 Task: Make a 3D-printable bookmark with your name on it.
Action: Mouse moved to (250, 194)
Screenshot: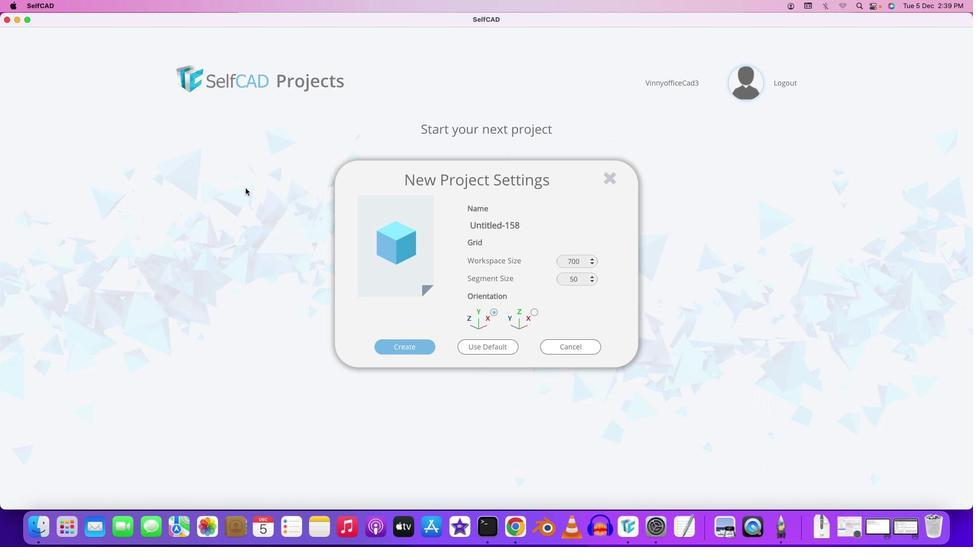 
Action: Mouse pressed left at (250, 194)
Screenshot: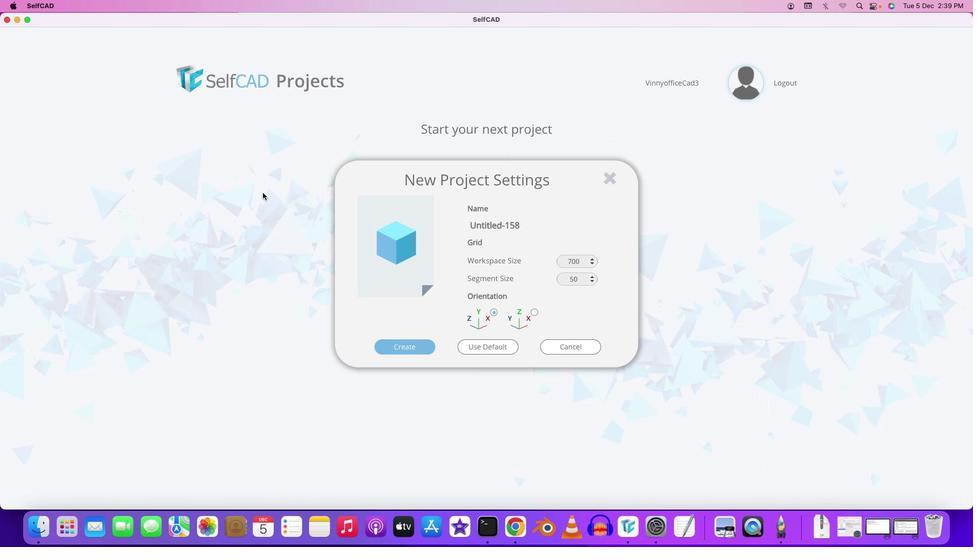 
Action: Mouse moved to (243, 188)
Screenshot: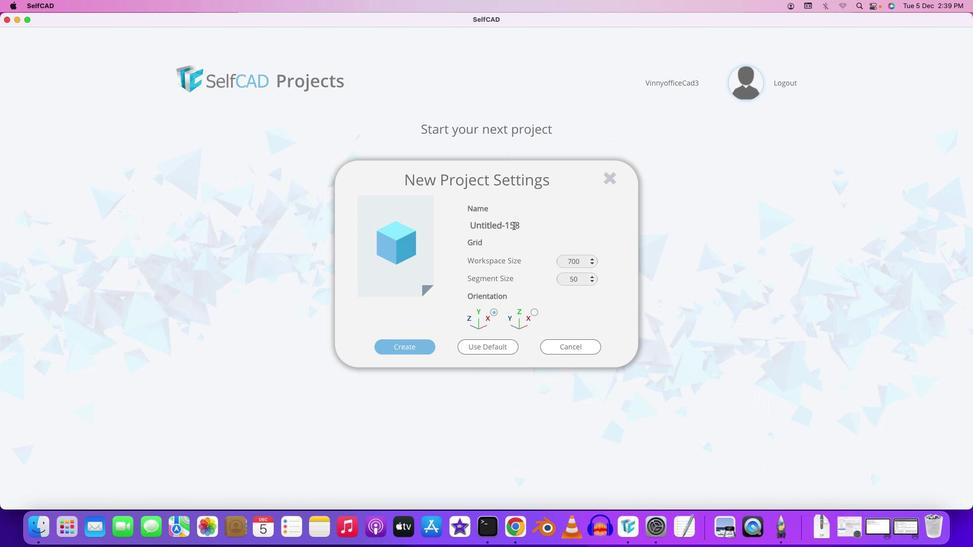 
Action: Mouse pressed left at (243, 188)
Screenshot: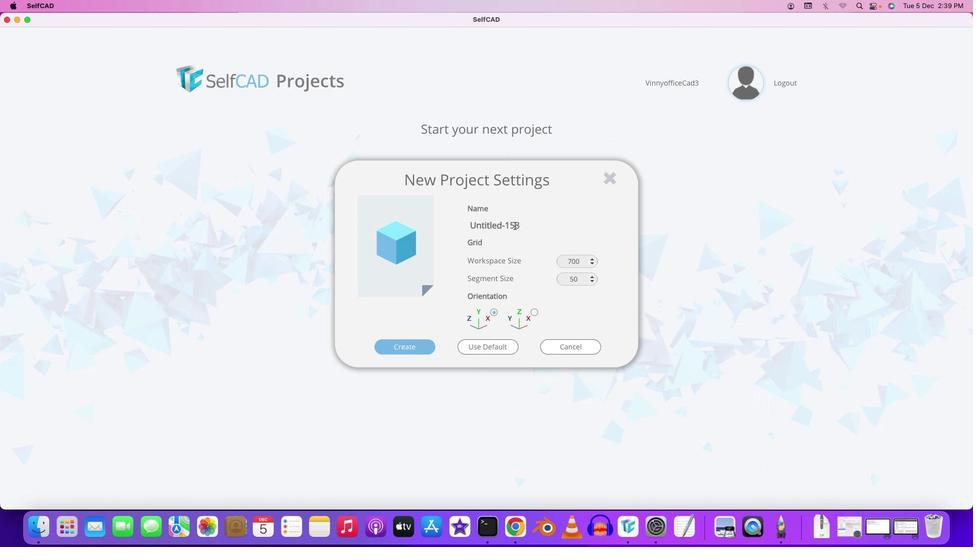 
Action: Mouse moved to (522, 225)
Screenshot: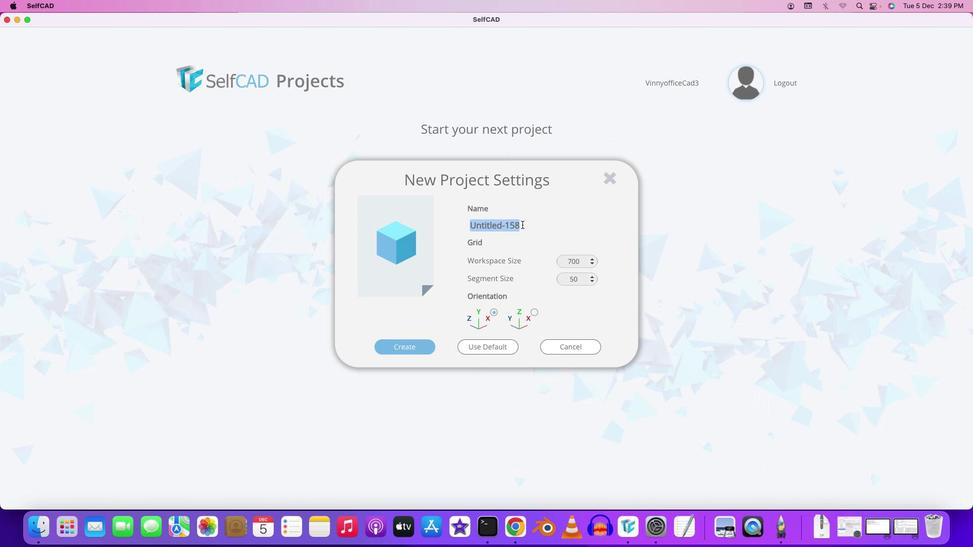 
Action: Mouse pressed left at (522, 225)
Screenshot: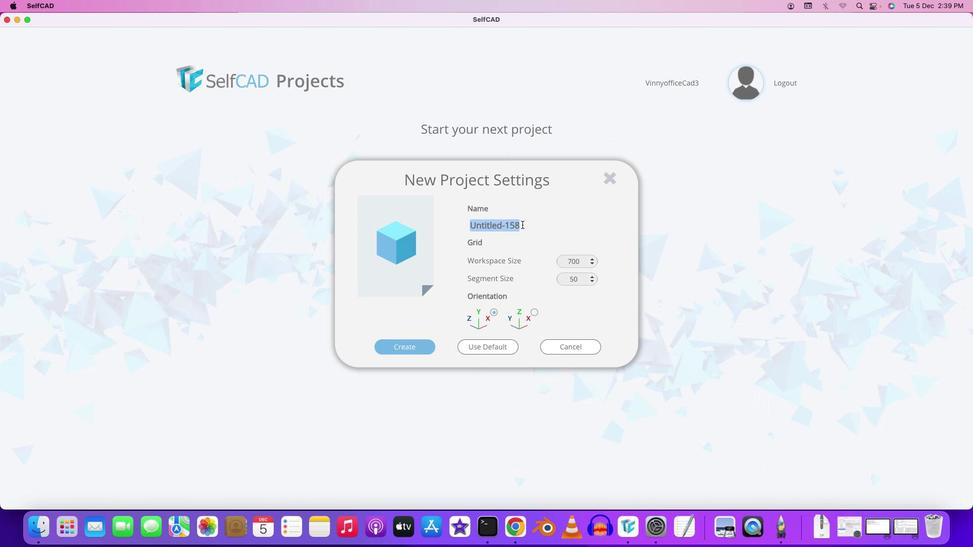 
Action: Key pressed Key.backspace'v'Key.backspaceKey.backspaceKey.shift'B''o''o''k''m''a''r''k'Key.spaceKey.leftKey.leftKey.leftKey.leftKey.leftKey.leftKey.leftKey.leftKey.leftKey.leftKey.leftKey.leftKey.leftKey.spaceKey.leftKey.left'3'Key.shift'D'
Screenshot: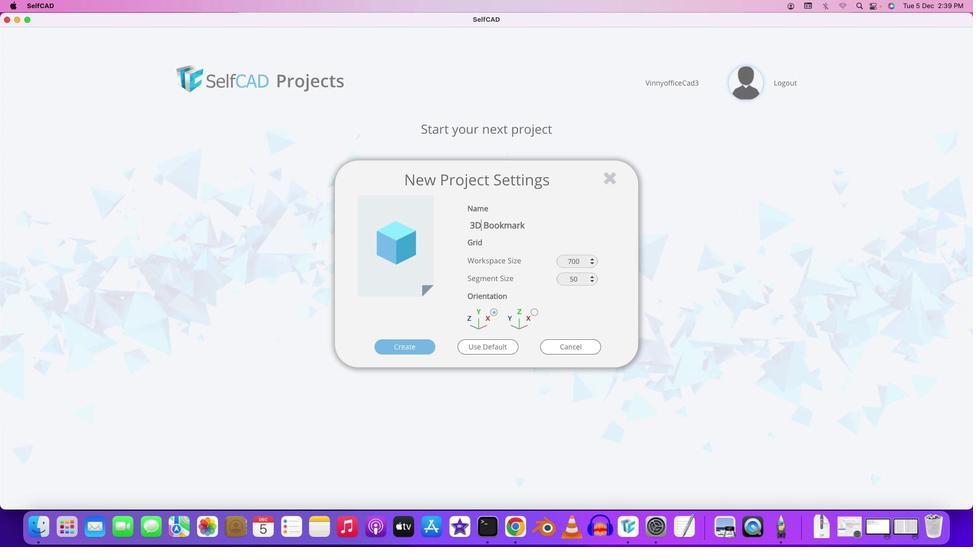 
Action: Mouse moved to (579, 262)
Screenshot: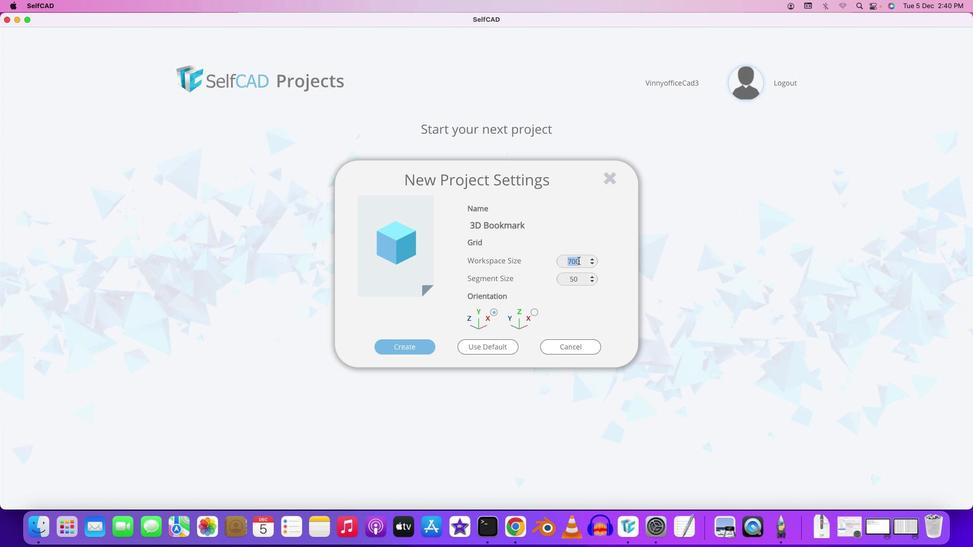 
Action: Mouse pressed left at (579, 262)
Screenshot: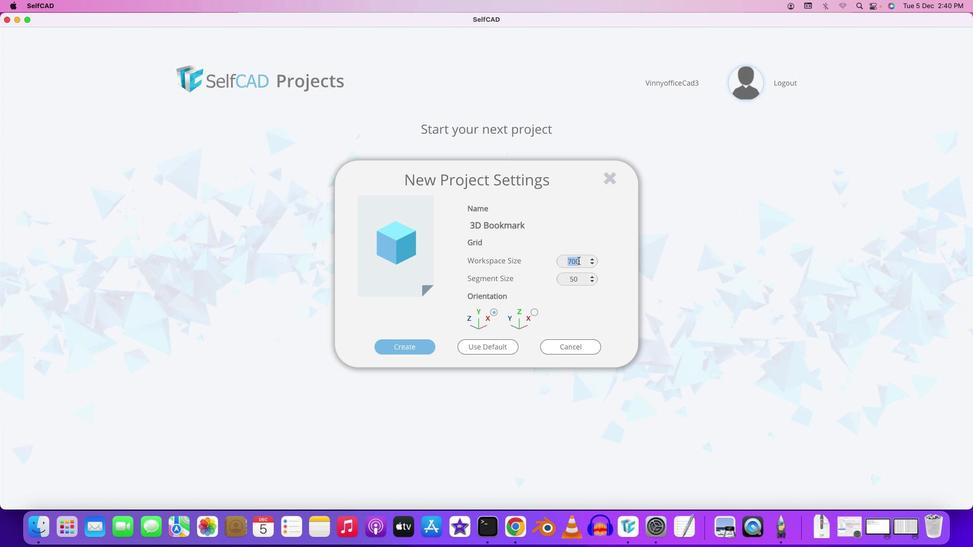 
Action: Mouse moved to (579, 260)
Screenshot: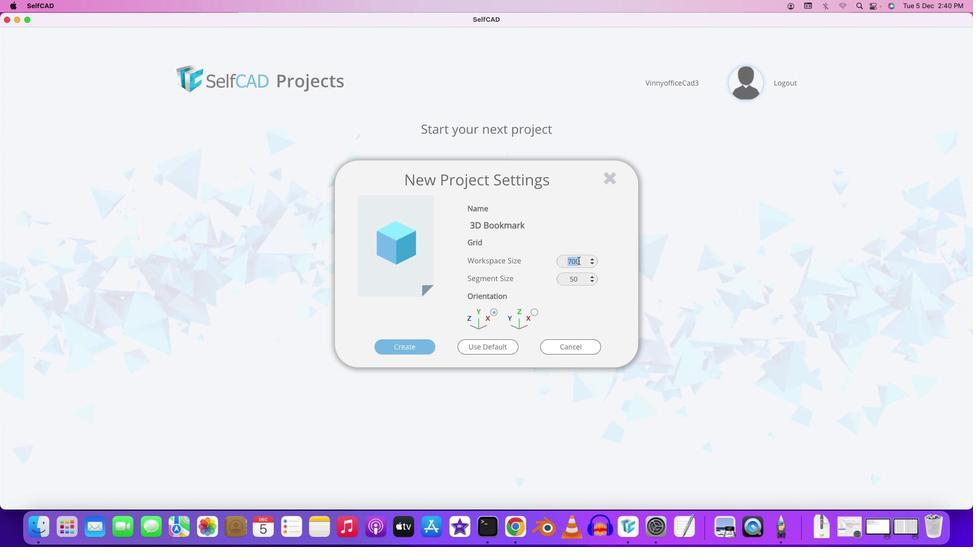 
Action: Key pressed '5''0''0'
Screenshot: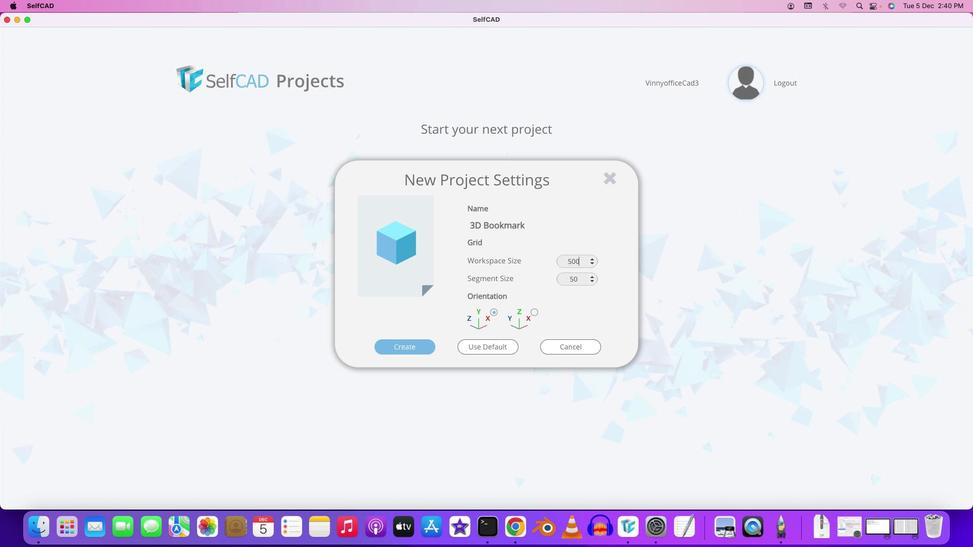
Action: Mouse moved to (577, 282)
Screenshot: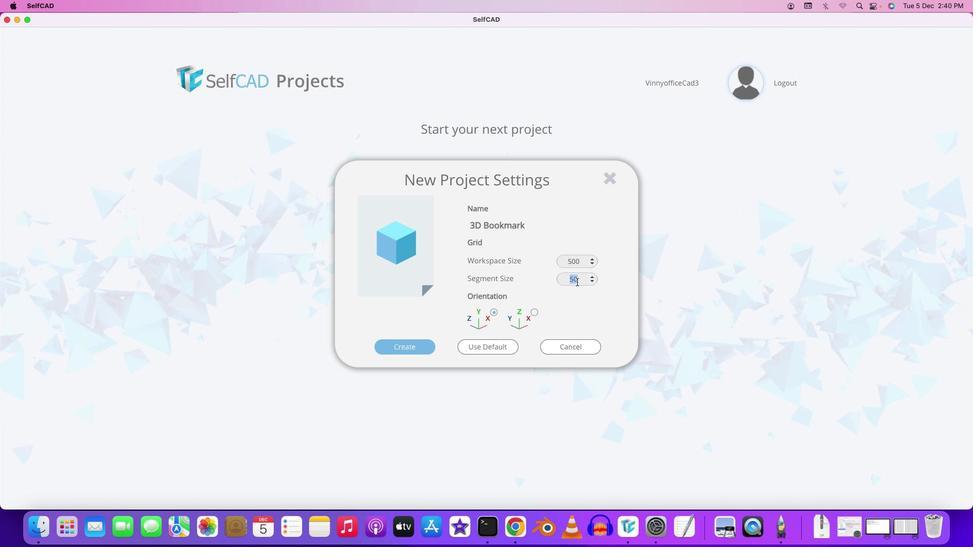 
Action: Mouse pressed left at (577, 282)
Screenshot: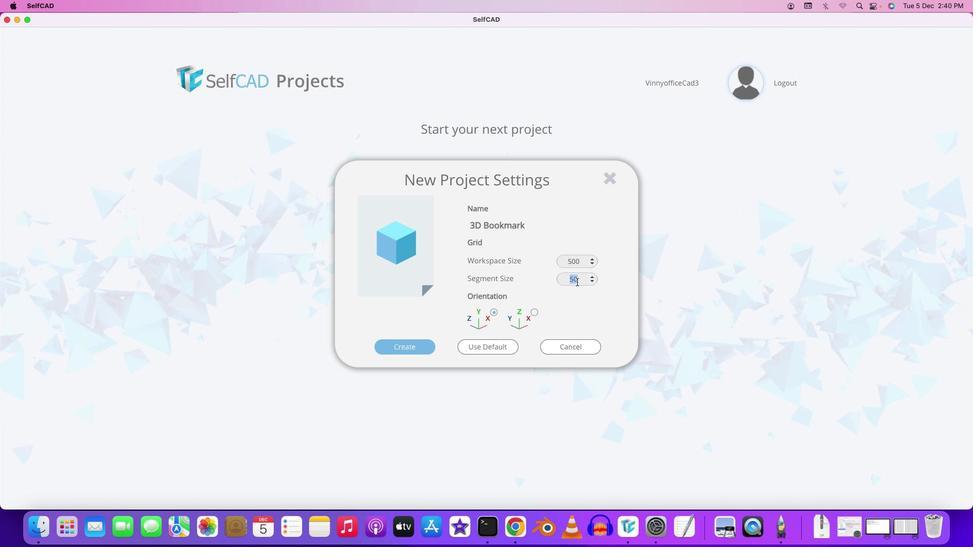 
Action: Key pressed '4'Key.backspace'5'
Screenshot: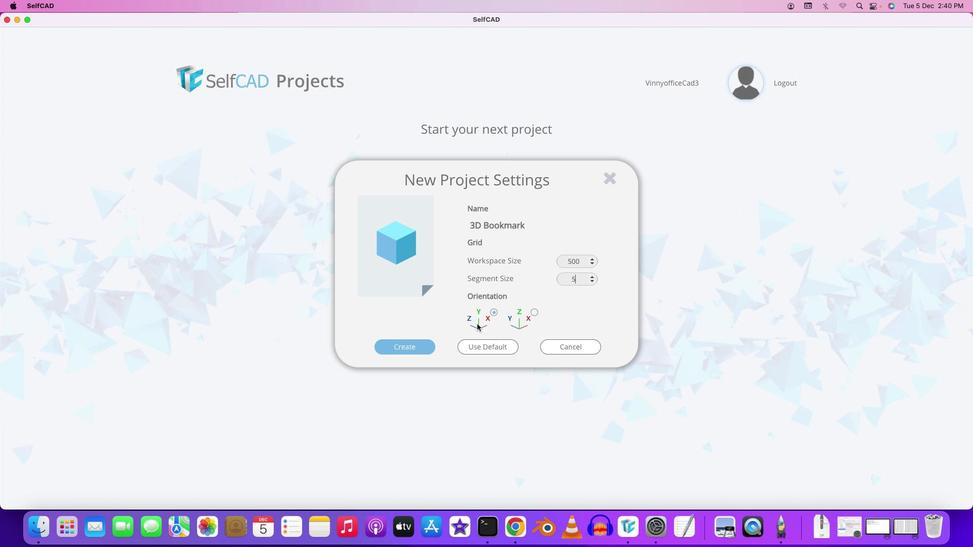 
Action: Mouse moved to (533, 311)
Screenshot: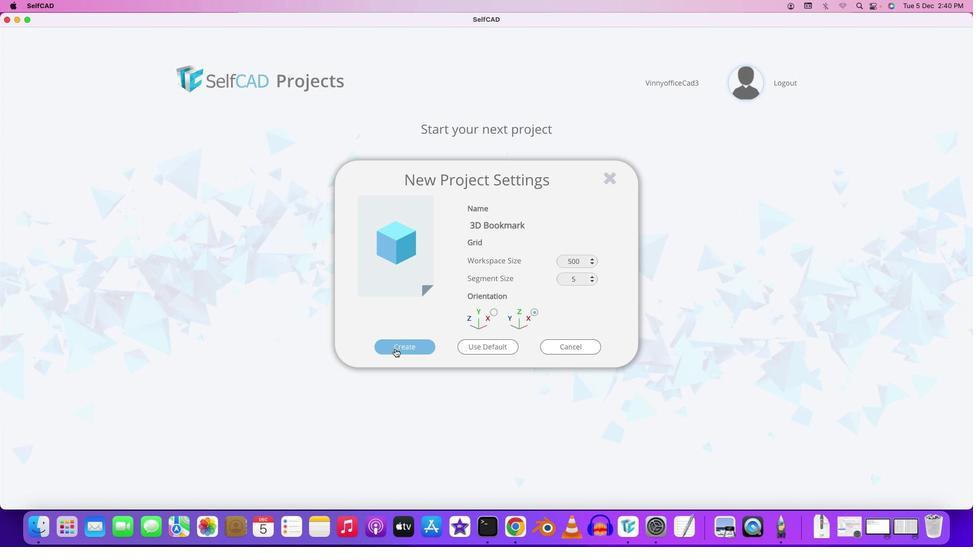 
Action: Mouse pressed left at (533, 311)
Screenshot: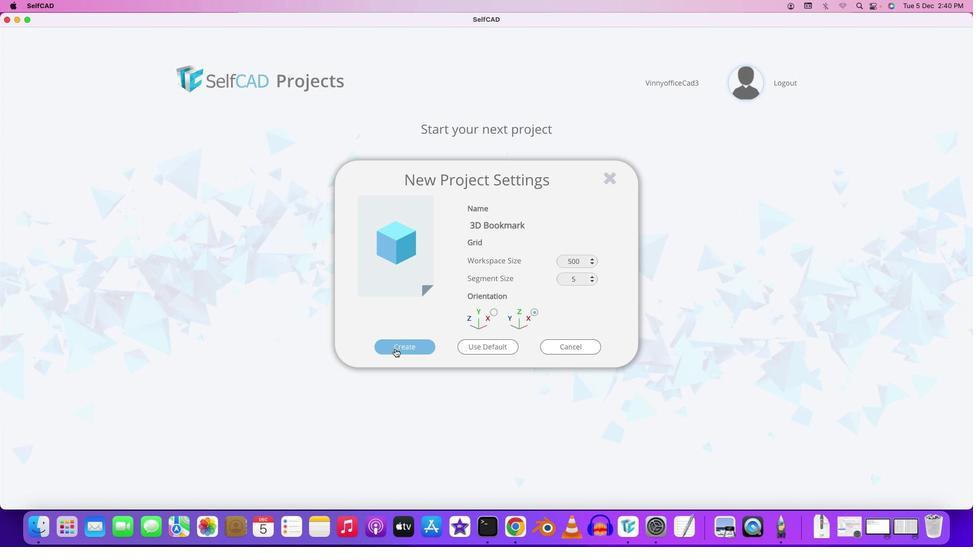 
Action: Mouse moved to (395, 348)
Screenshot: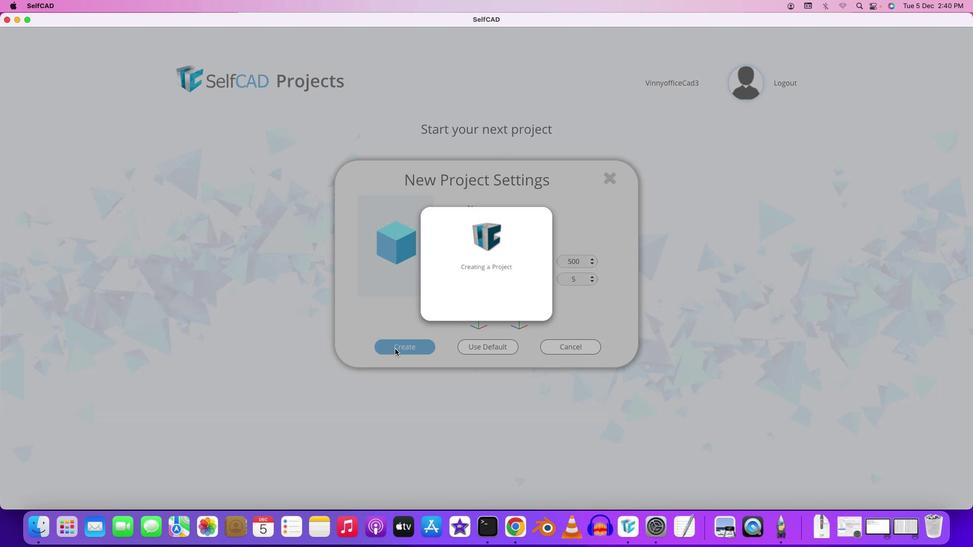 
Action: Mouse pressed left at (395, 348)
Screenshot: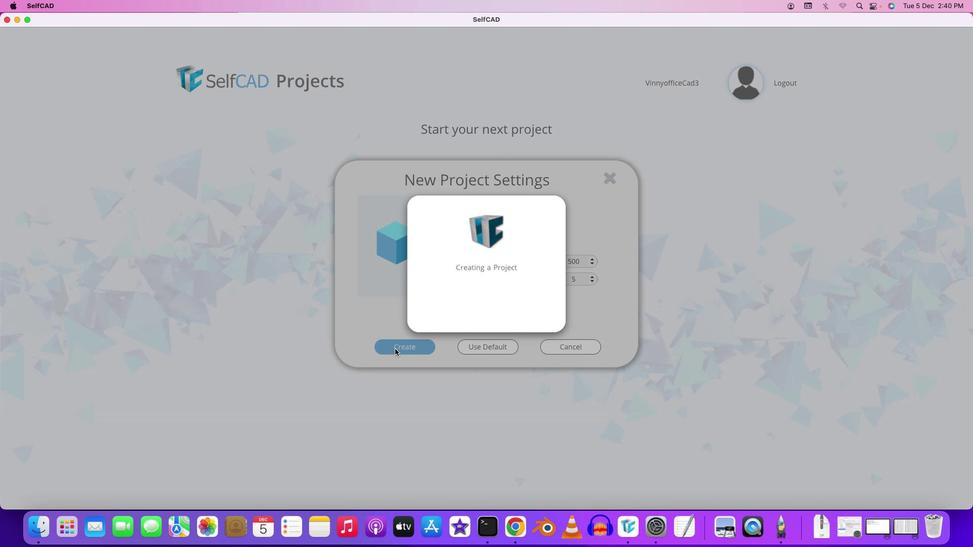 
Action: Mouse moved to (487, 311)
Screenshot: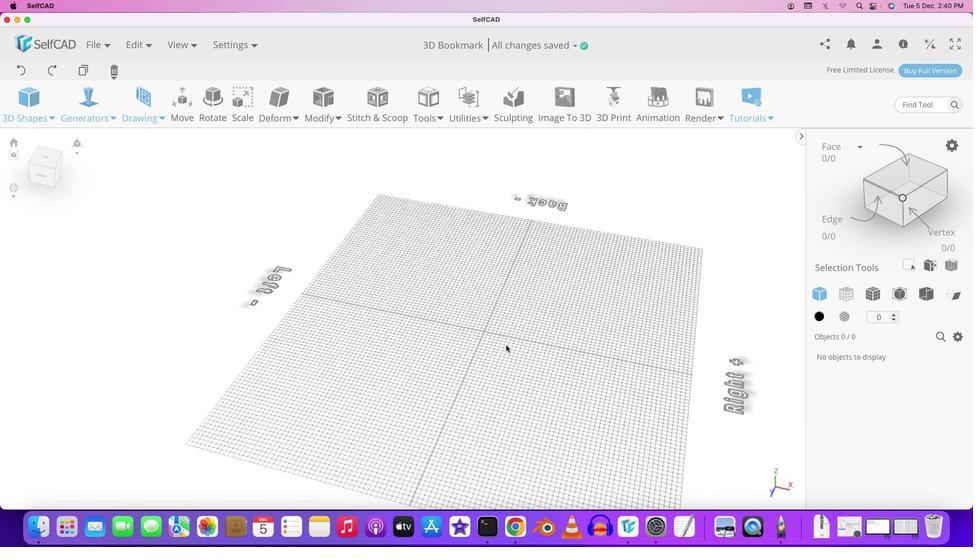 
Action: Mouse scrolled (487, 311) with delta (0, 0)
Screenshot: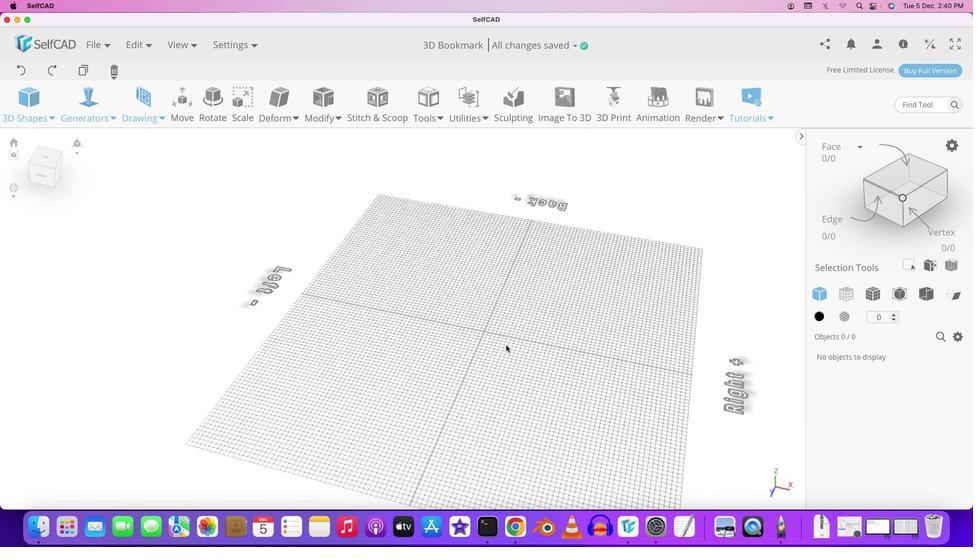 
Action: Mouse moved to (494, 321)
Screenshot: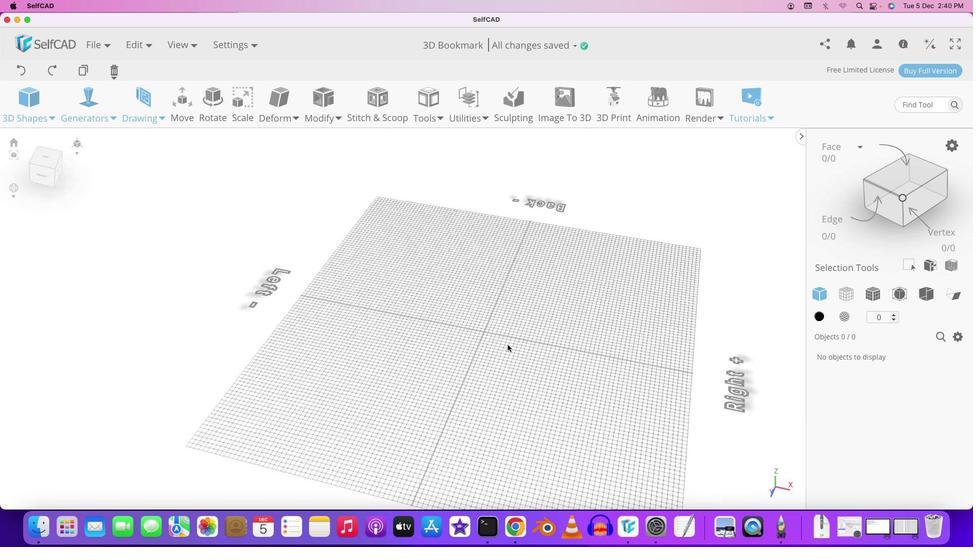 
Action: Mouse scrolled (494, 321) with delta (0, 0)
Screenshot: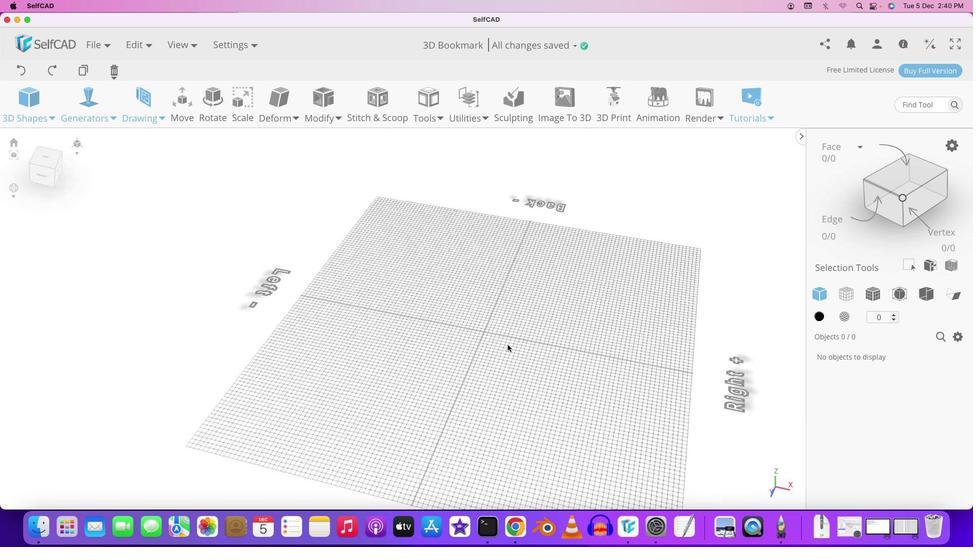
Action: Mouse moved to (494, 325)
Screenshot: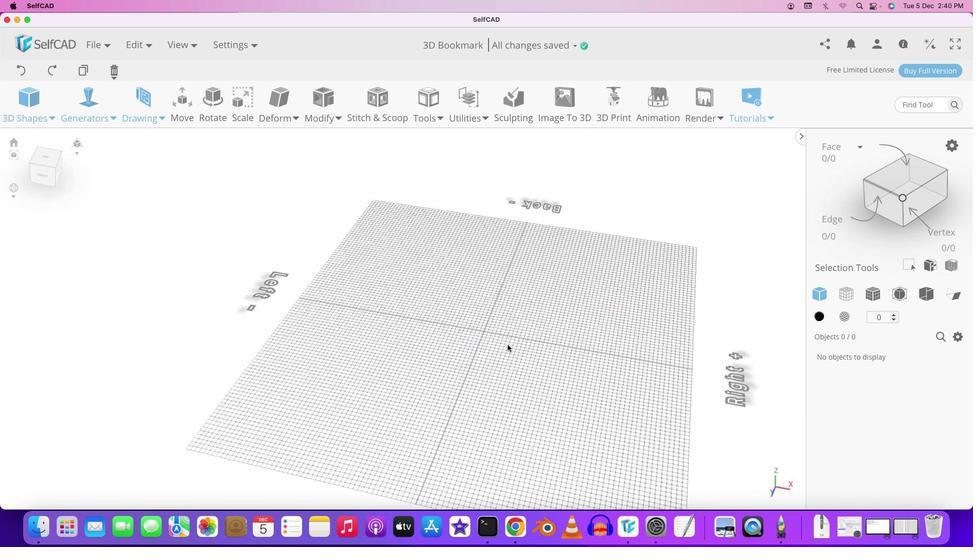 
Action: Mouse scrolled (494, 325) with delta (0, 1)
Screenshot: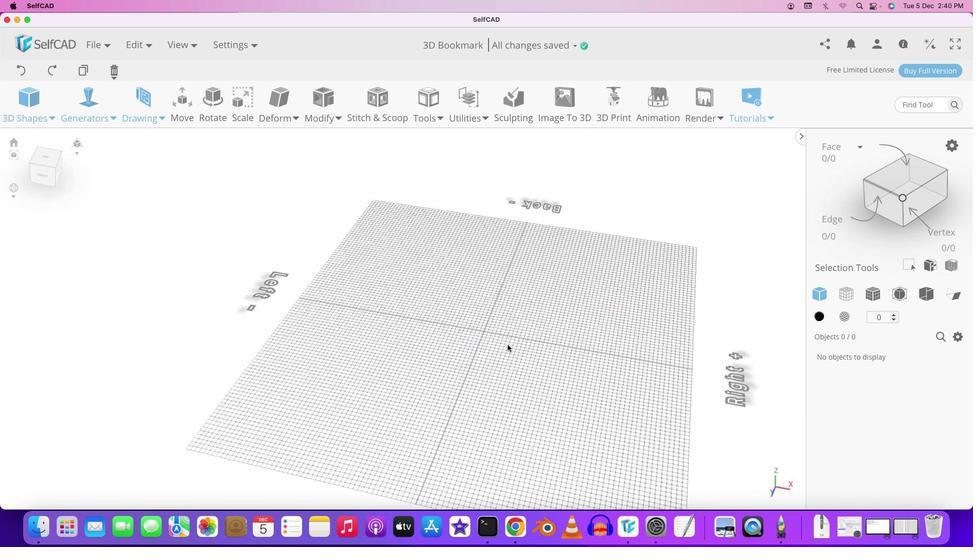 
Action: Mouse moved to (495, 325)
Screenshot: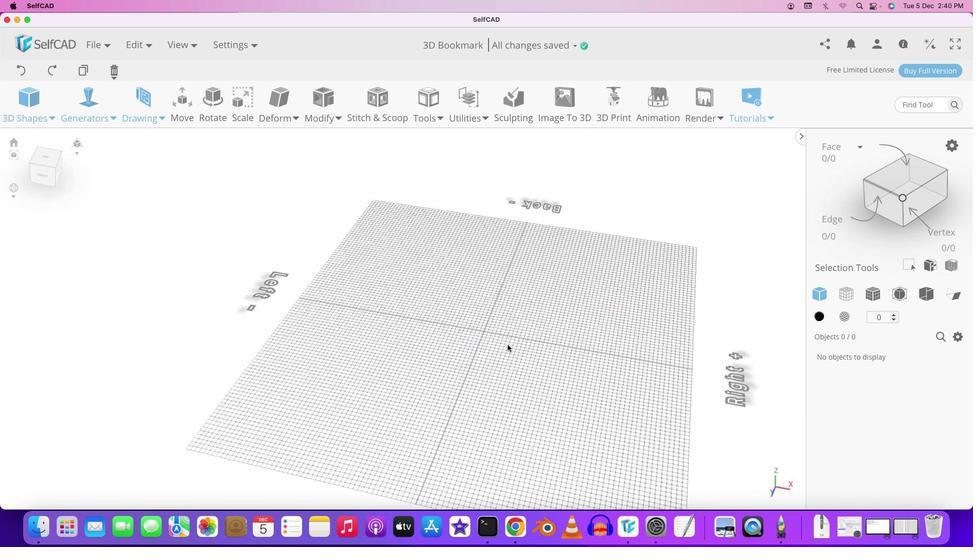 
Action: Mouse scrolled (495, 325) with delta (0, 2)
Screenshot: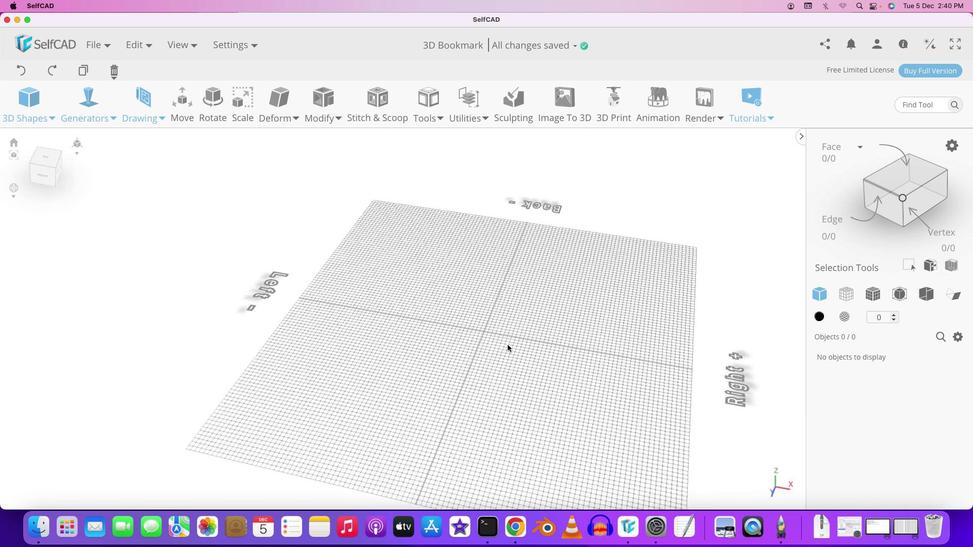 
Action: Mouse moved to (422, 336)
Screenshot: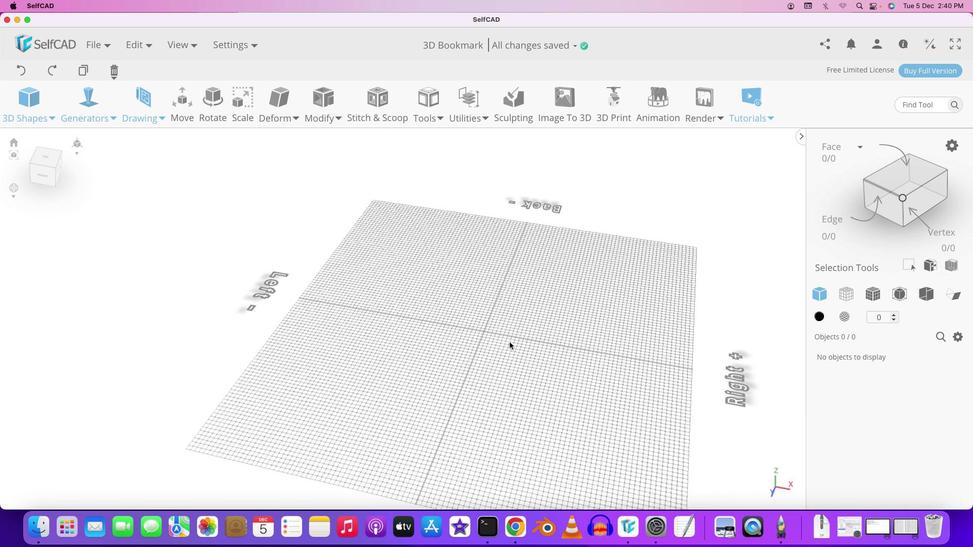 
Action: Mouse pressed left at (422, 336)
Screenshot: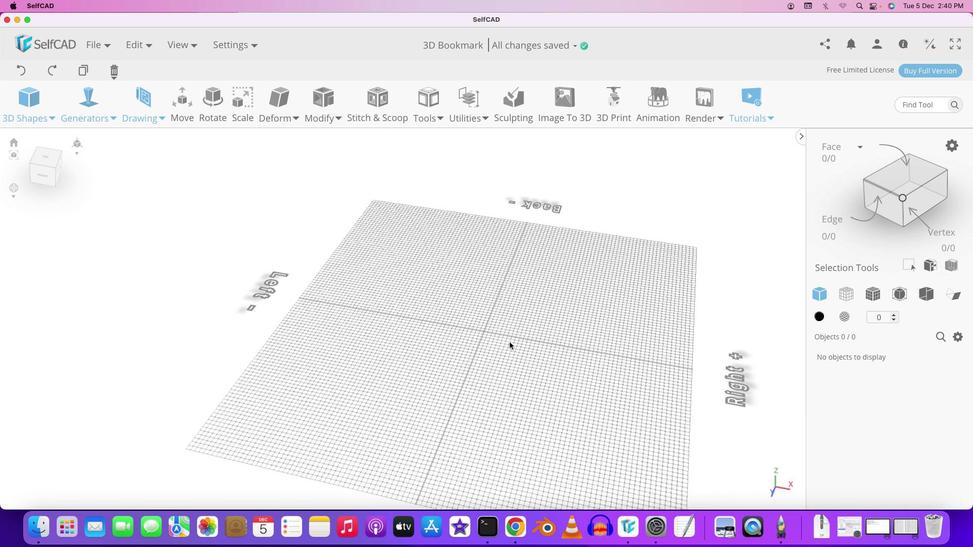 
Action: Mouse moved to (509, 343)
Screenshot: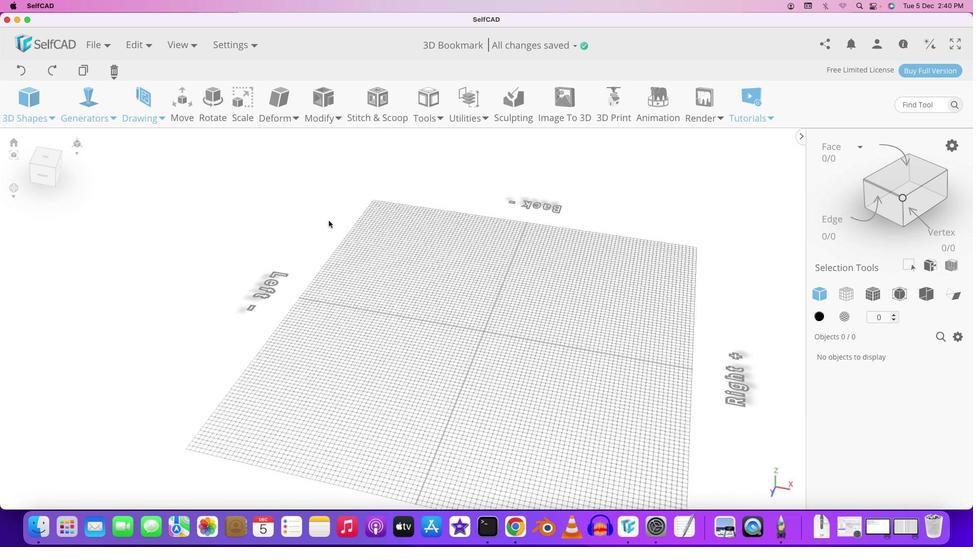 
Action: Mouse pressed left at (509, 343)
Screenshot: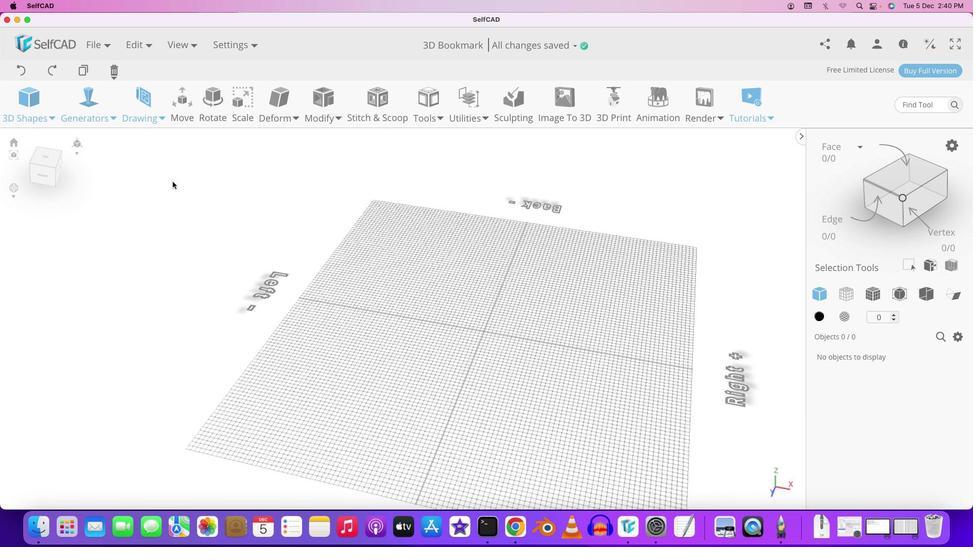 
Action: Mouse moved to (71, 303)
Screenshot: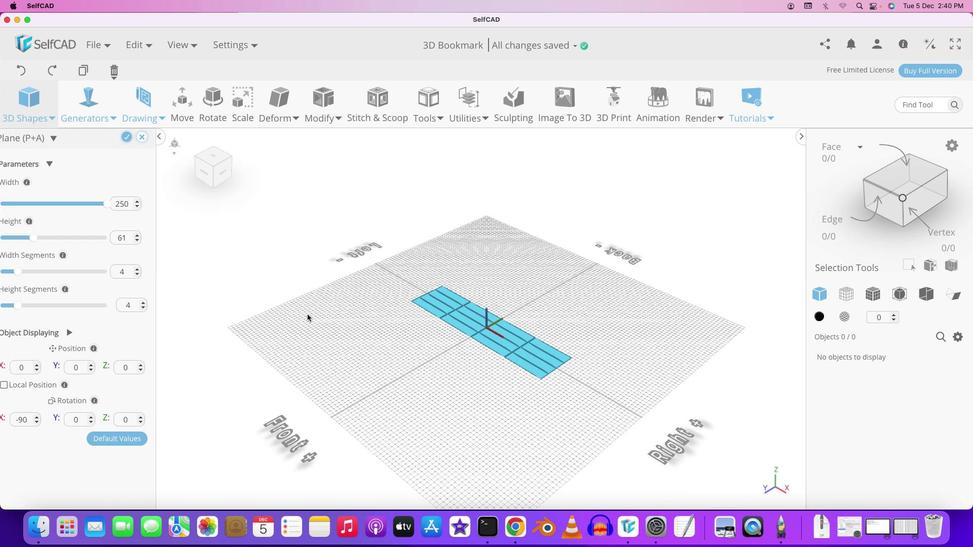 
Action: Mouse pressed left at (71, 303)
Screenshot: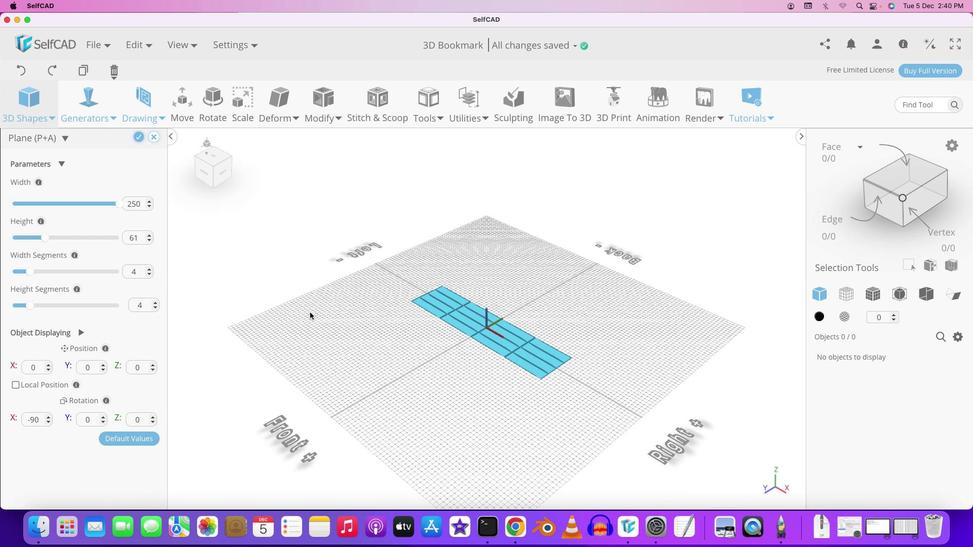 
Action: Mouse moved to (124, 438)
Screenshot: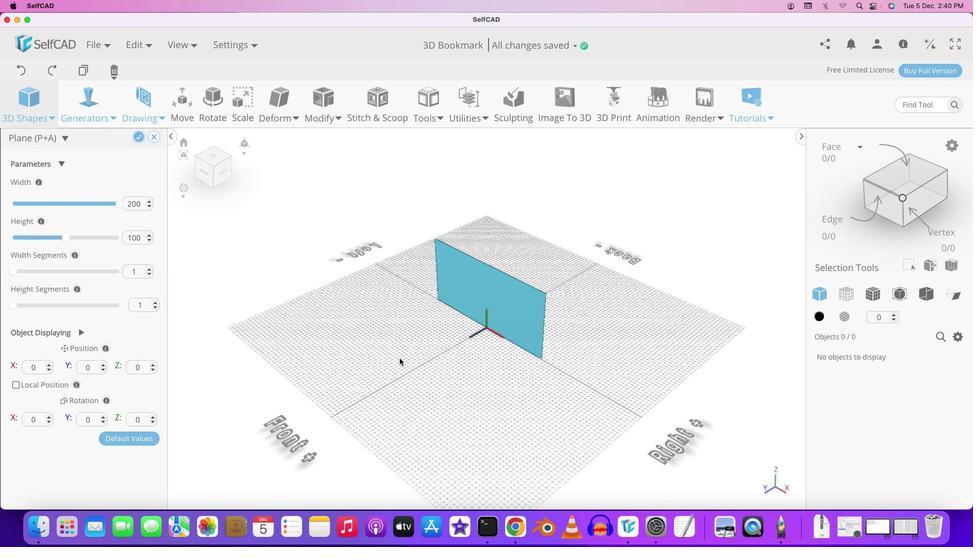 
Action: Mouse pressed left at (124, 438)
Screenshot: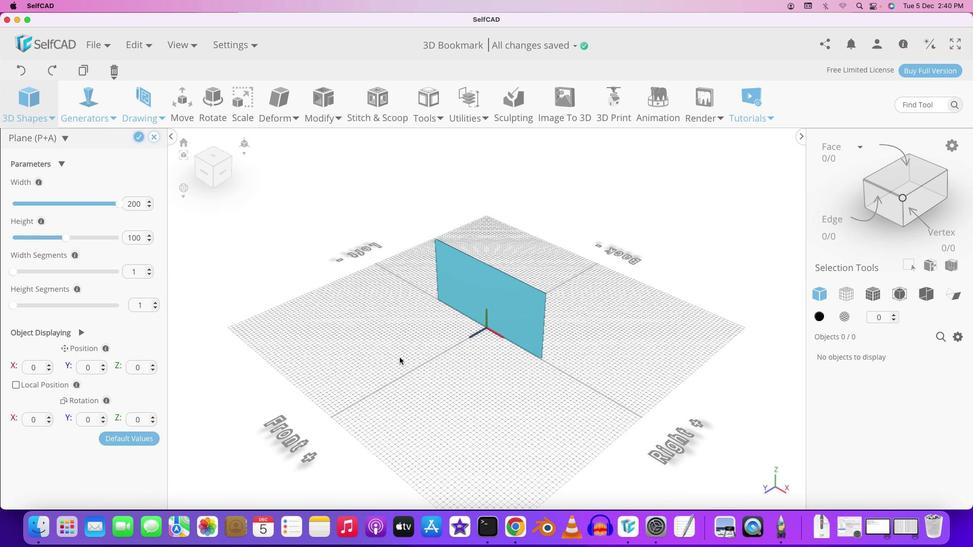 
Action: Mouse moved to (42, 414)
Screenshot: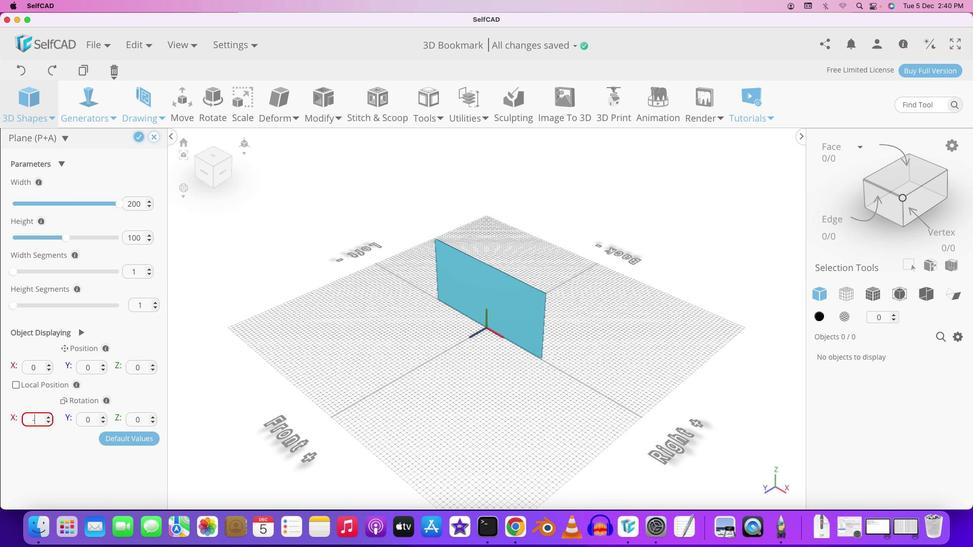 
Action: Mouse pressed left at (42, 414)
Screenshot: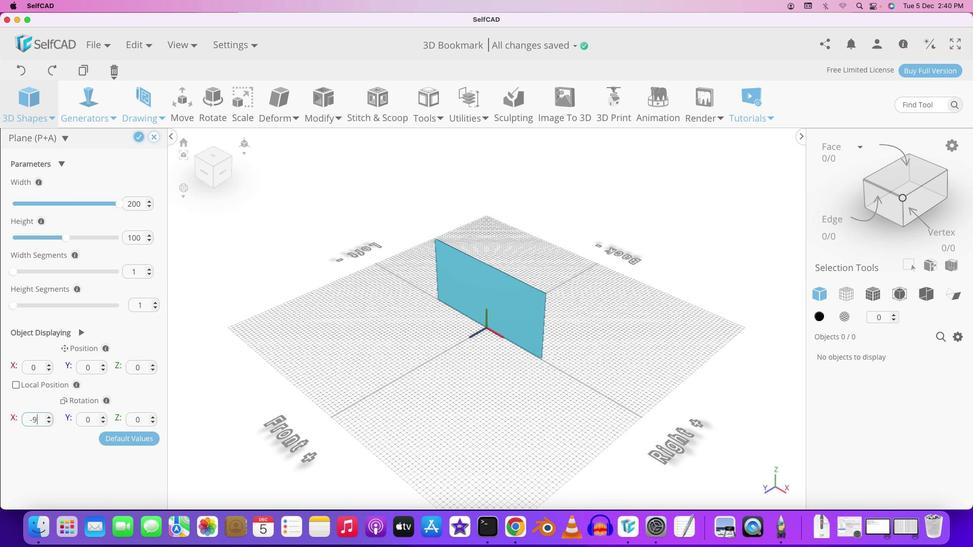 
Action: Mouse moved to (43, 415)
Screenshot: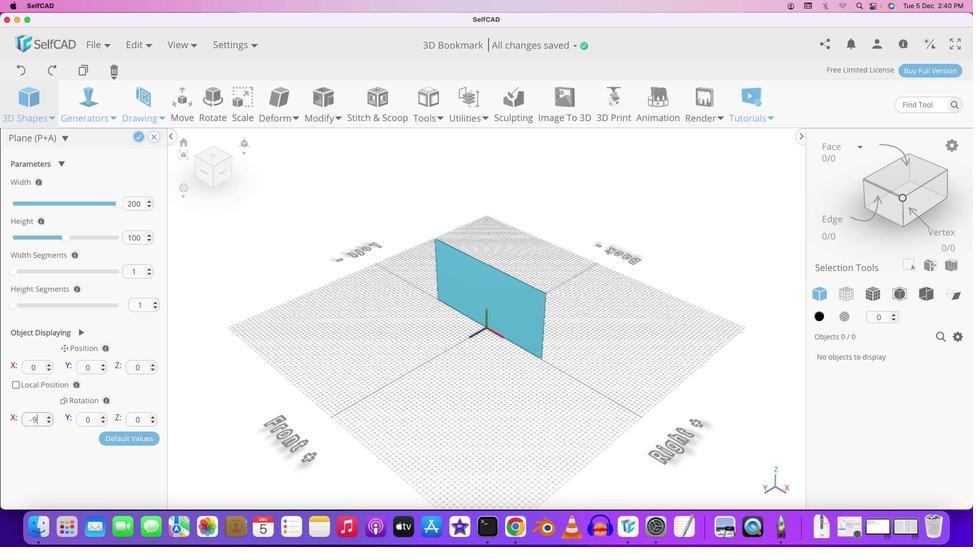 
Action: Key pressed '-''9''0'Key.enter
Screenshot: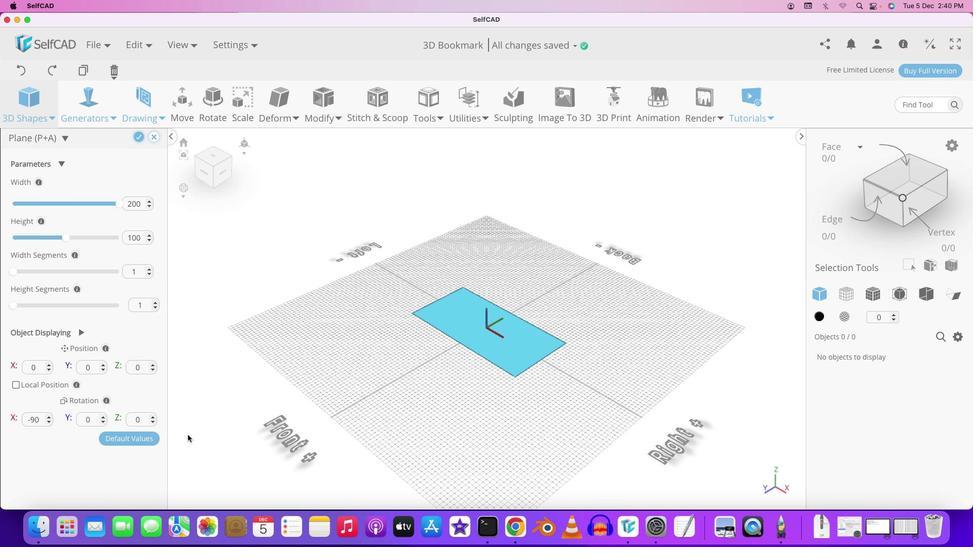 
Action: Mouse moved to (579, 347)
Screenshot: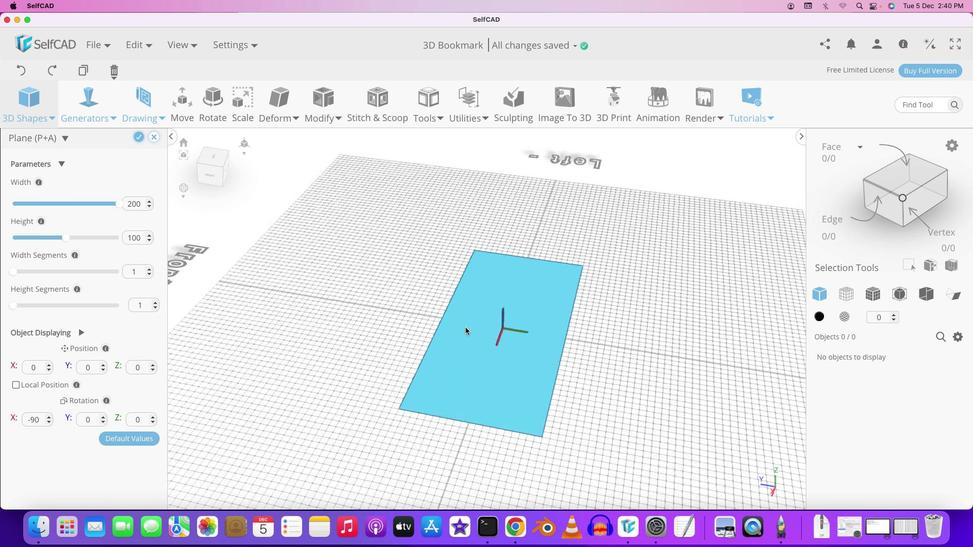
Action: Mouse pressed left at (579, 347)
Screenshot: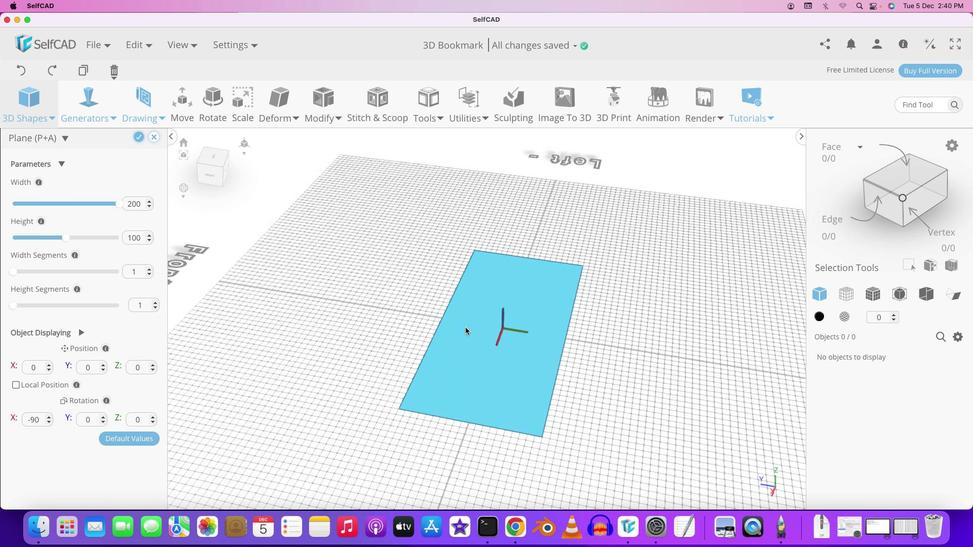 
Action: Mouse moved to (464, 327)
Screenshot: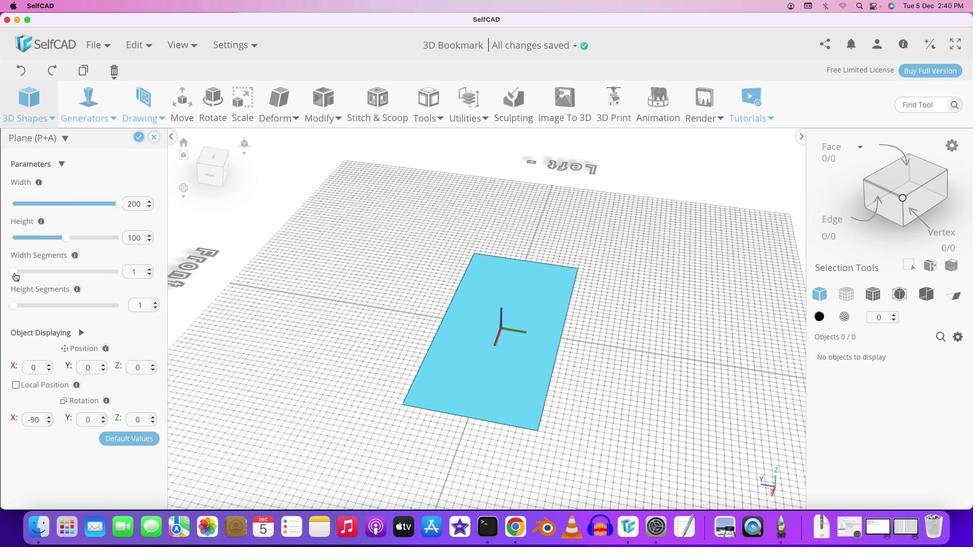 
Action: Mouse scrolled (464, 327) with delta (0, 0)
Screenshot: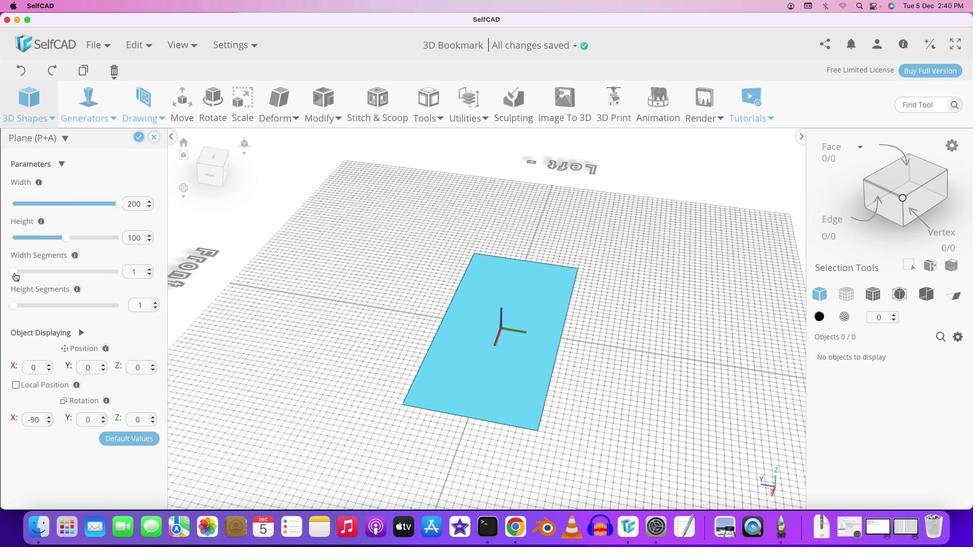 
Action: Mouse scrolled (464, 327) with delta (0, 0)
Screenshot: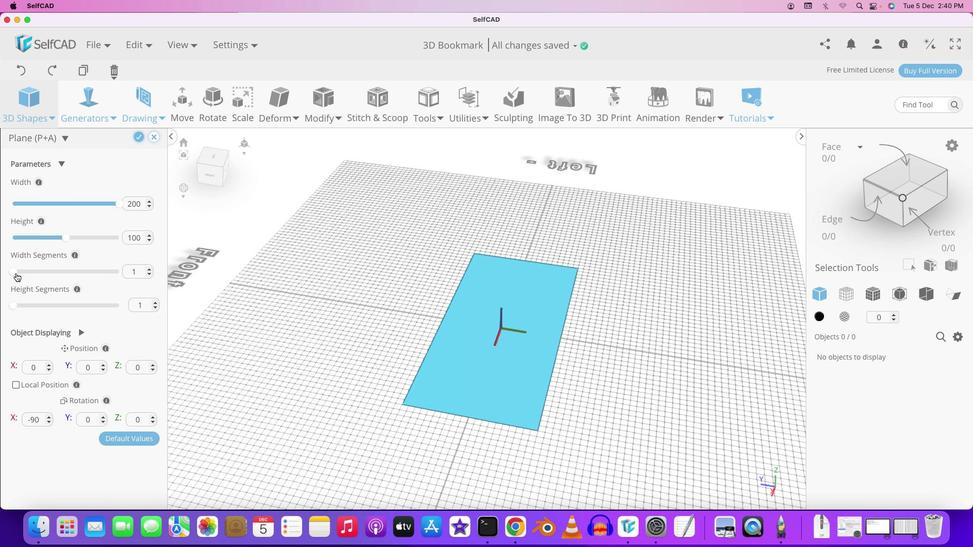 
Action: Mouse moved to (464, 327)
Screenshot: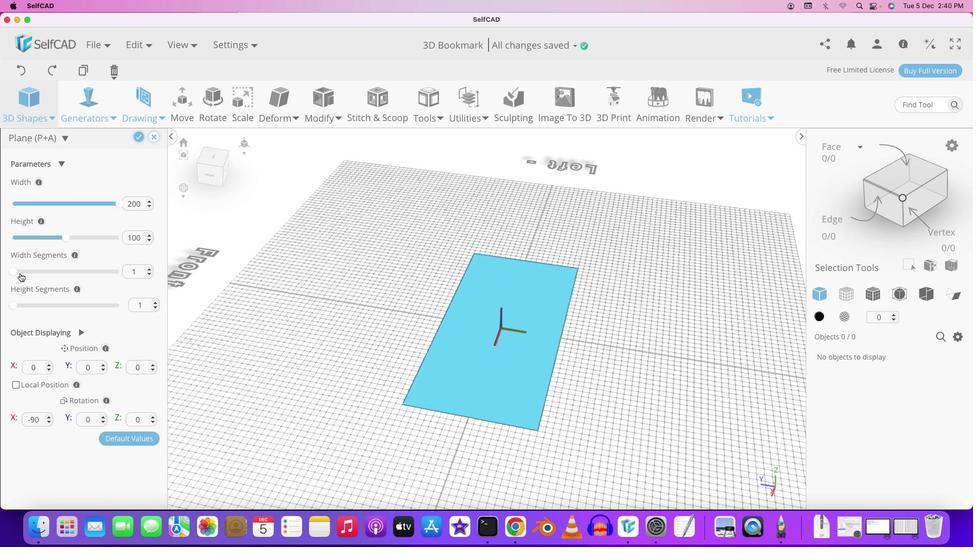 
Action: Mouse scrolled (464, 327) with delta (0, 1)
Screenshot: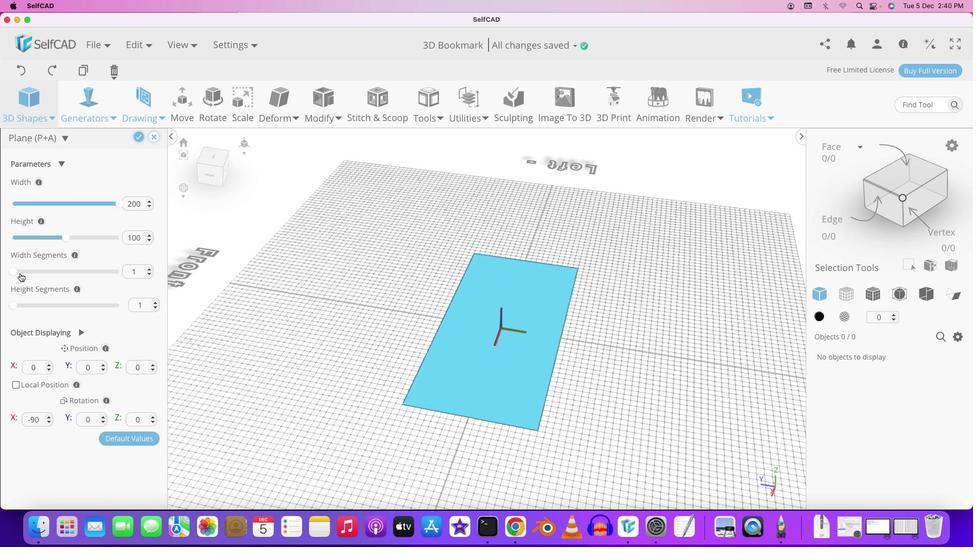 
Action: Mouse moved to (465, 327)
Screenshot: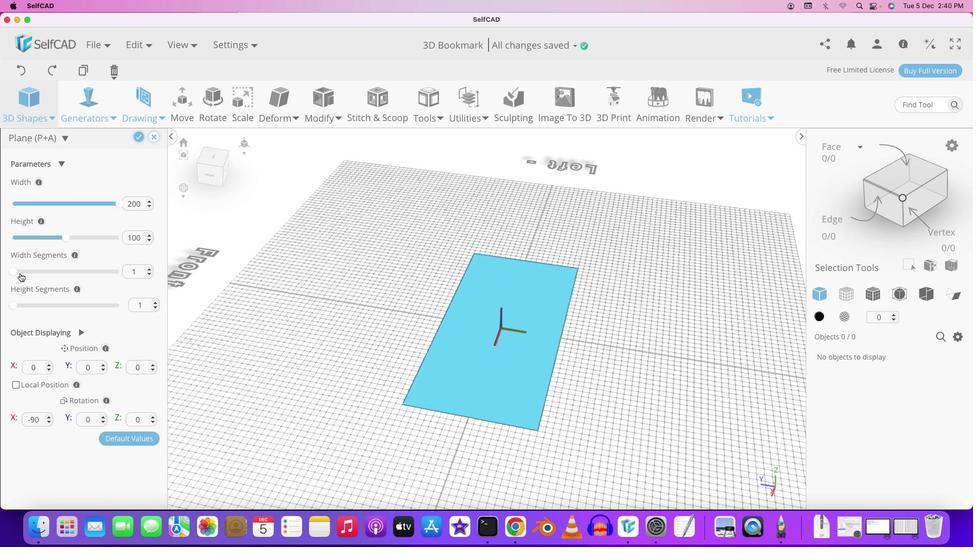
Action: Mouse scrolled (465, 327) with delta (0, 2)
Screenshot: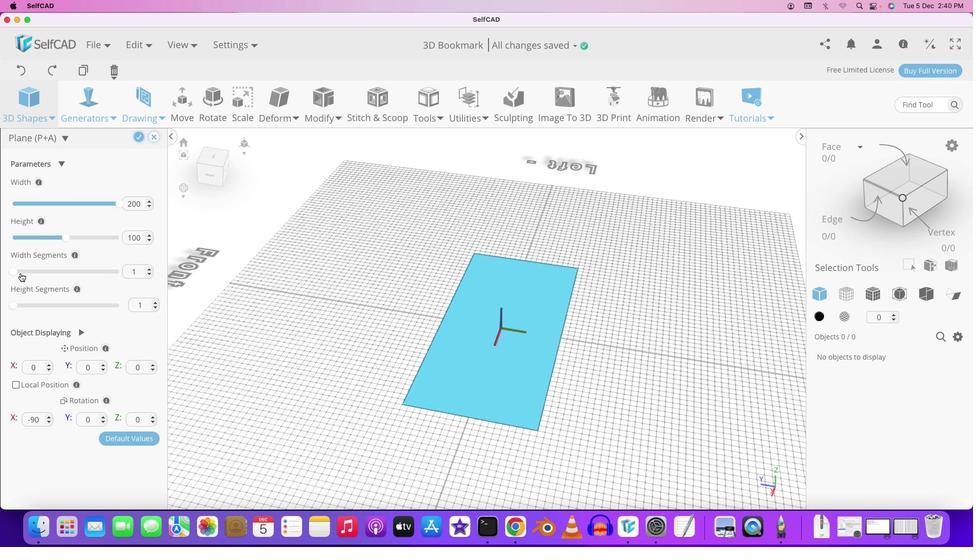 
Action: Mouse moved to (466, 327)
Screenshot: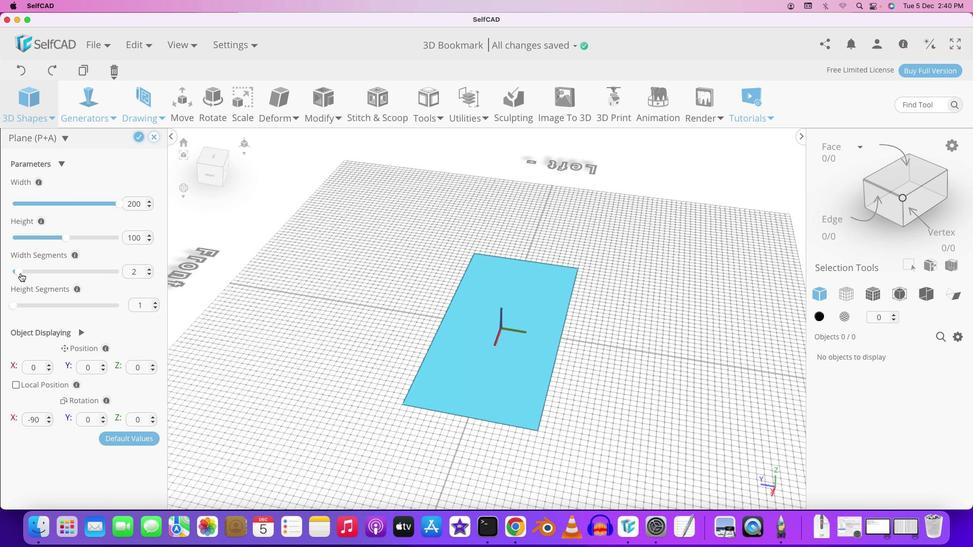 
Action: Mouse scrolled (466, 327) with delta (0, 0)
Screenshot: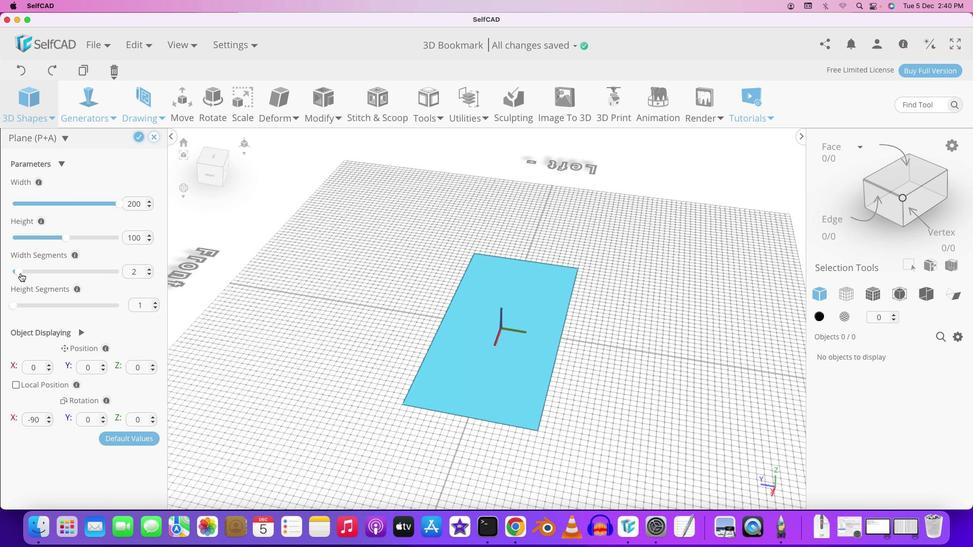 
Action: Mouse moved to (14, 273)
Screenshot: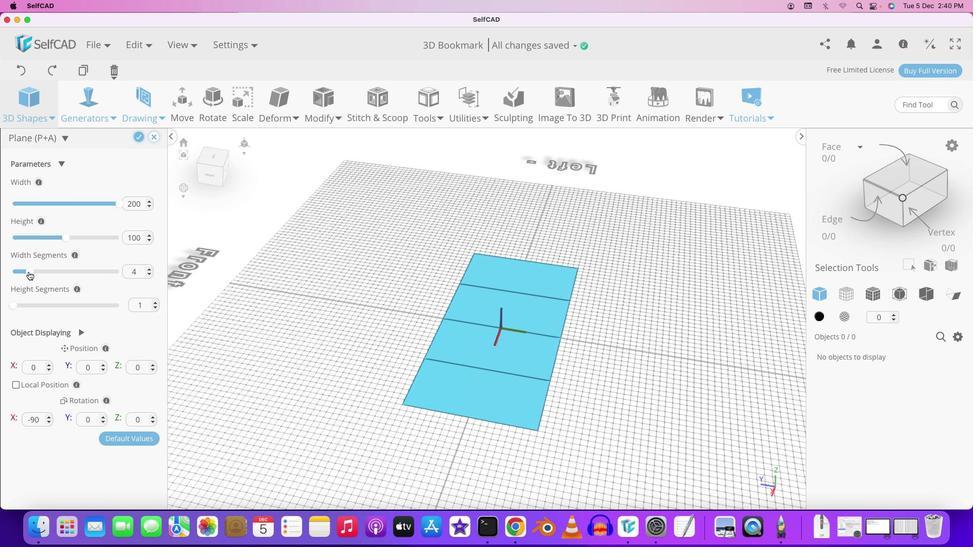 
Action: Mouse pressed left at (14, 273)
Screenshot: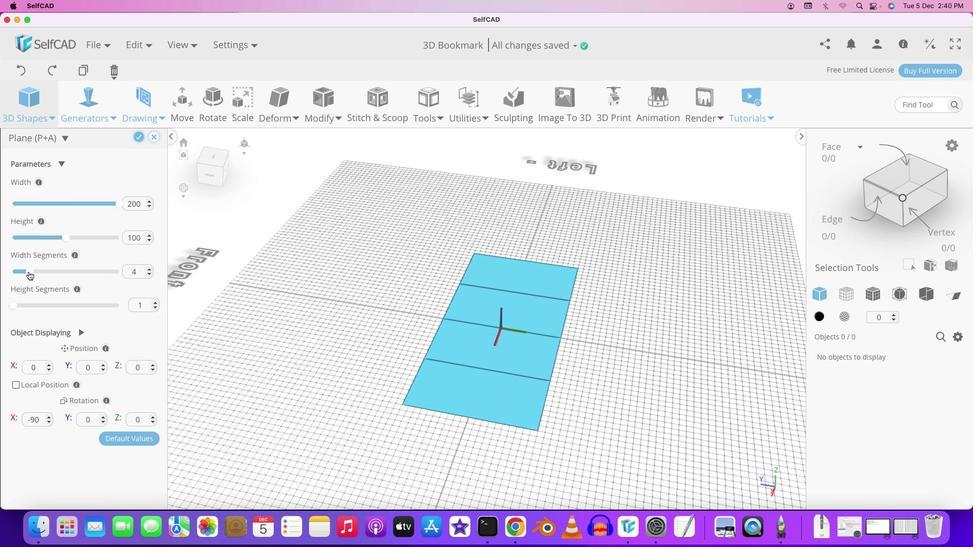
Action: Mouse moved to (14, 301)
Screenshot: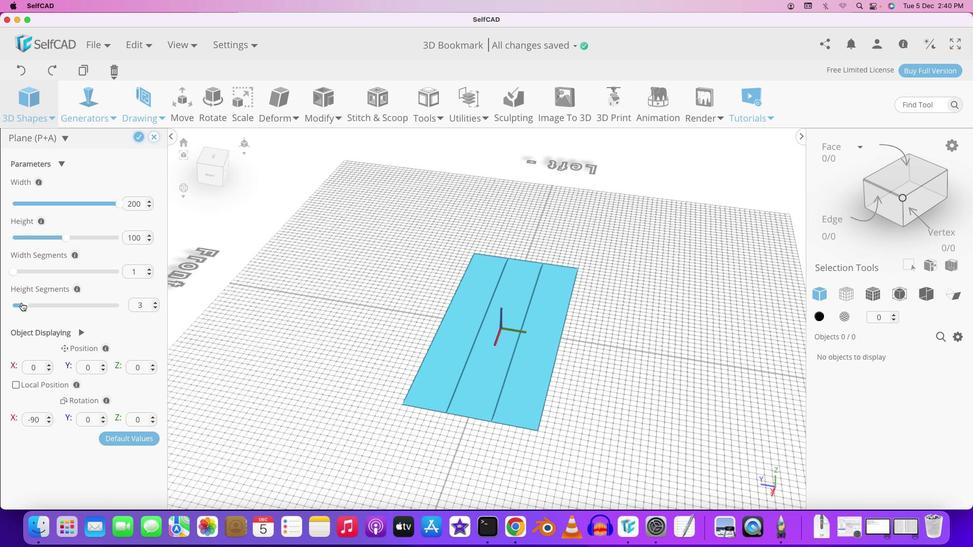 
Action: Mouse pressed left at (14, 301)
Screenshot: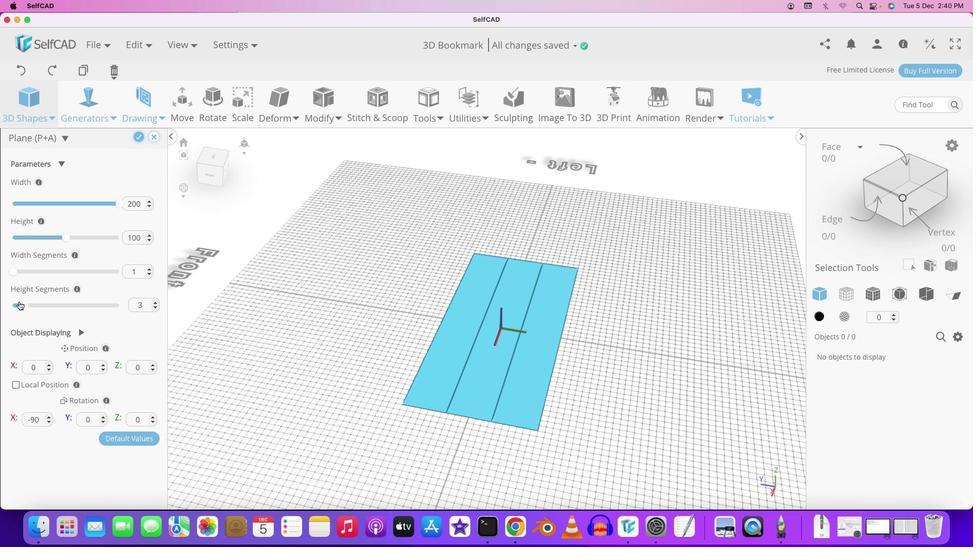 
Action: Mouse moved to (651, 345)
Screenshot: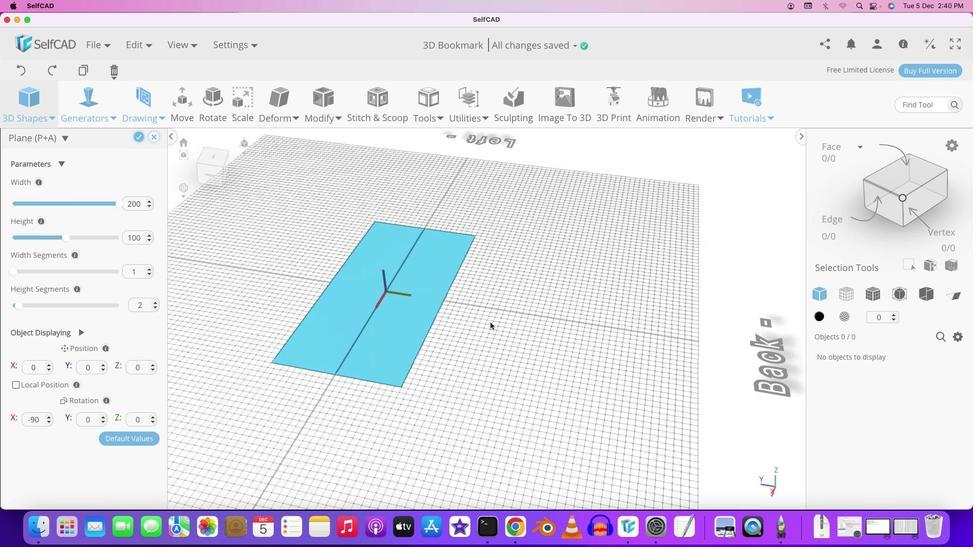 
Action: Key pressed Key.shift
Screenshot: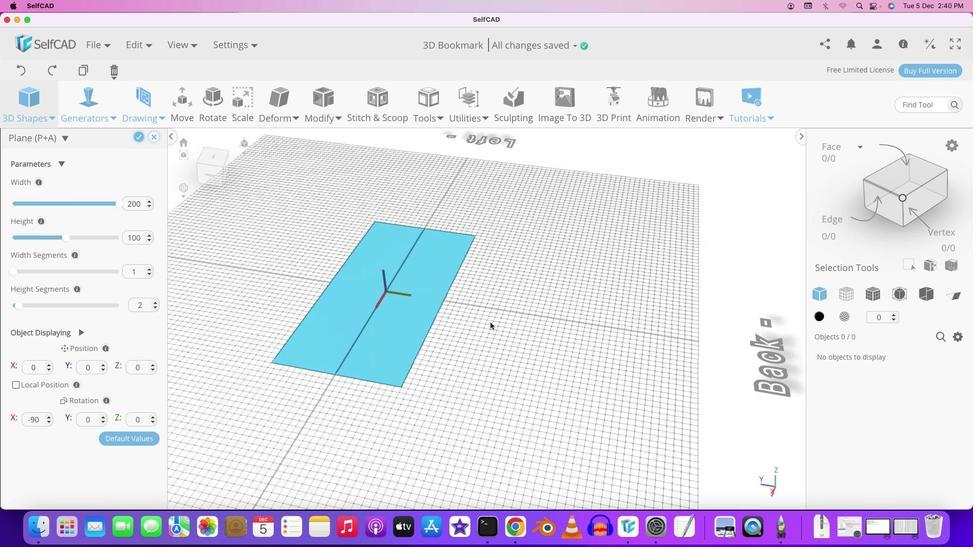 
Action: Mouse moved to (650, 344)
Screenshot: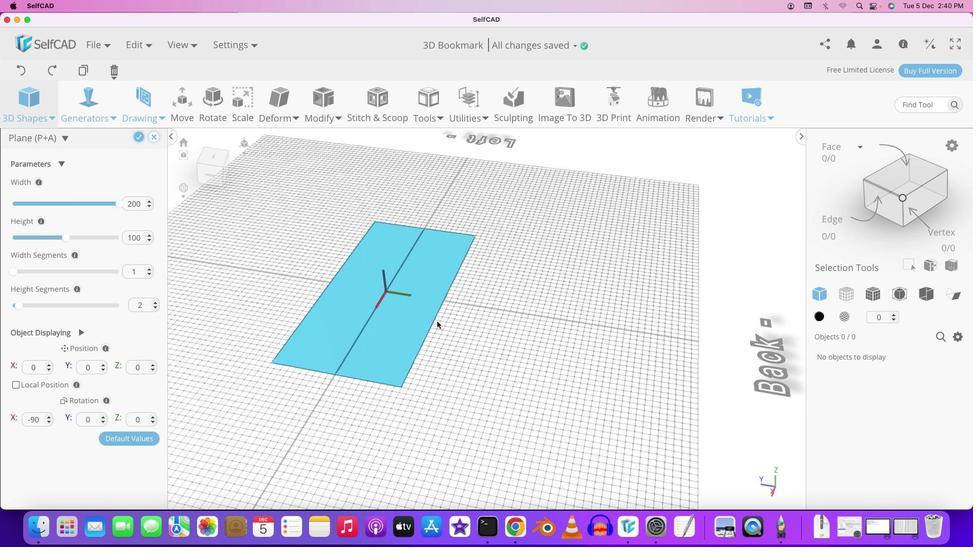 
Action: Mouse pressed left at (650, 344)
Screenshot: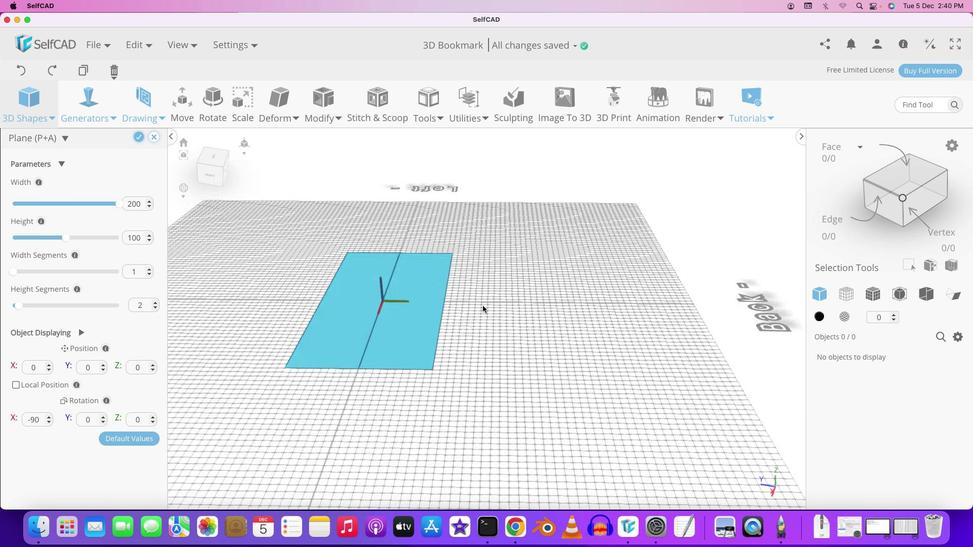 
Action: Mouse moved to (437, 322)
Screenshot: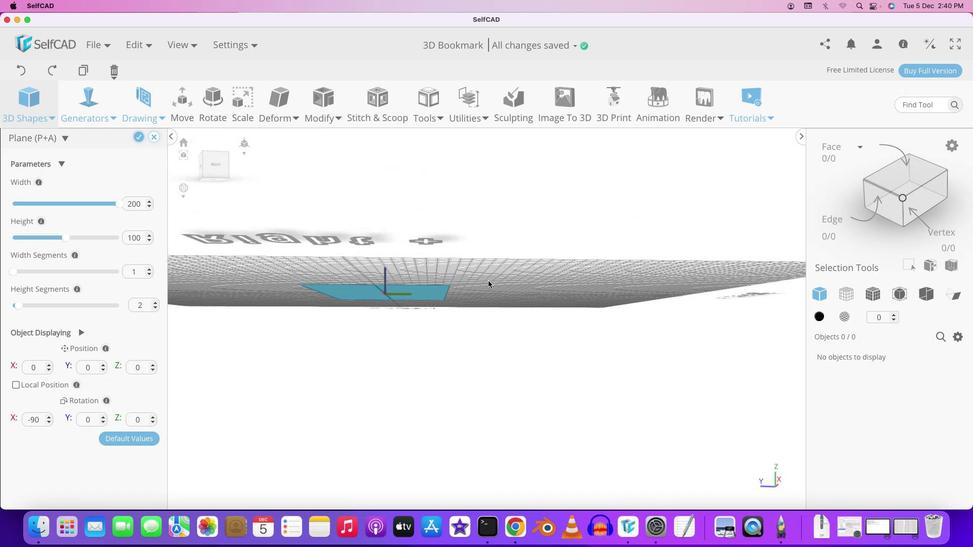 
Action: Mouse pressed left at (437, 322)
Screenshot: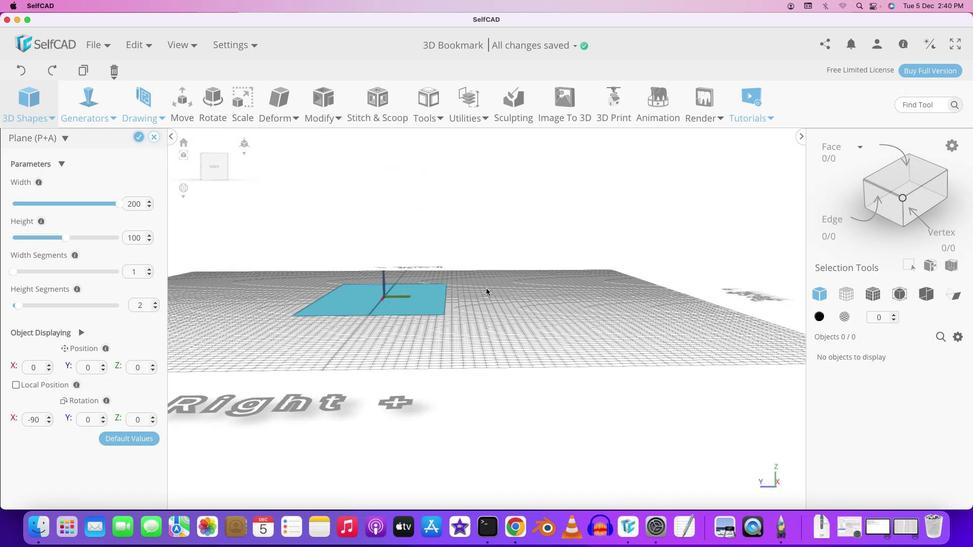 
Action: Mouse moved to (322, 275)
Screenshot: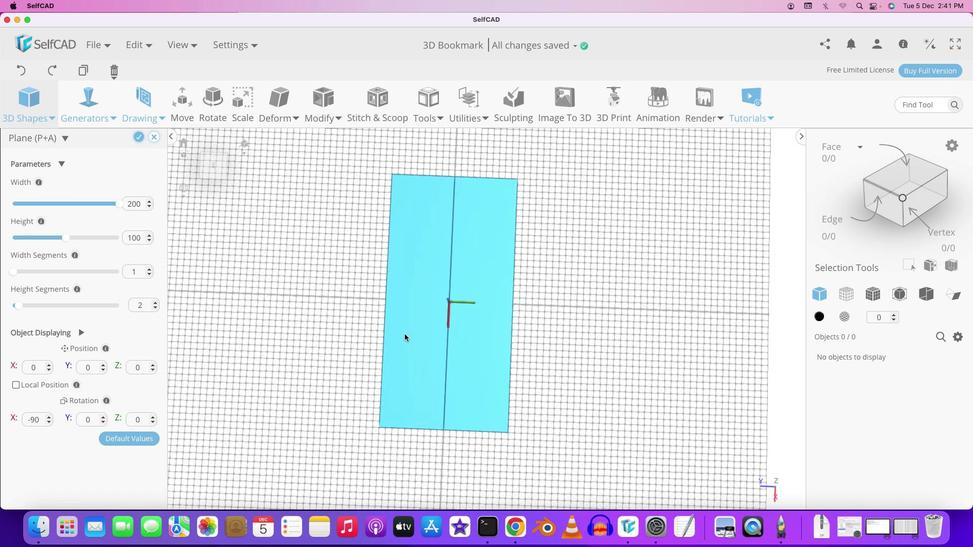 
Action: Mouse pressed left at (322, 275)
Screenshot: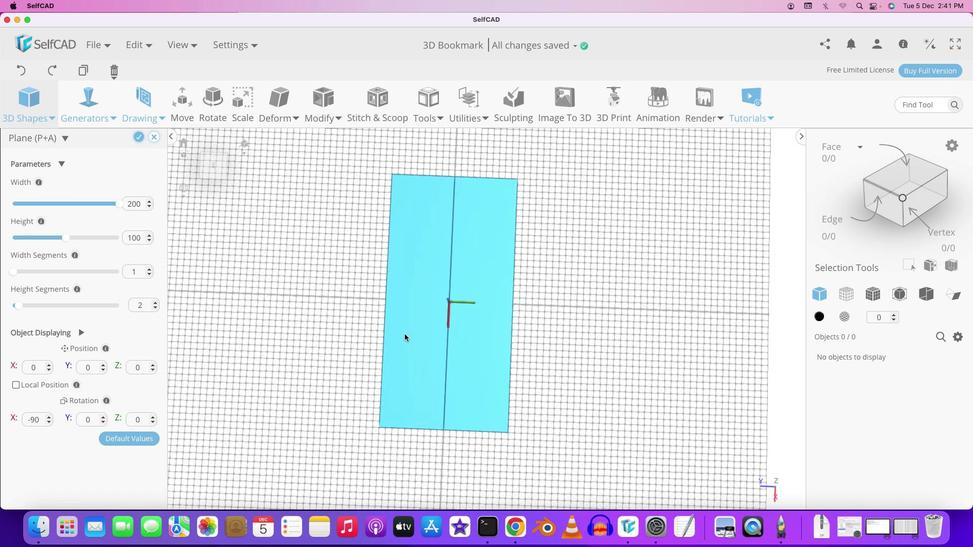 
Action: Mouse moved to (313, 345)
Screenshot: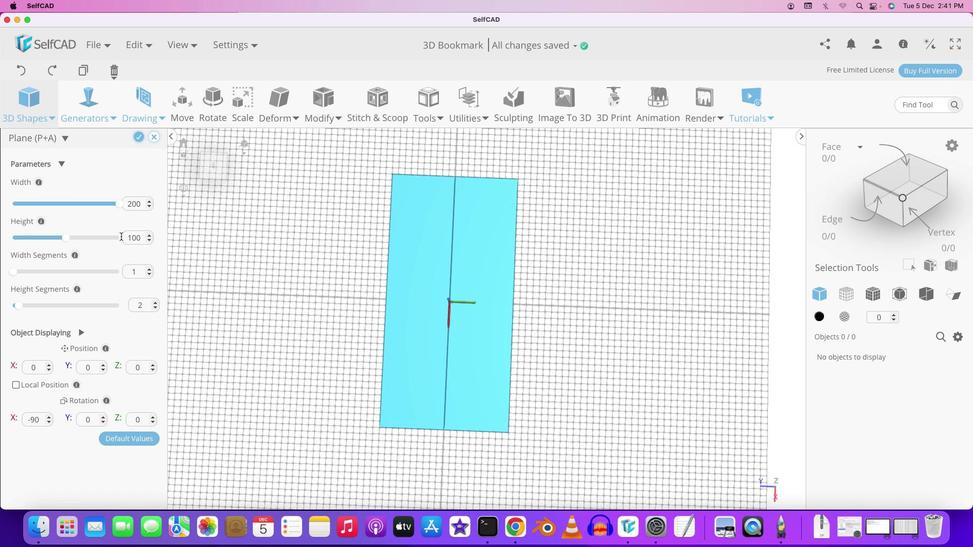 
Action: Key pressed Key.shift
Screenshot: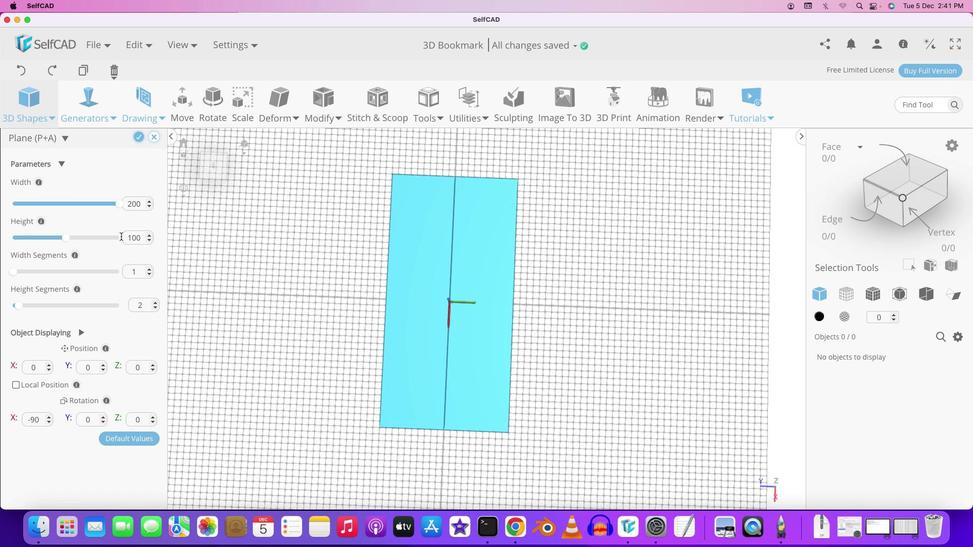 
Action: Mouse moved to (316, 341)
Screenshot: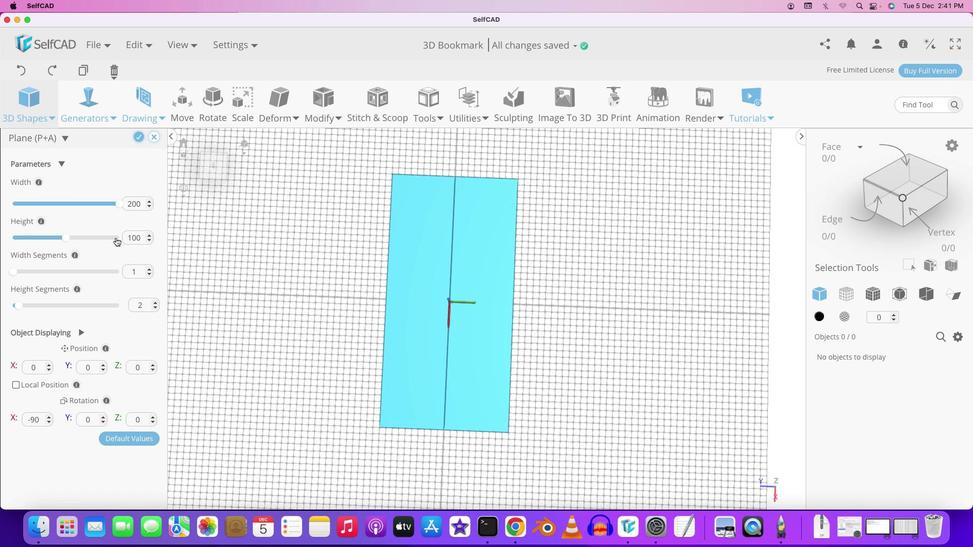 
Action: Mouse pressed left at (316, 341)
Screenshot: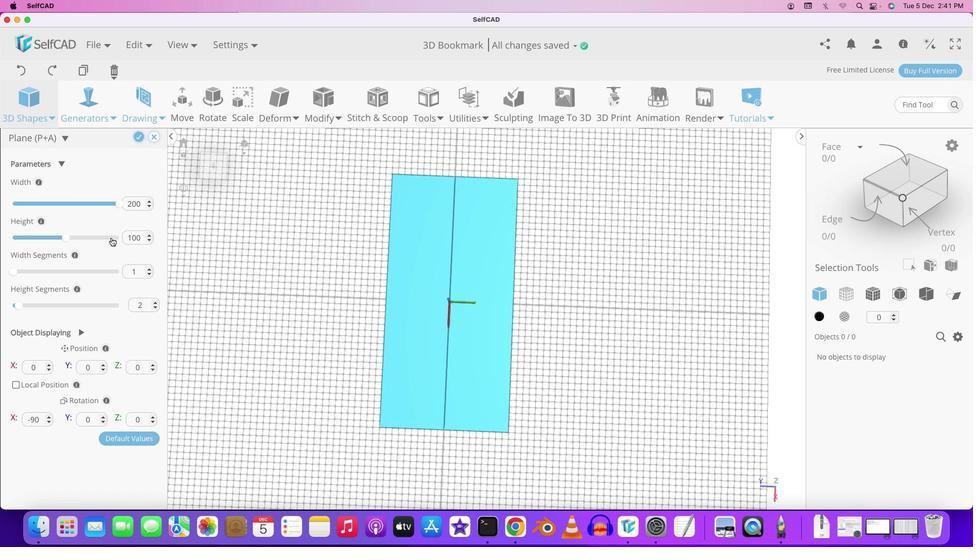 
Action: Mouse moved to (66, 235)
Screenshot: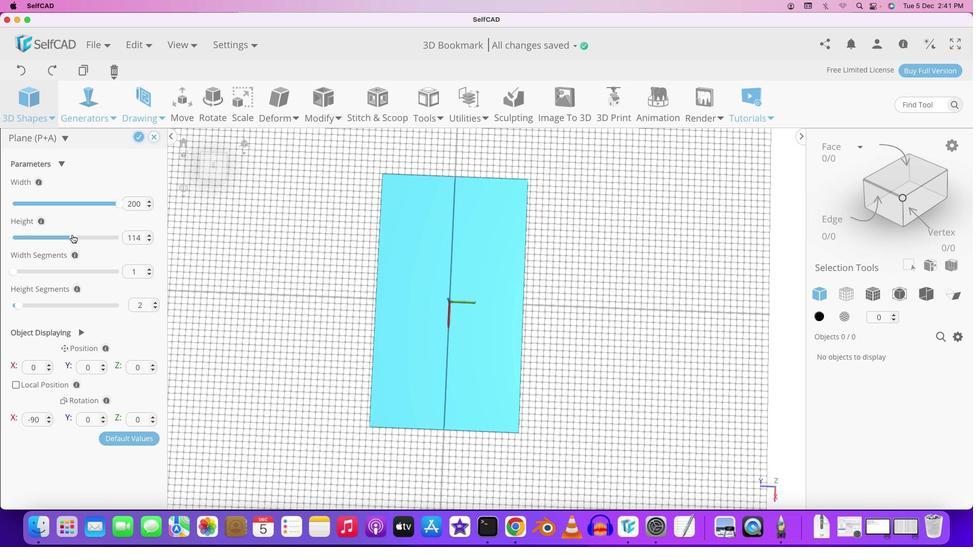 
Action: Mouse pressed left at (66, 235)
Screenshot: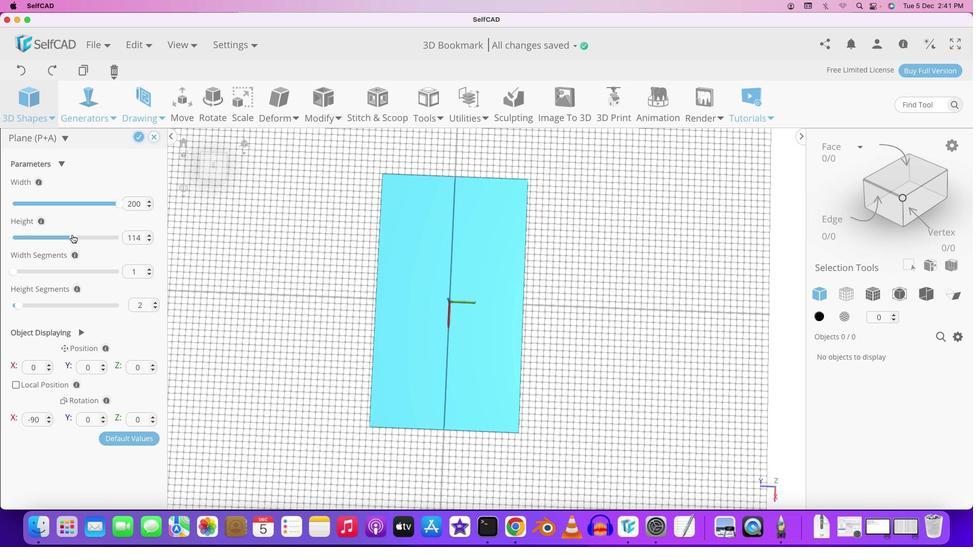 
Action: Mouse moved to (64, 234)
Screenshot: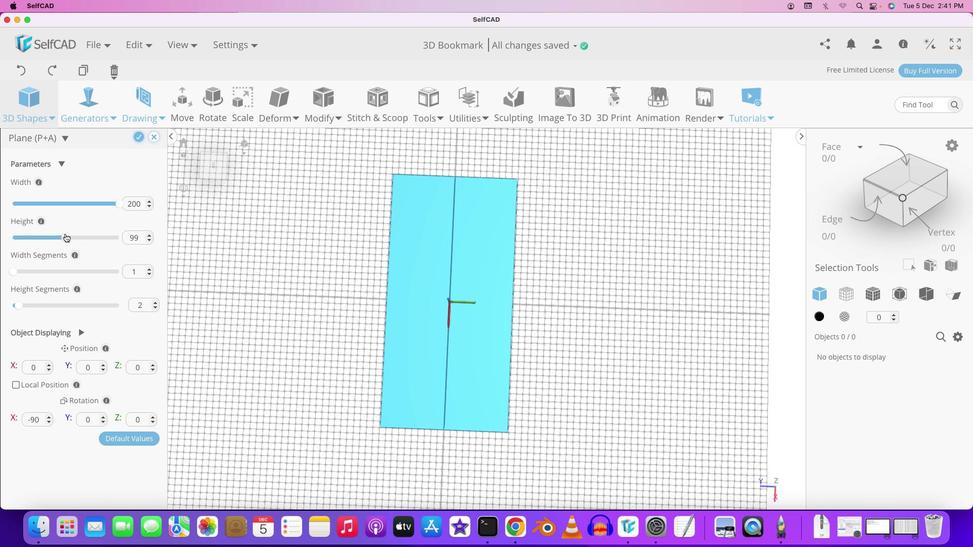 
Action: Mouse pressed left at (64, 234)
Screenshot: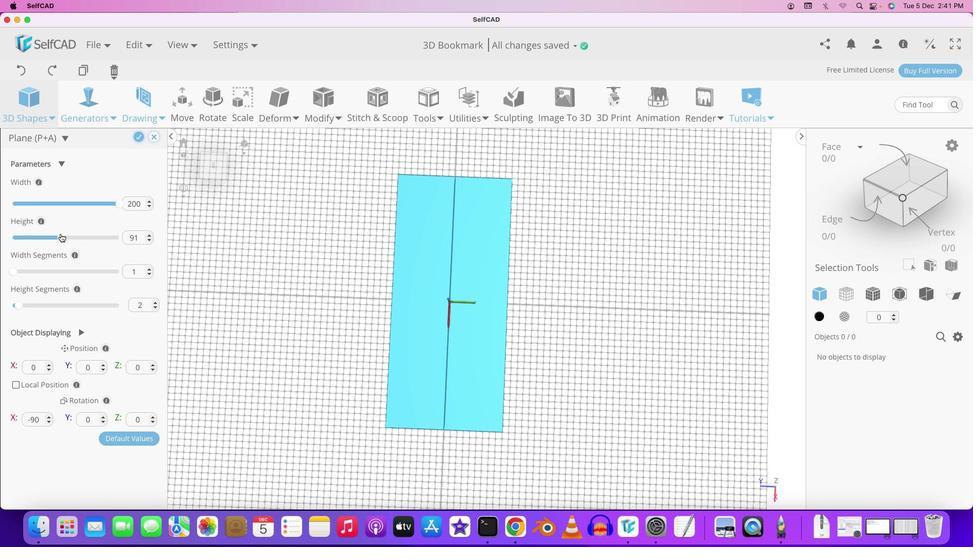 
Action: Mouse moved to (336, 335)
Screenshot: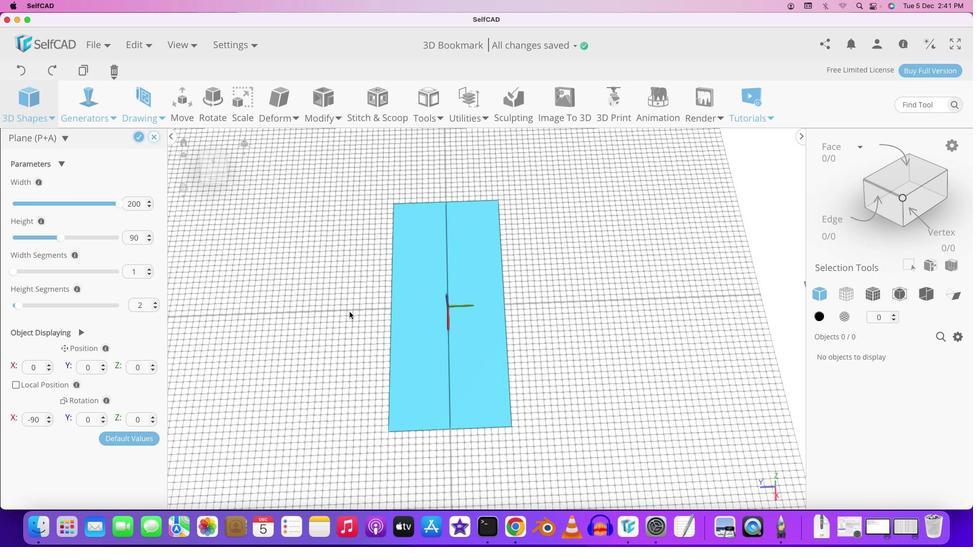 
Action: Mouse pressed left at (336, 335)
Screenshot: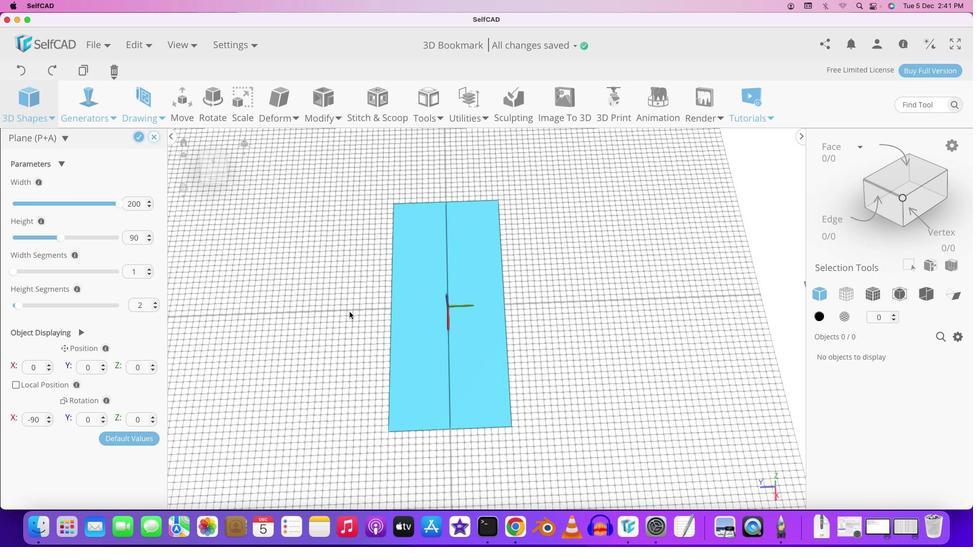 
Action: Mouse moved to (60, 238)
Screenshot: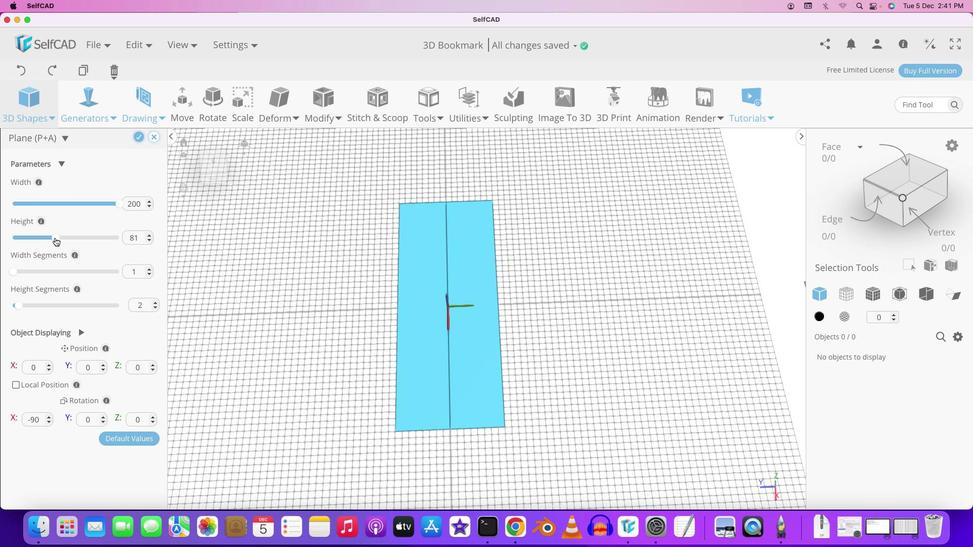 
Action: Mouse pressed left at (60, 238)
Screenshot: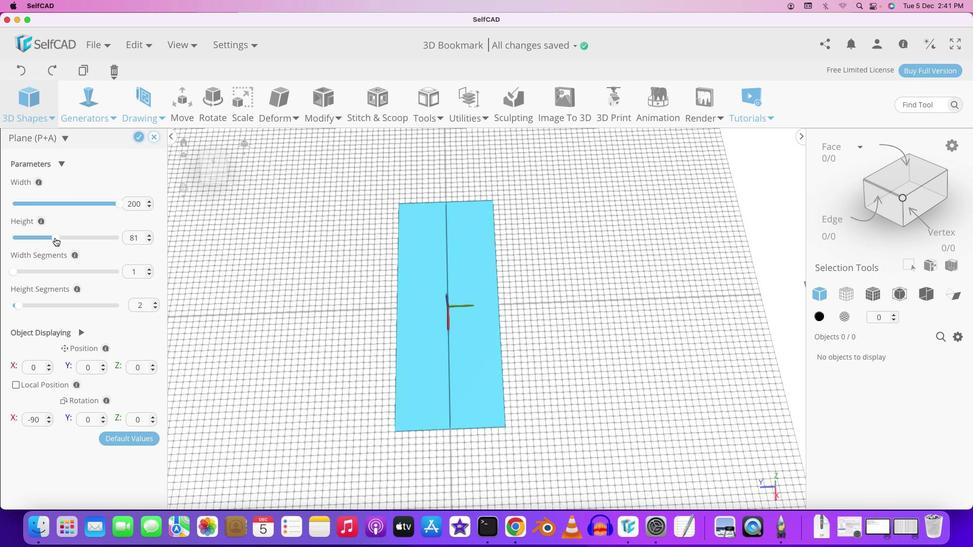 
Action: Mouse moved to (460, 286)
Screenshot: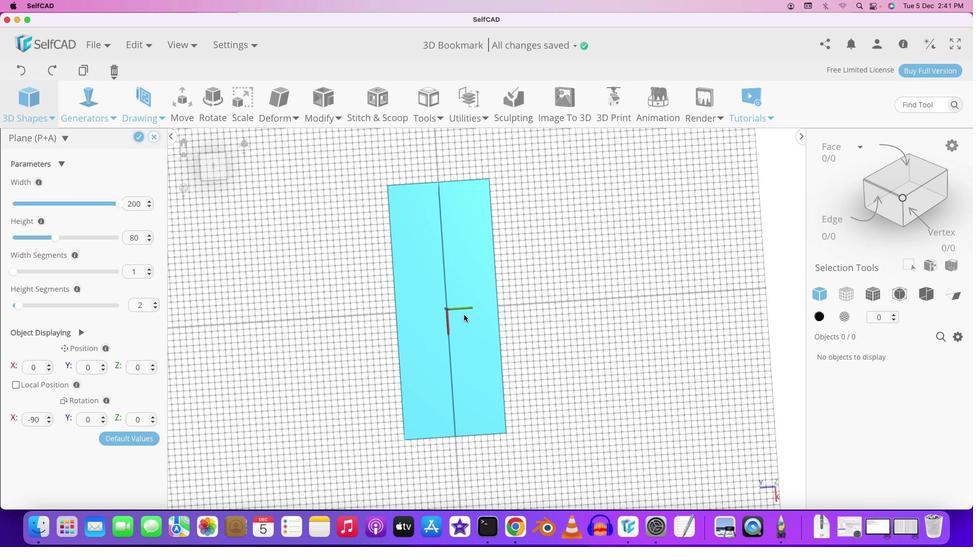 
Action: Mouse pressed left at (460, 286)
Screenshot: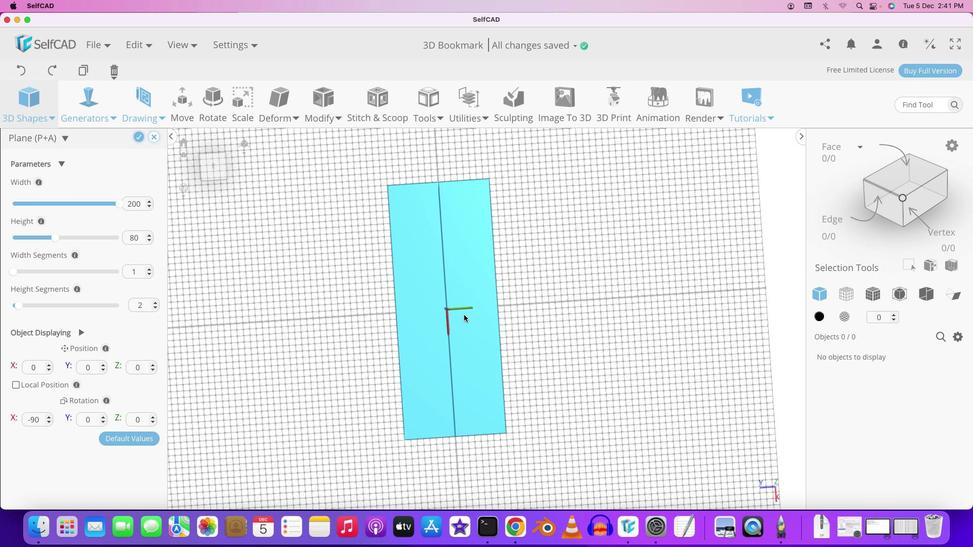 
Action: Mouse moved to (464, 314)
Screenshot: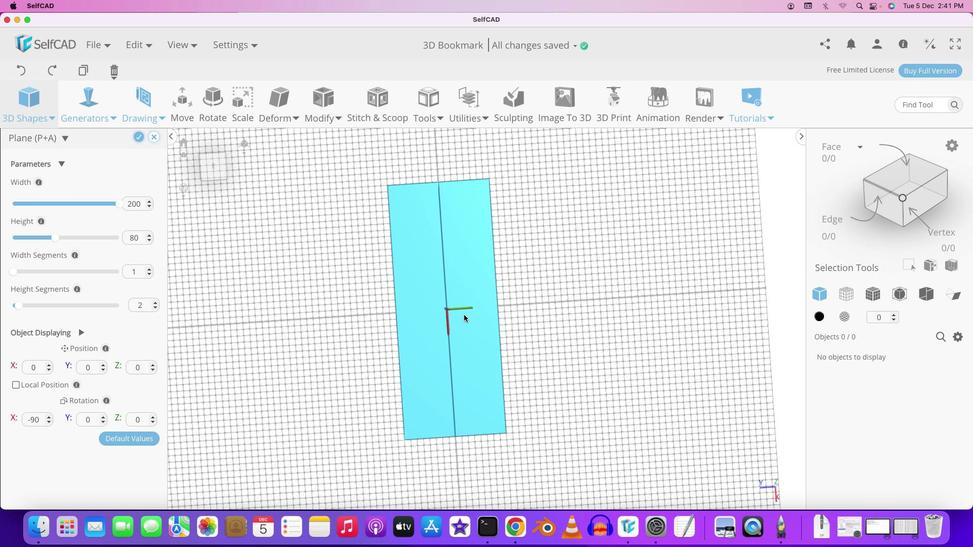 
Action: Mouse pressed left at (464, 314)
Screenshot: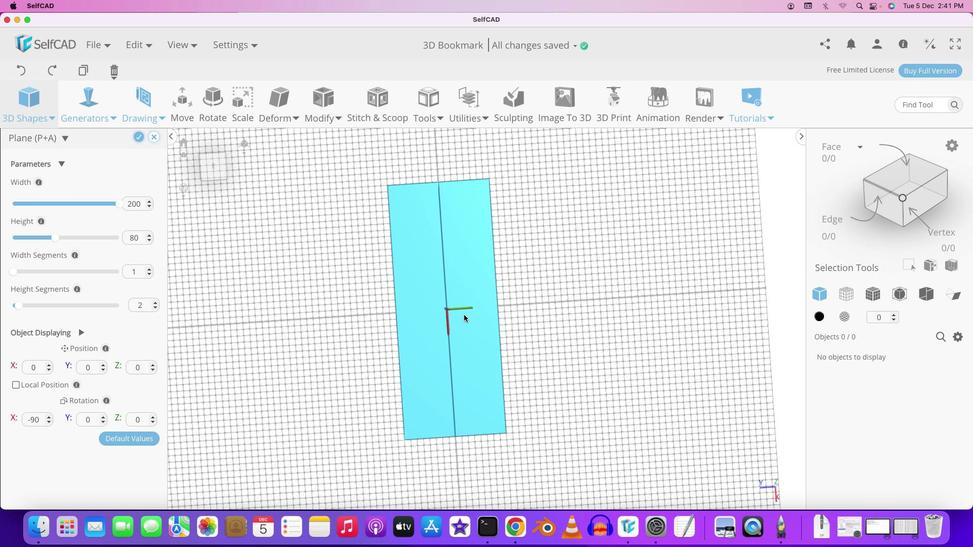 
Action: Mouse moved to (562, 303)
Screenshot: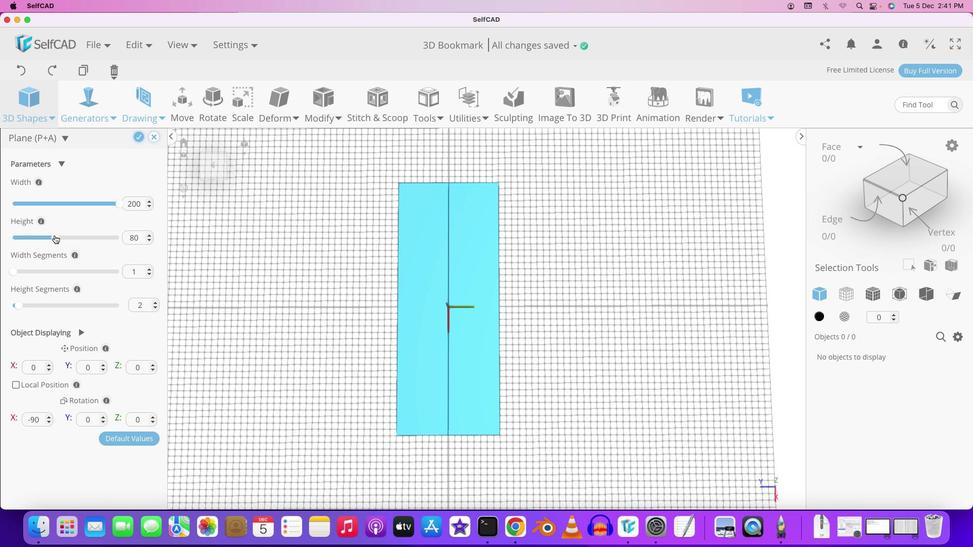 
Action: Mouse pressed left at (562, 303)
Screenshot: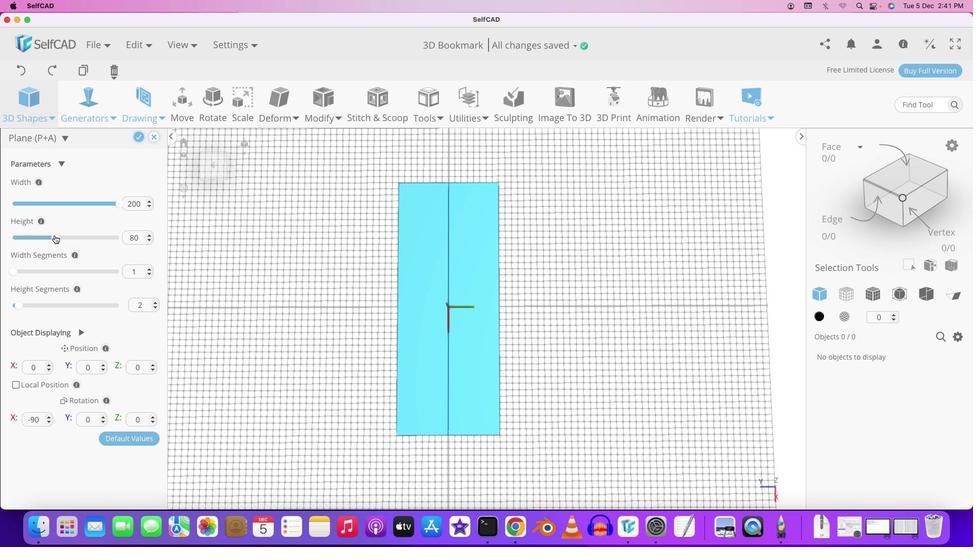 
Action: Mouse moved to (55, 236)
Screenshot: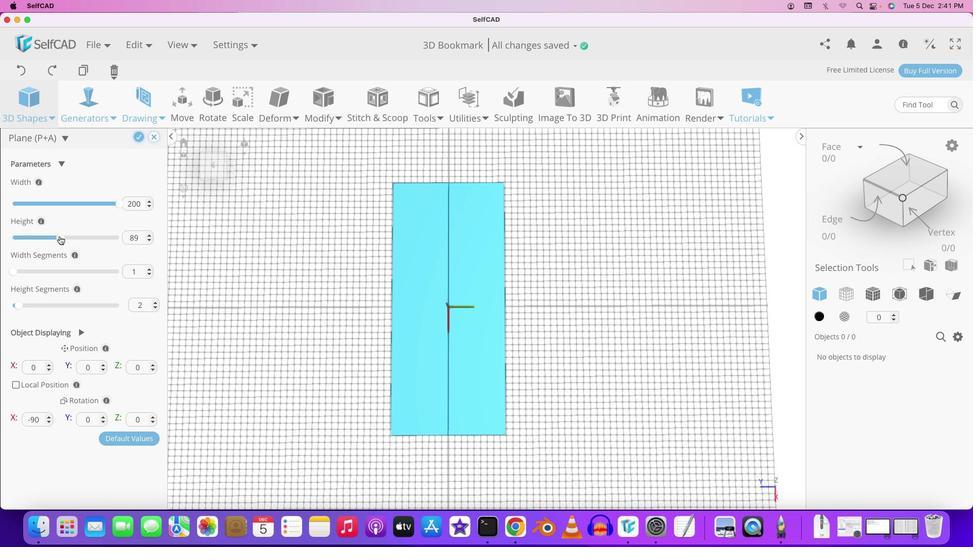 
Action: Mouse pressed left at (55, 236)
Screenshot: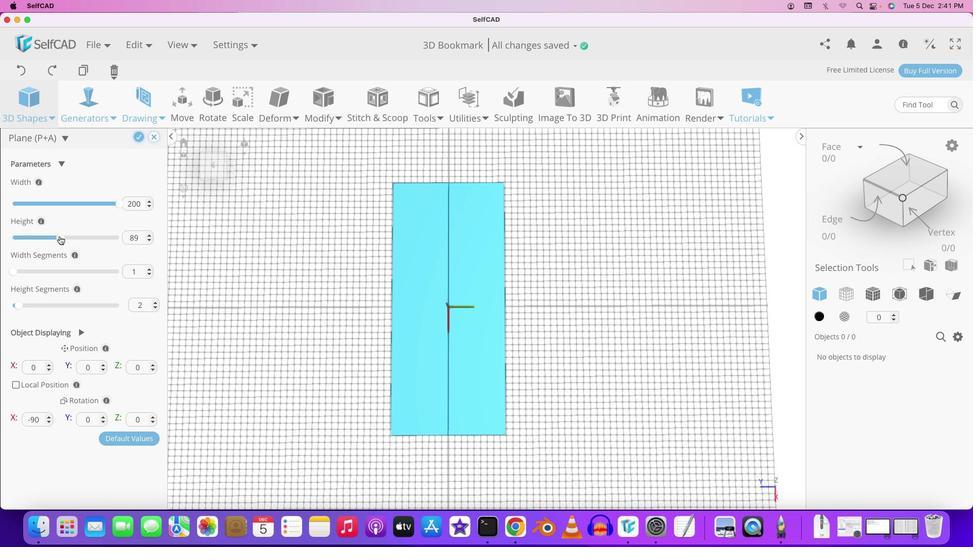 
Action: Mouse moved to (535, 305)
Screenshot: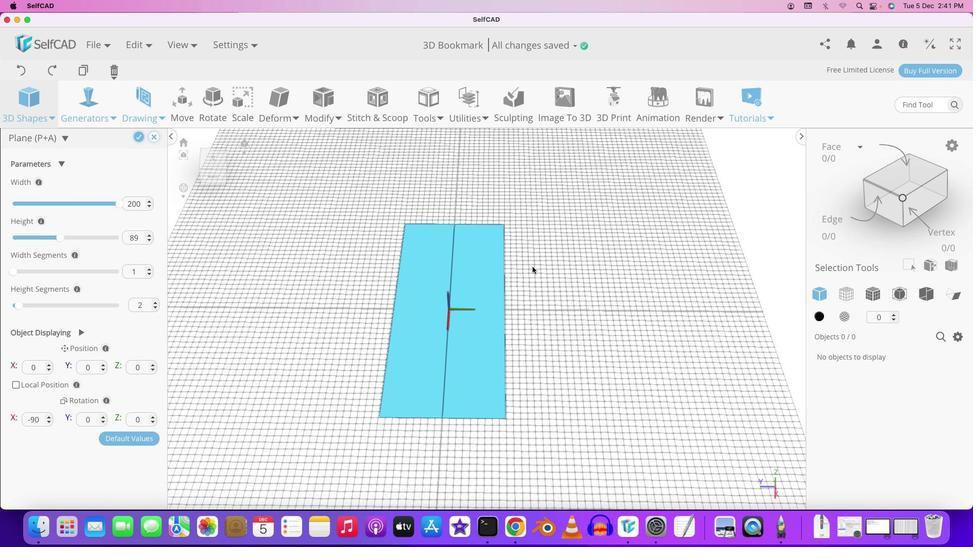 
Action: Mouse pressed left at (535, 305)
Screenshot: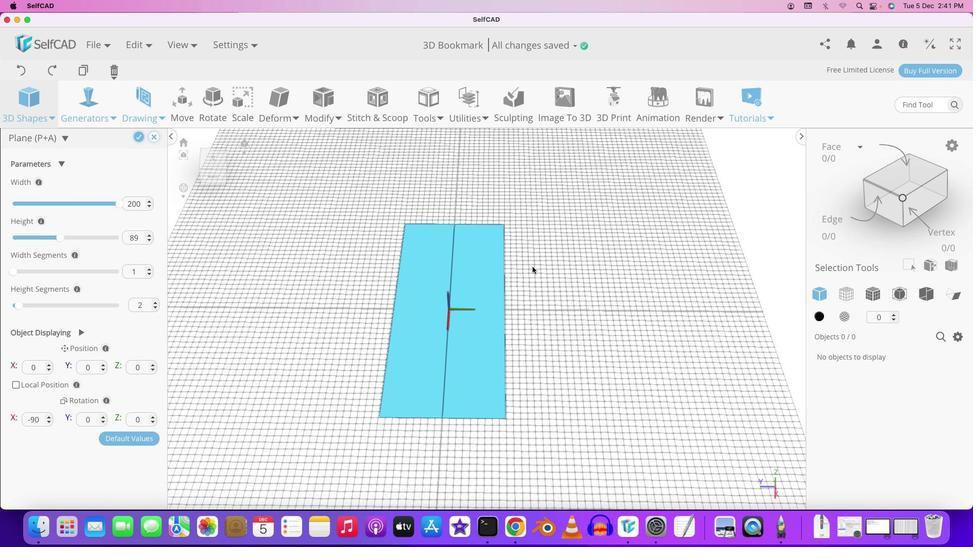 
Action: Mouse moved to (139, 140)
Screenshot: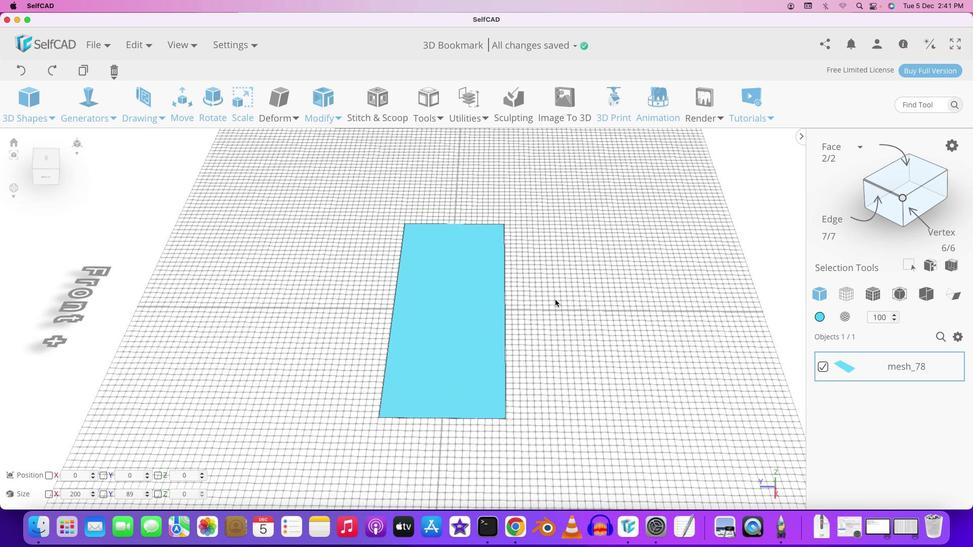 
Action: Mouse pressed left at (139, 140)
Screenshot: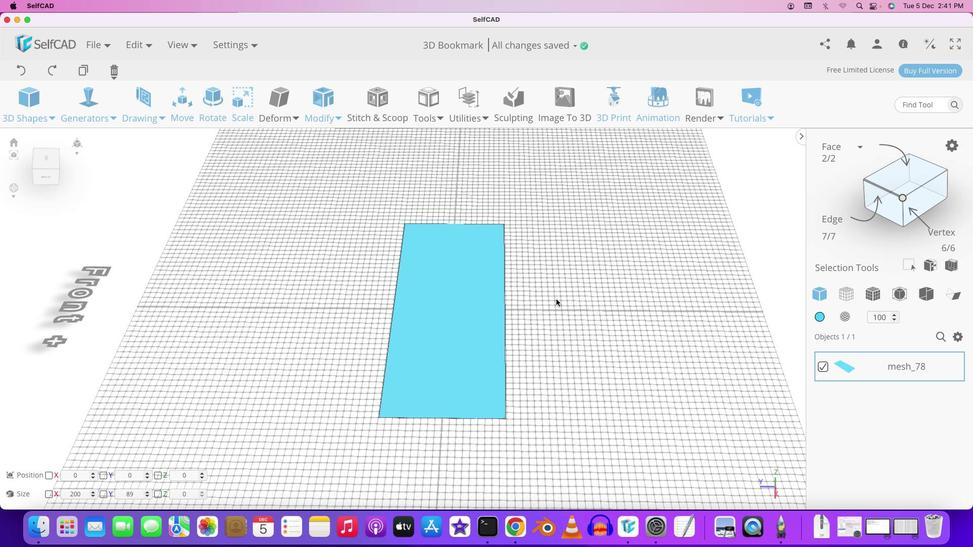 
Action: Mouse moved to (556, 299)
Screenshot: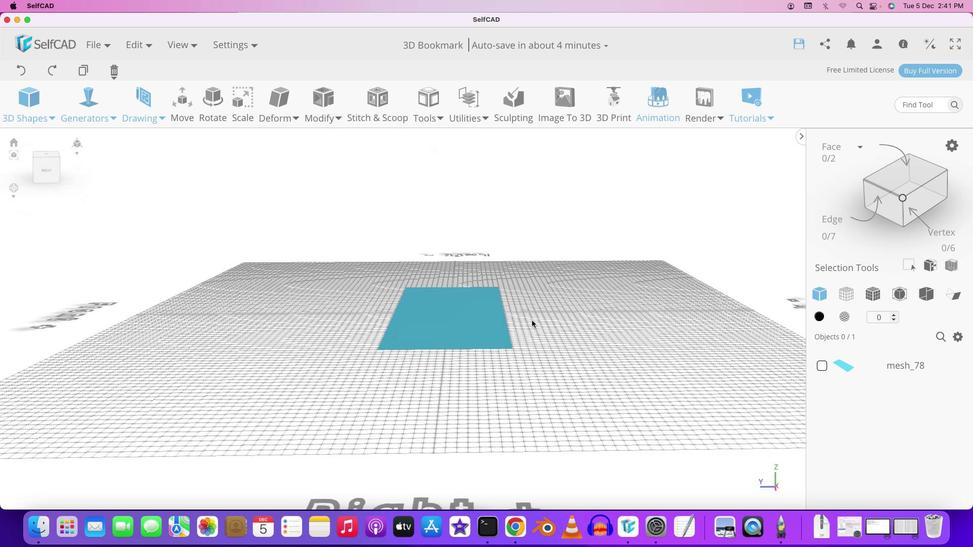 
Action: Mouse pressed left at (556, 299)
Screenshot: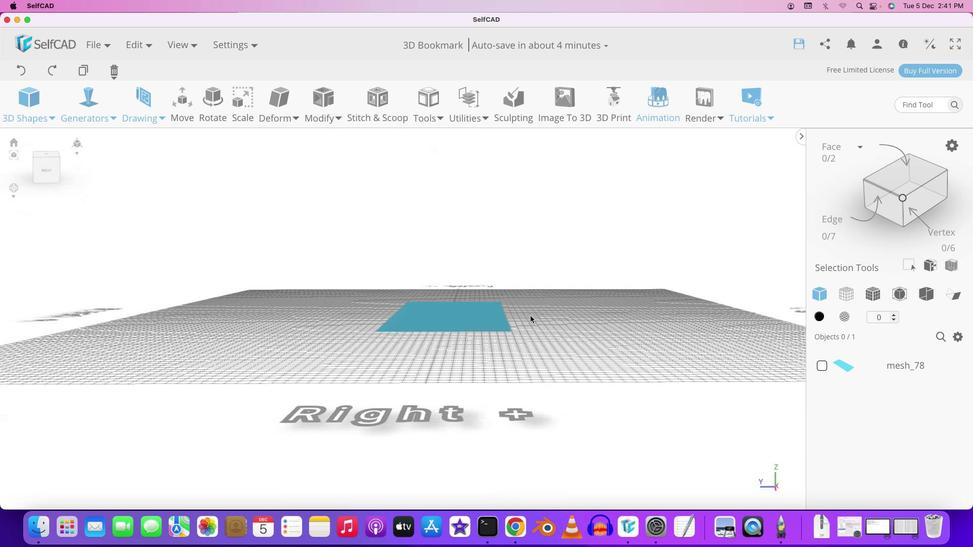 
Action: Mouse moved to (527, 369)
Screenshot: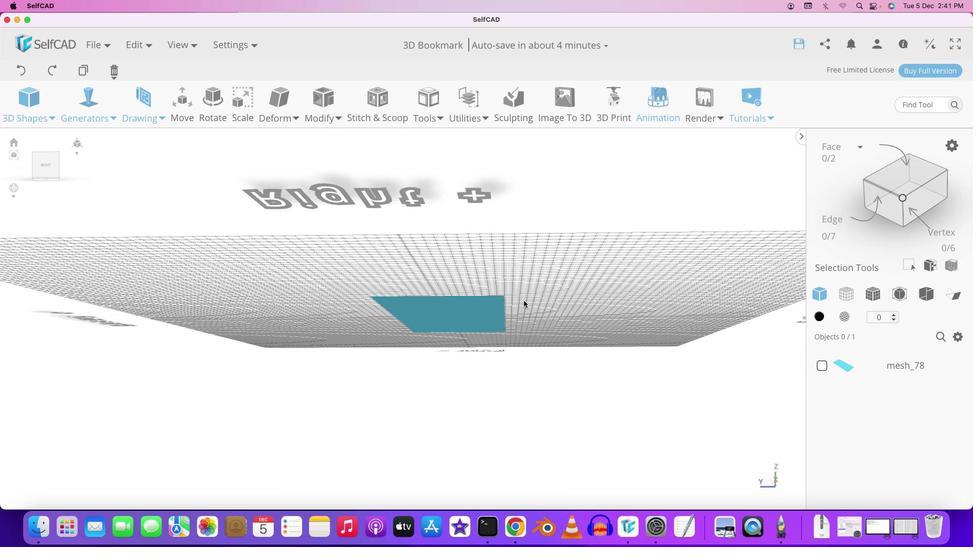 
Action: Mouse pressed left at (527, 369)
Screenshot: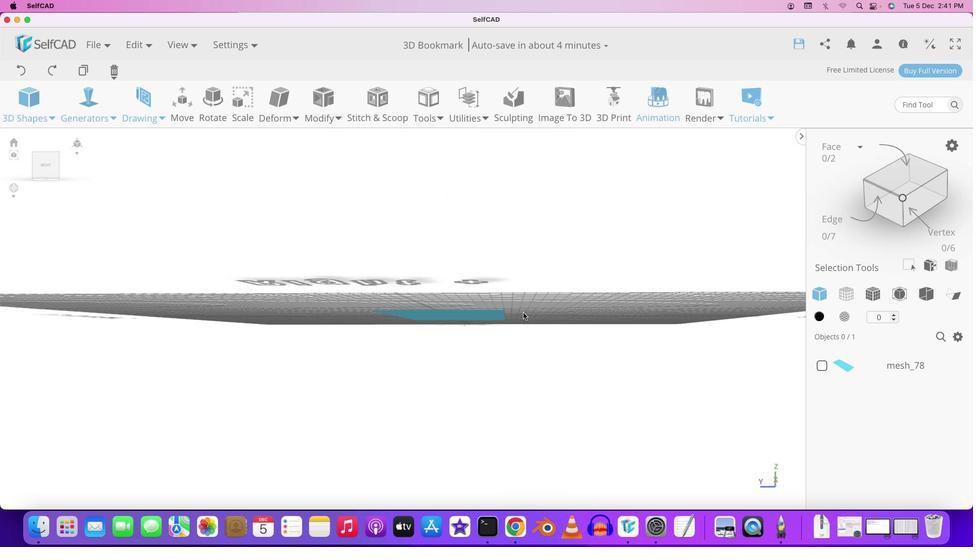 
Action: Mouse moved to (471, 337)
Screenshot: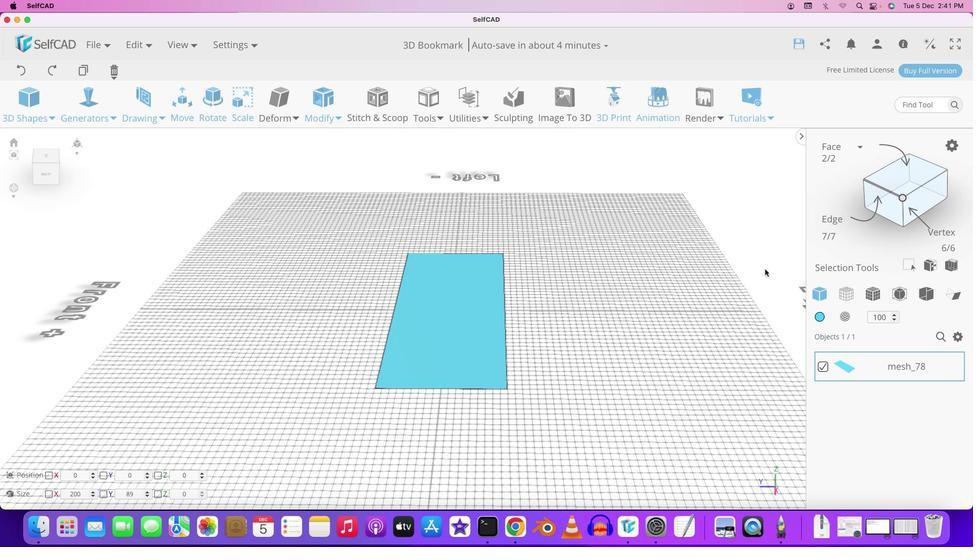 
Action: Mouse pressed left at (471, 337)
Screenshot: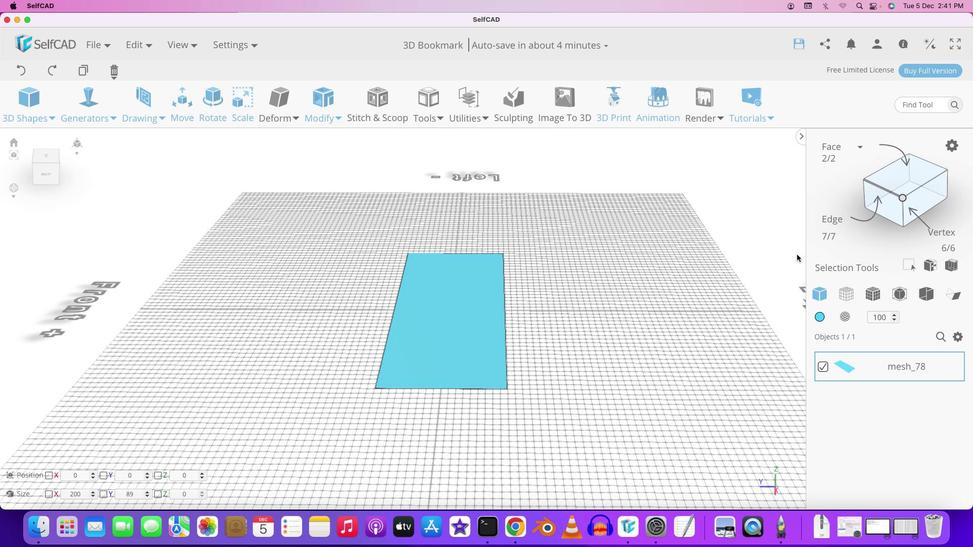
Action: Mouse moved to (947, 233)
Screenshot: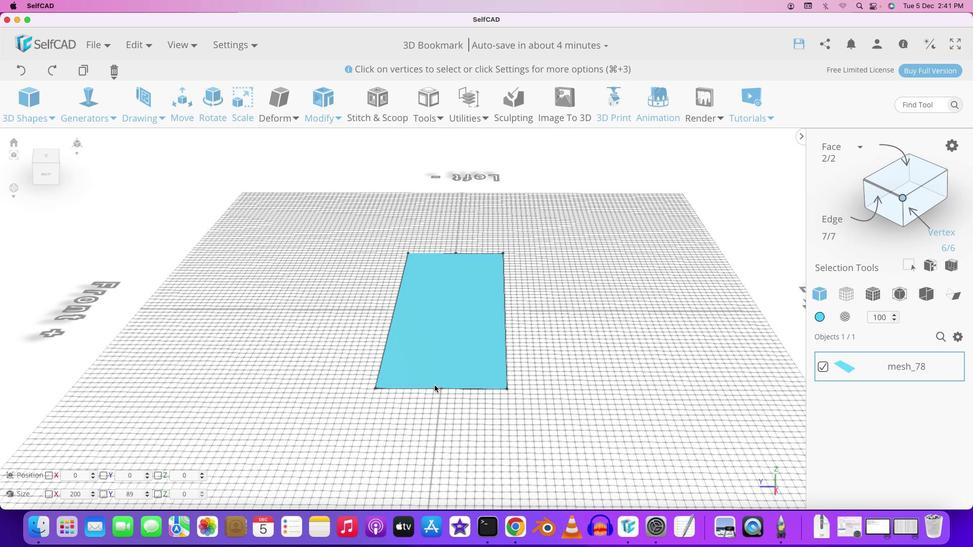 
Action: Mouse pressed left at (947, 233)
Screenshot: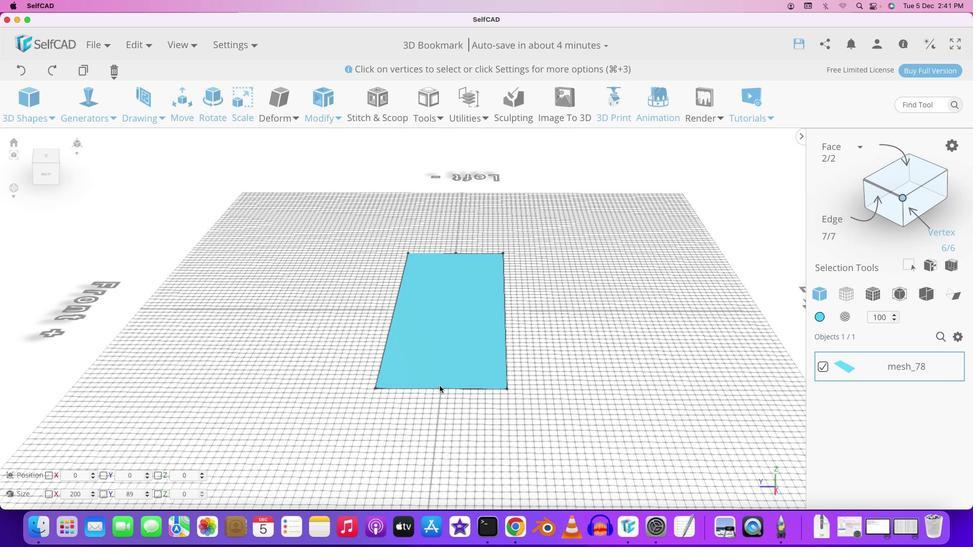 
Action: Mouse moved to (440, 385)
Screenshot: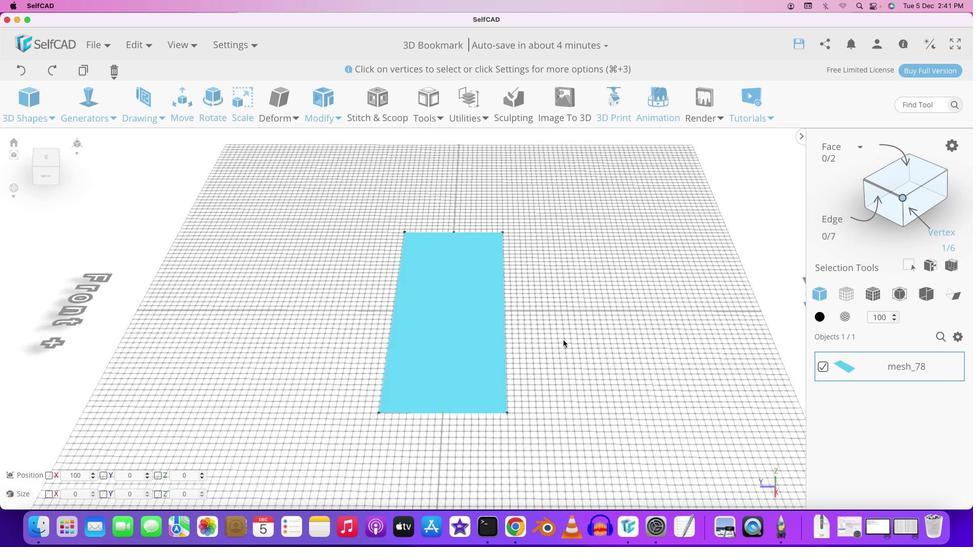 
Action: Mouse pressed left at (440, 385)
Screenshot: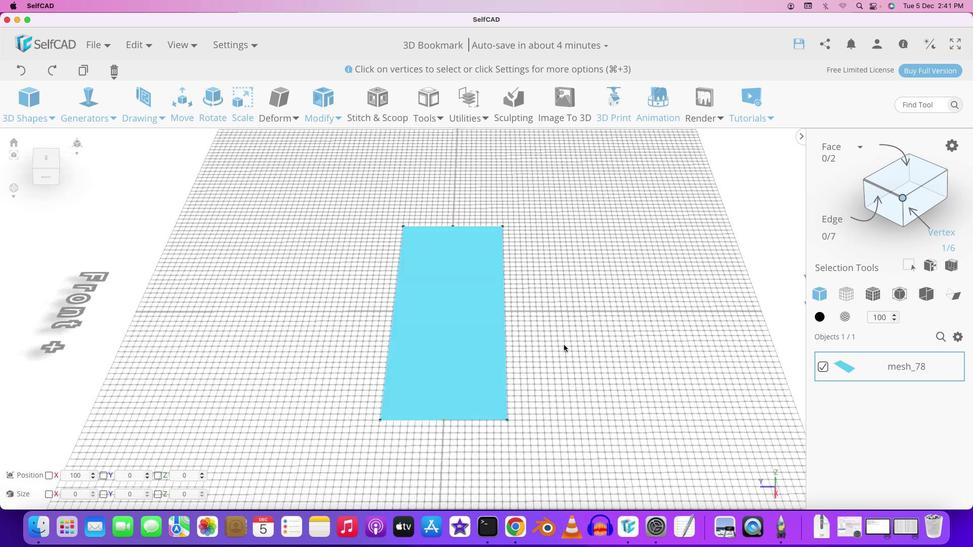 
Action: Mouse moved to (562, 324)
Screenshot: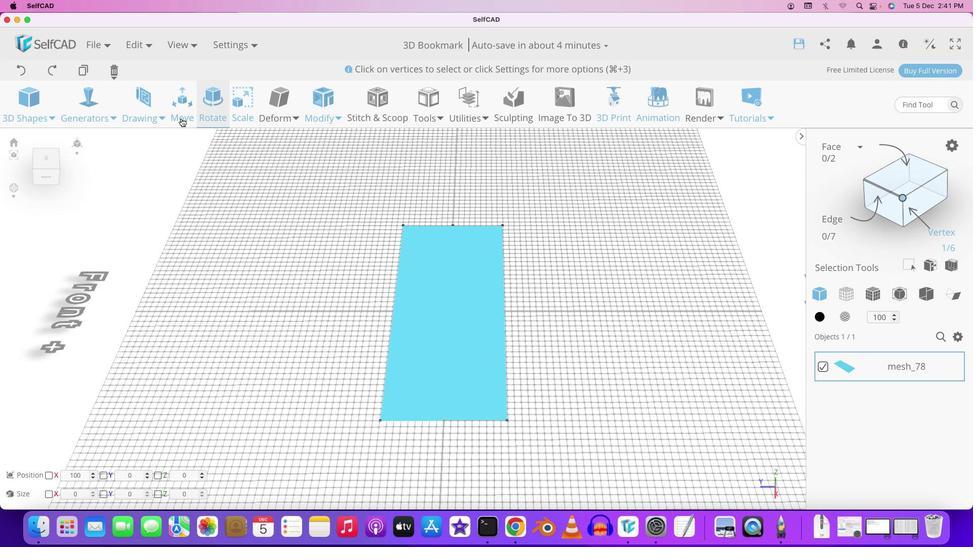 
Action: Mouse pressed left at (562, 324)
Screenshot: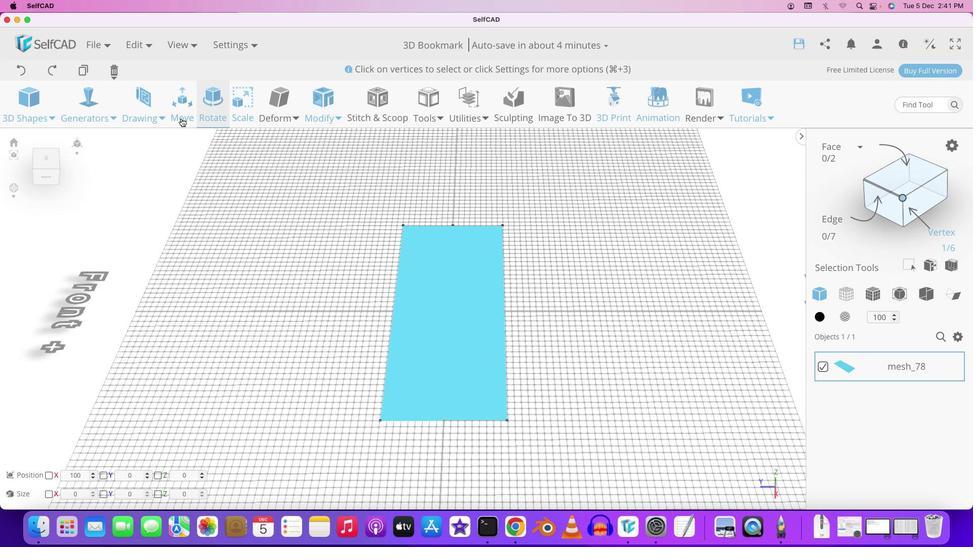 
Action: Mouse moved to (181, 117)
Screenshot: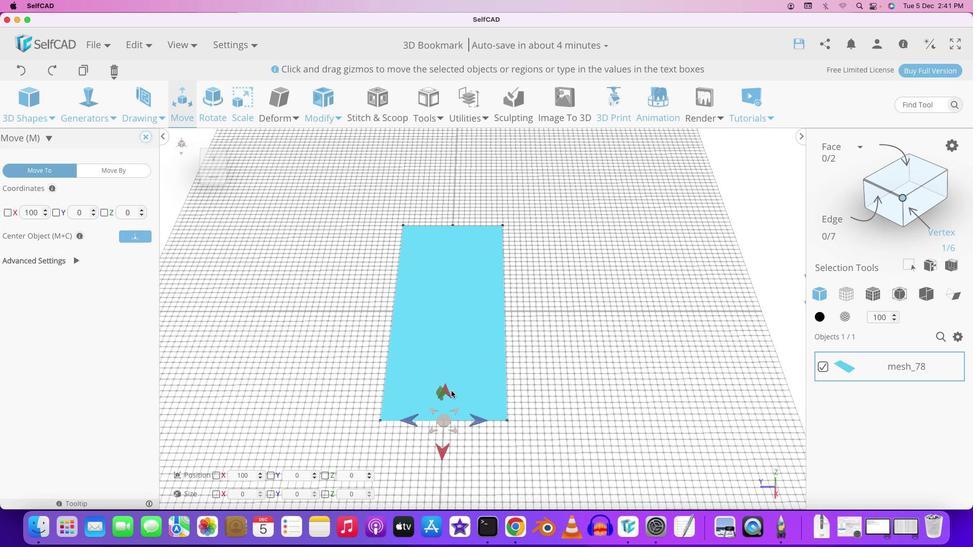 
Action: Mouse pressed left at (181, 117)
Screenshot: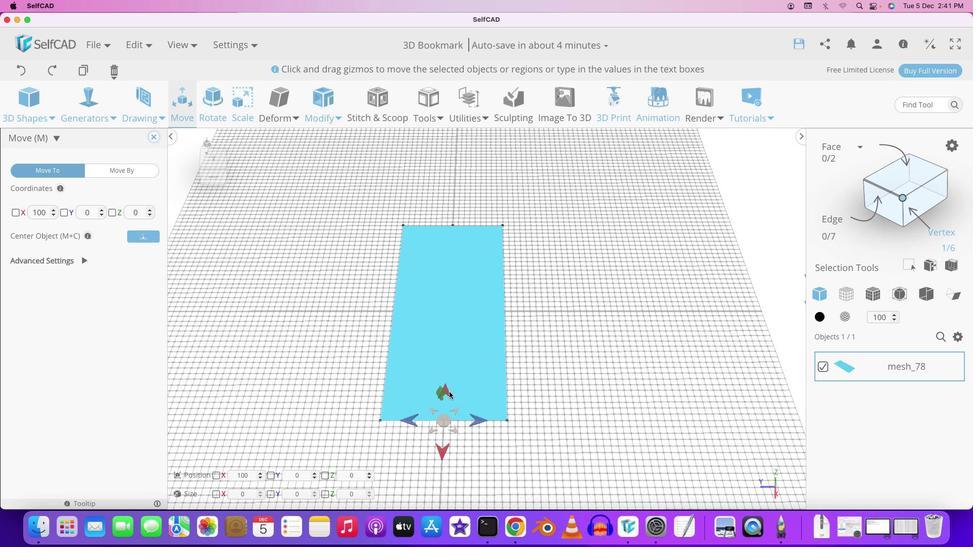 
Action: Mouse moved to (448, 391)
Screenshot: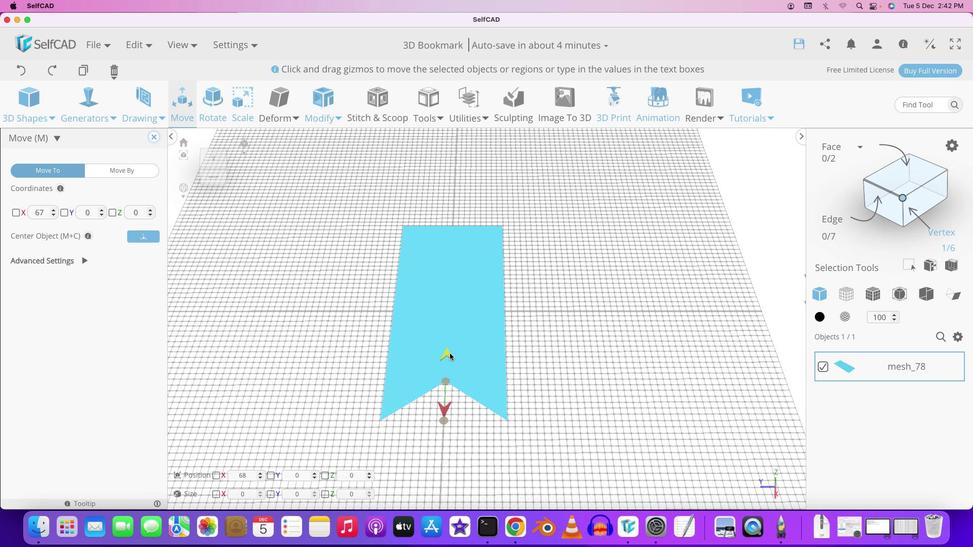 
Action: Mouse pressed left at (448, 391)
Screenshot: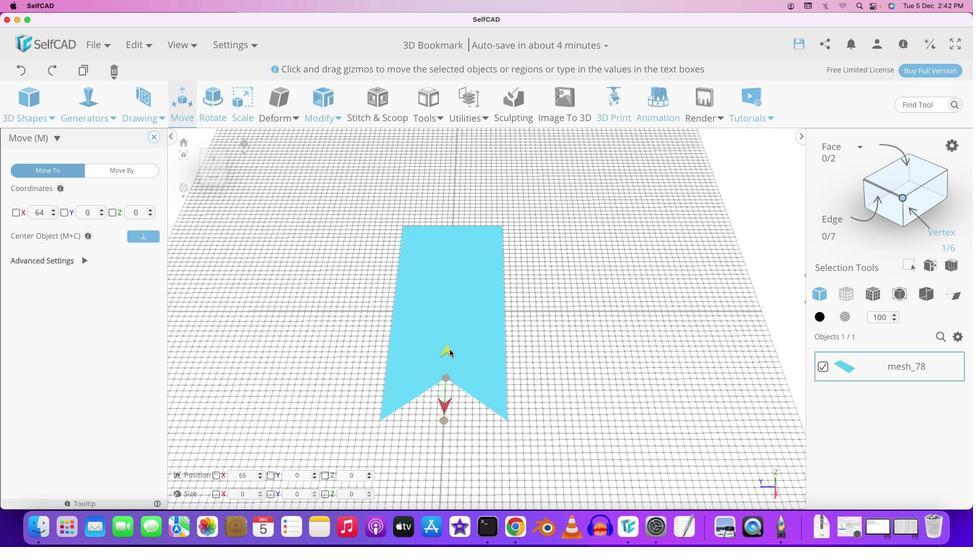 
Action: Mouse moved to (532, 374)
Screenshot: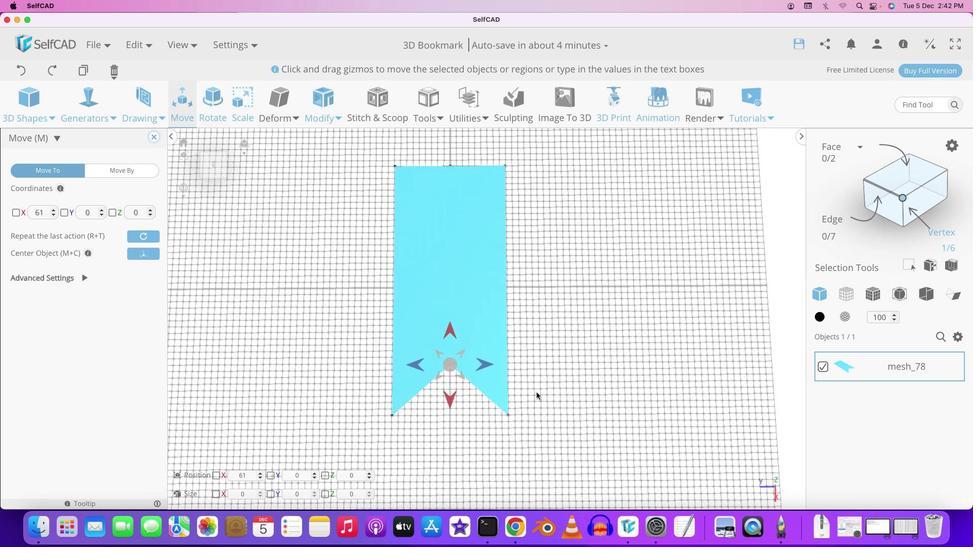 
Action: Mouse pressed left at (532, 374)
Screenshot: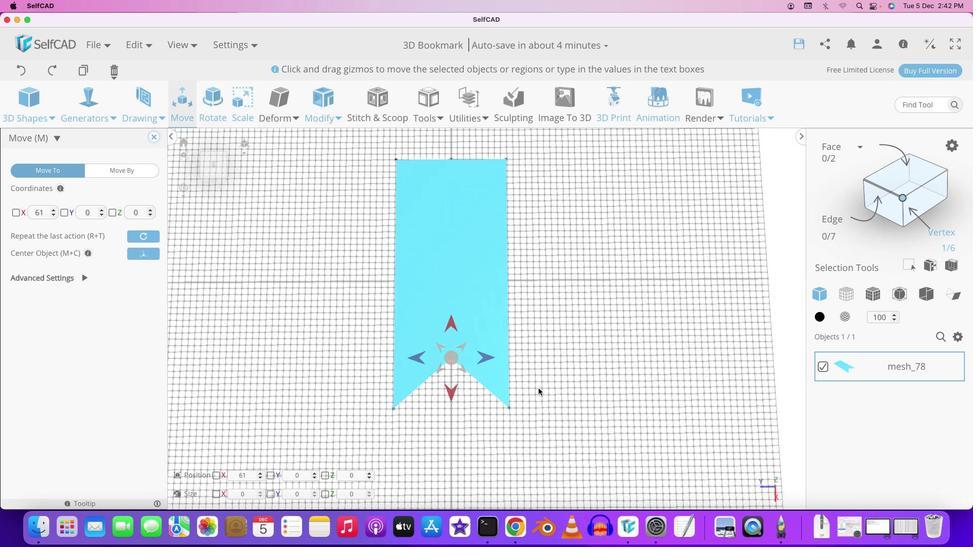 
Action: Mouse moved to (533, 410)
Screenshot: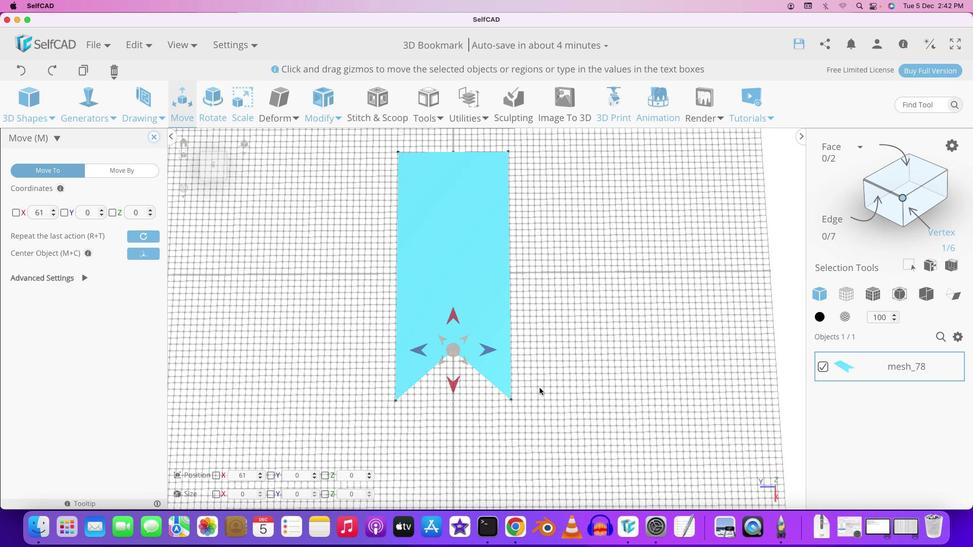 
Action: Key pressed Key.shift
Screenshot: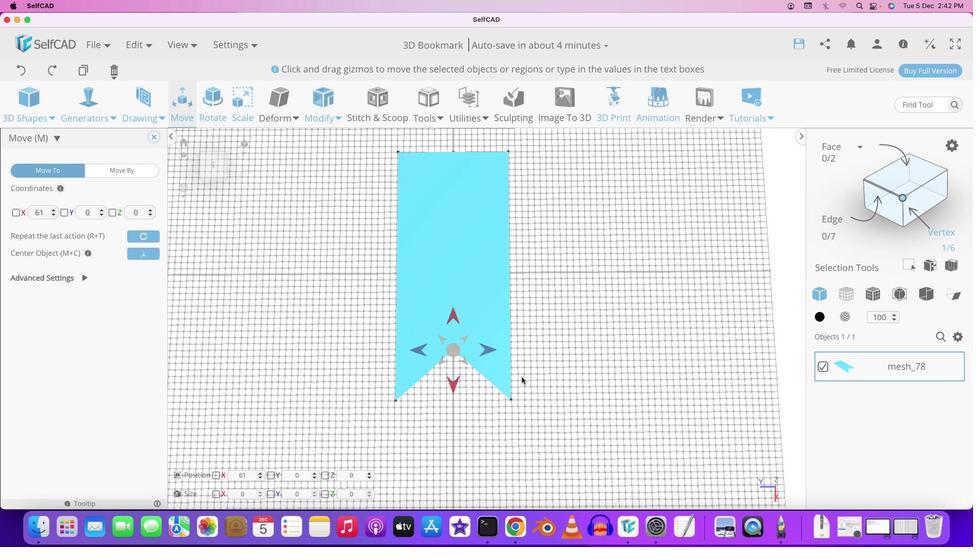 
Action: Mouse moved to (533, 409)
Screenshot: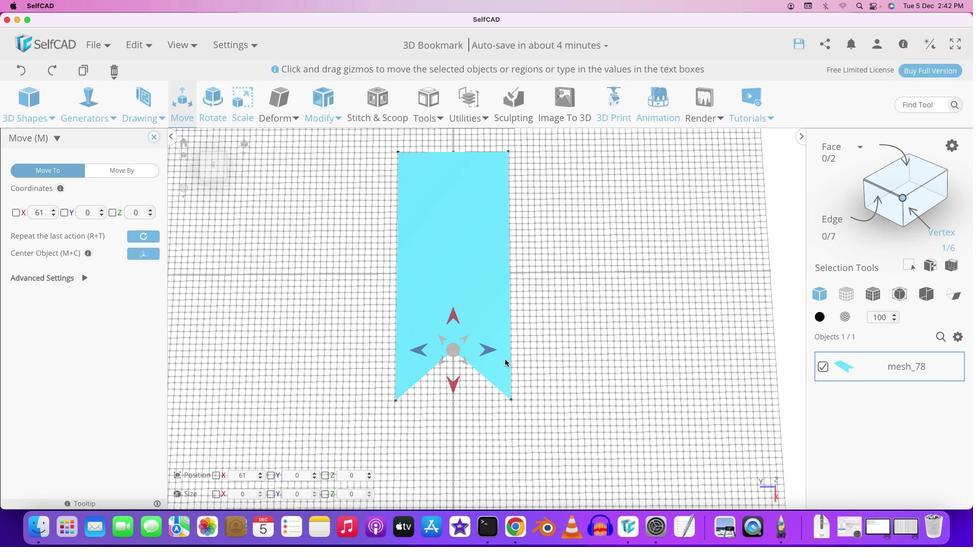 
Action: Mouse pressed left at (533, 409)
Screenshot: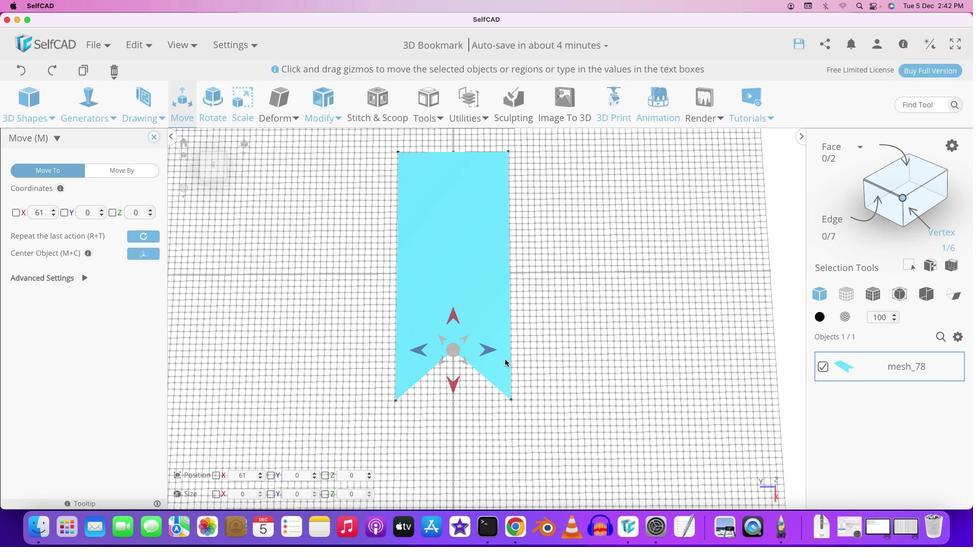 
Action: Mouse moved to (455, 319)
Screenshot: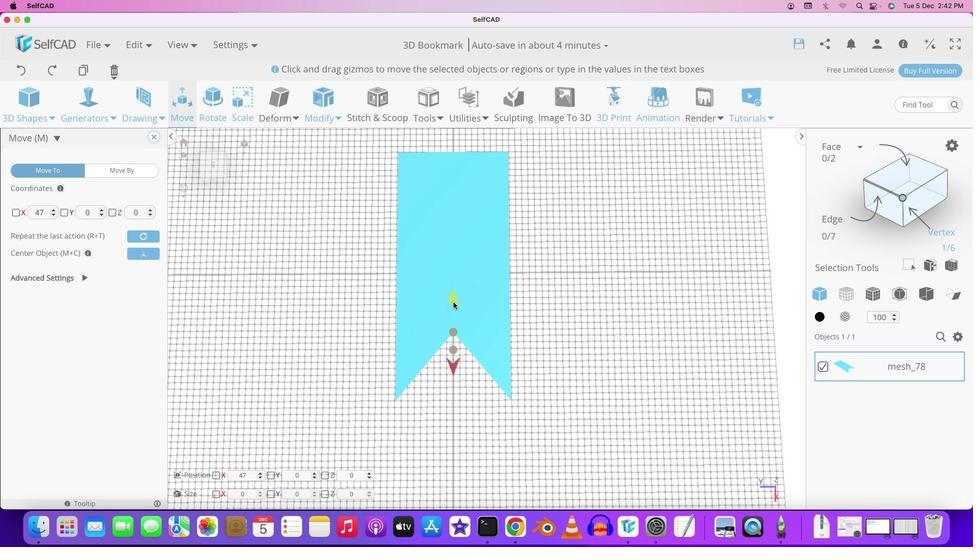 
Action: Mouse pressed left at (455, 319)
Screenshot: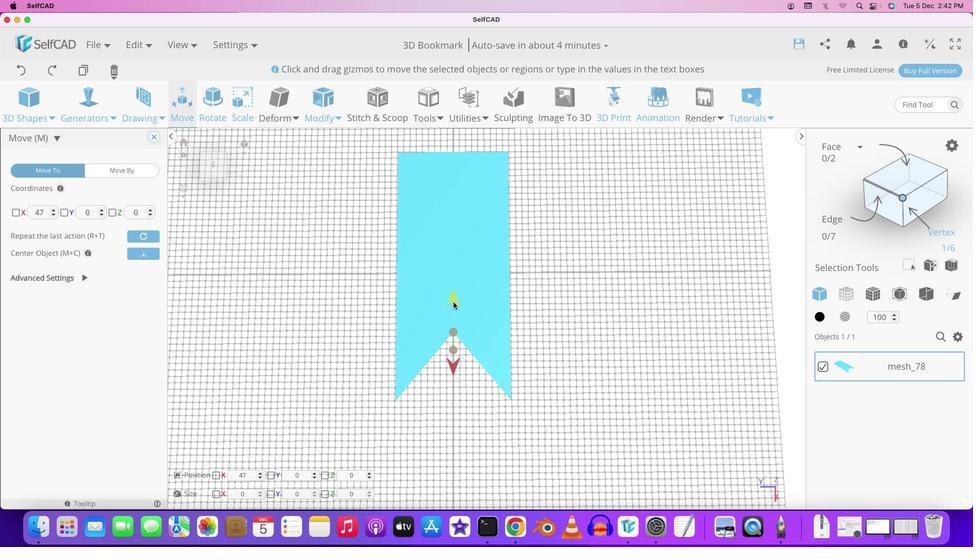 
Action: Mouse moved to (574, 343)
Screenshot: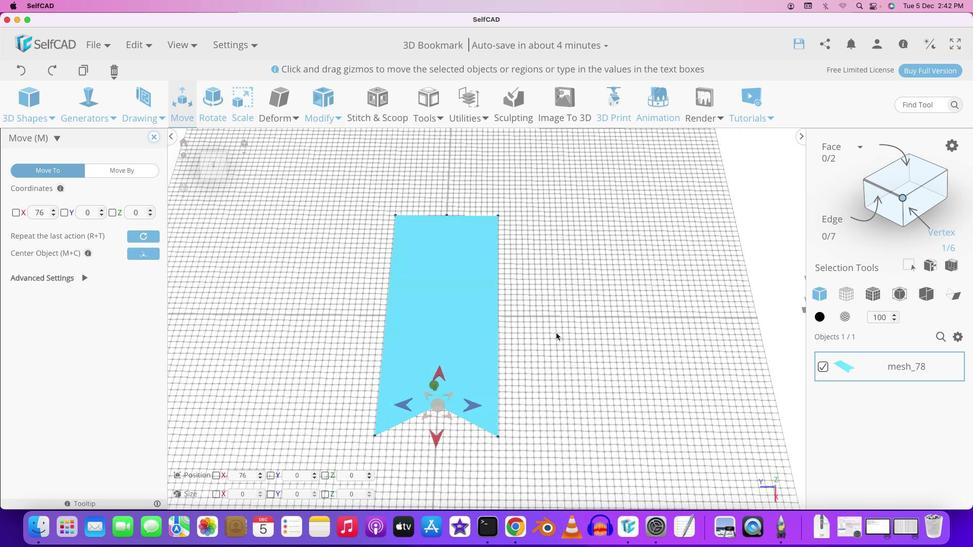 
Action: Key pressed Key.shift
Screenshot: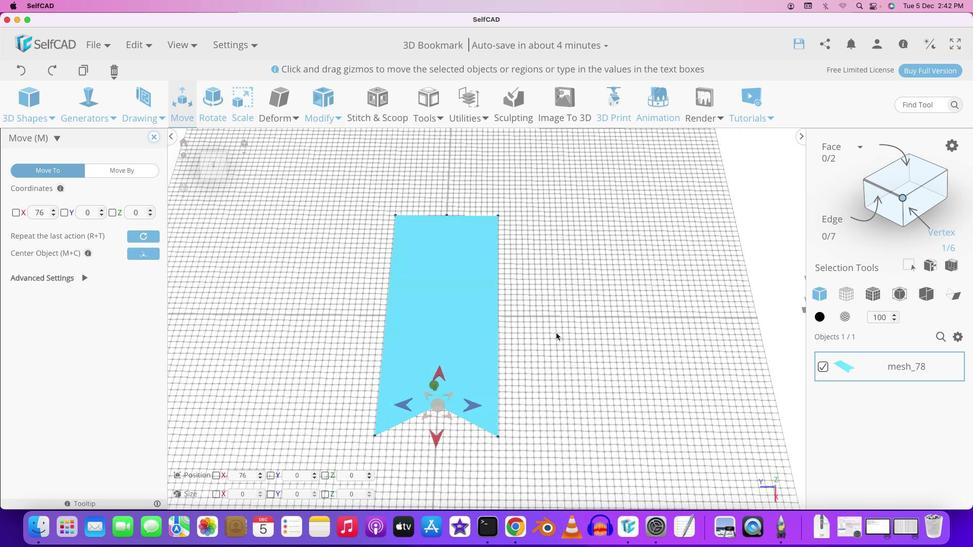 
Action: Mouse moved to (574, 337)
Screenshot: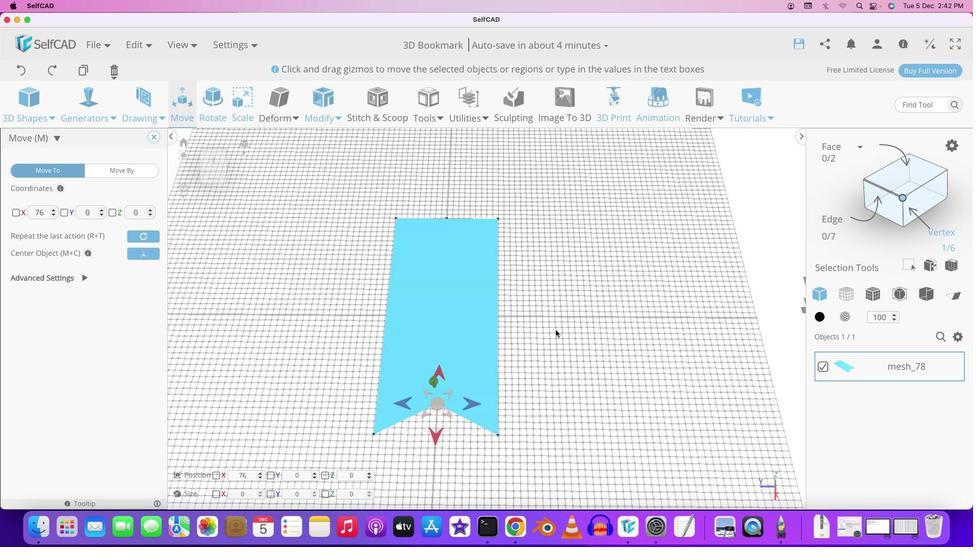 
Action: Mouse pressed left at (574, 337)
Screenshot: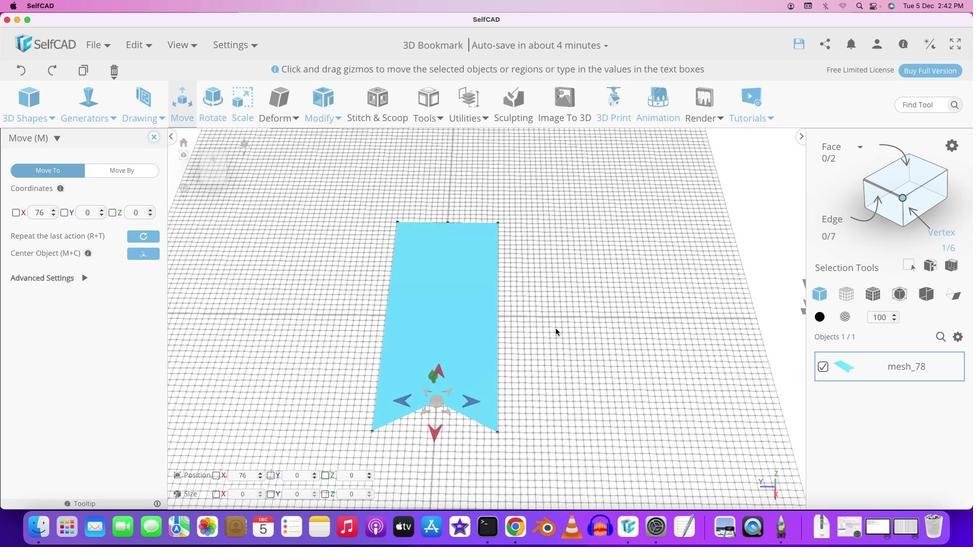 
Action: Mouse moved to (558, 360)
Screenshot: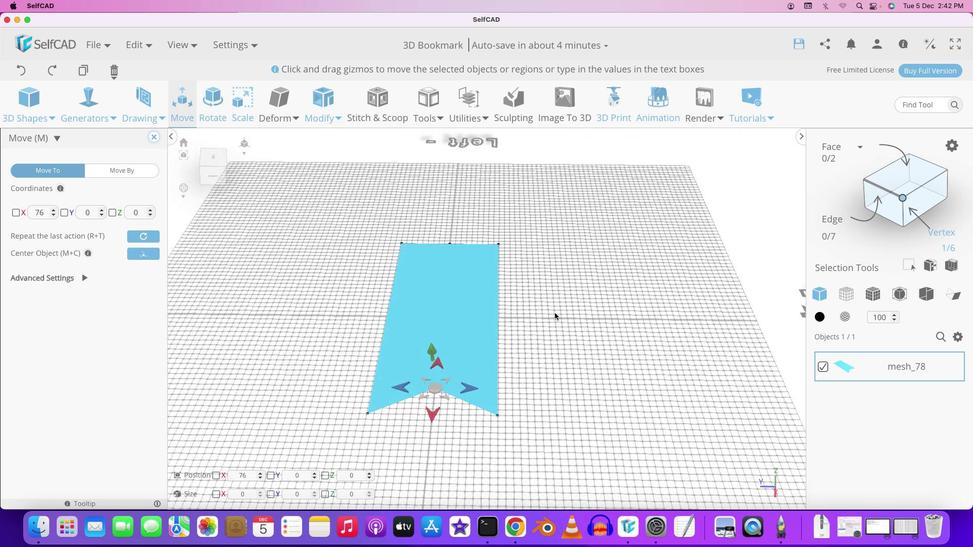 
Action: Mouse pressed left at (558, 360)
Screenshot: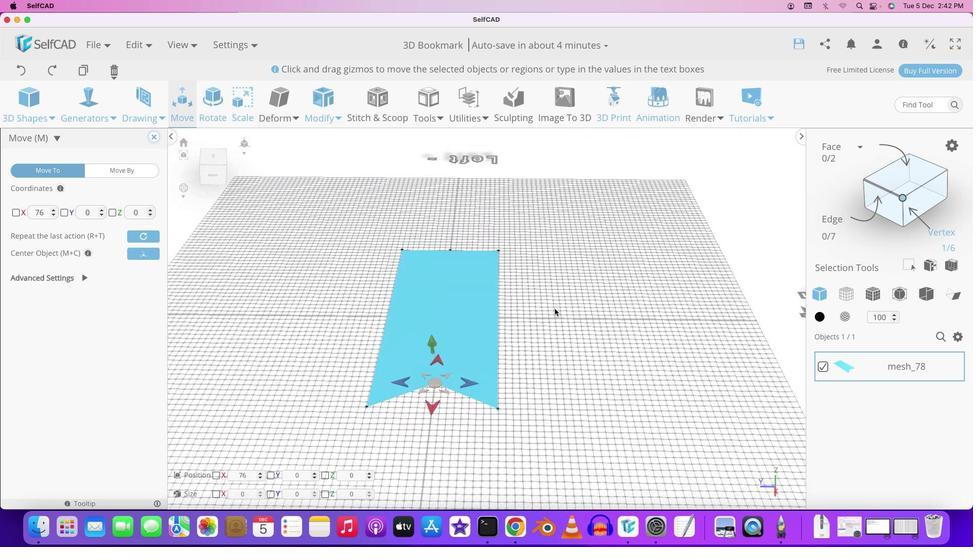 
Action: Mouse moved to (549, 282)
Screenshot: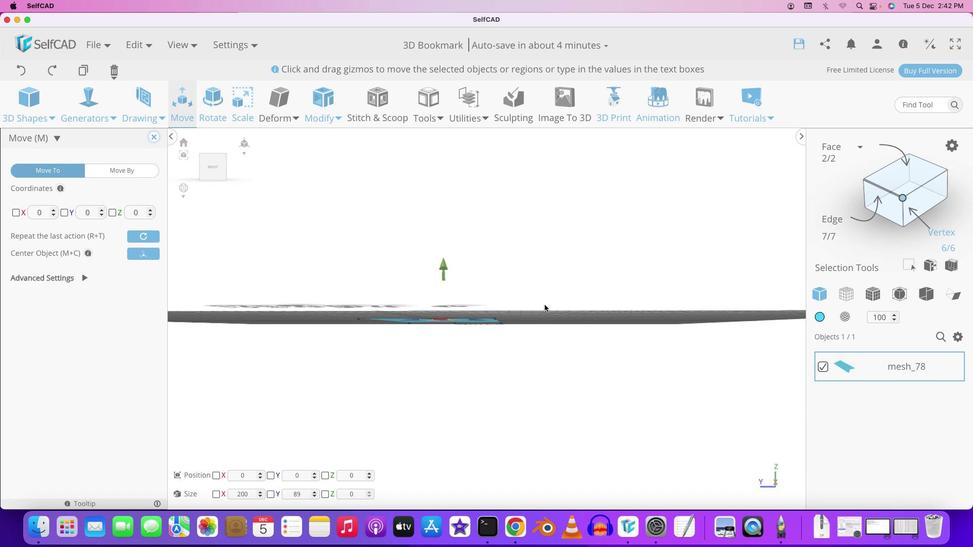 
Action: Mouse pressed left at (549, 282)
Screenshot: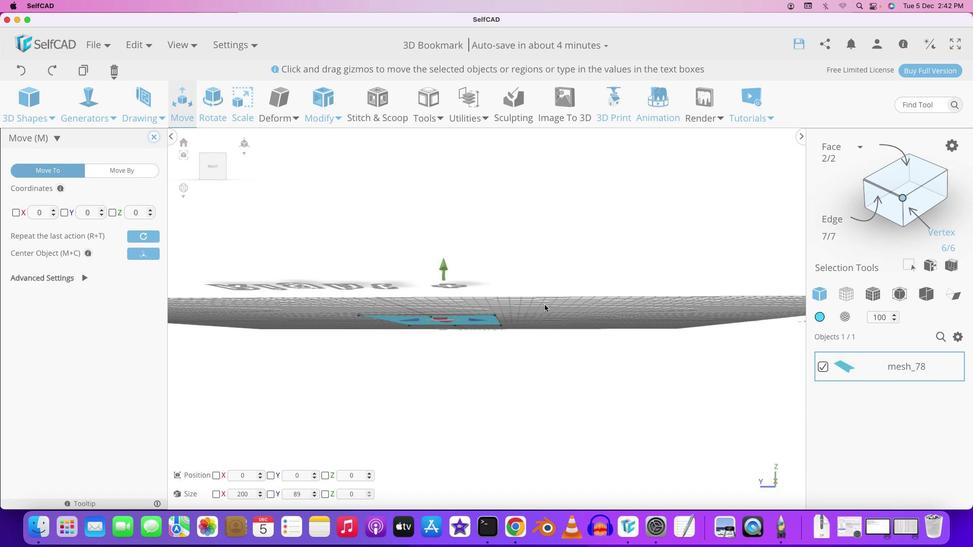 
Action: Mouse moved to (545, 325)
Screenshot: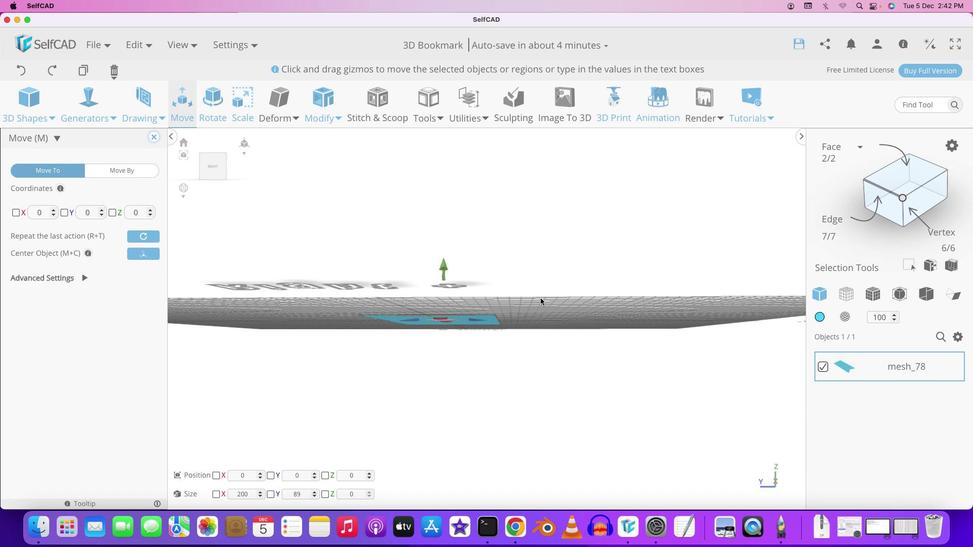 
Action: Mouse pressed left at (545, 325)
Screenshot: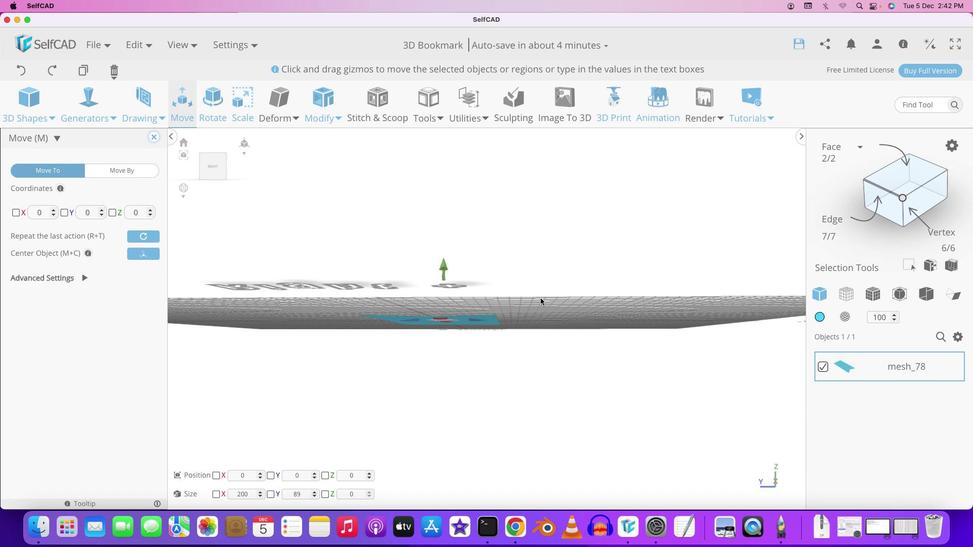 
Action: Mouse moved to (540, 298)
Screenshot: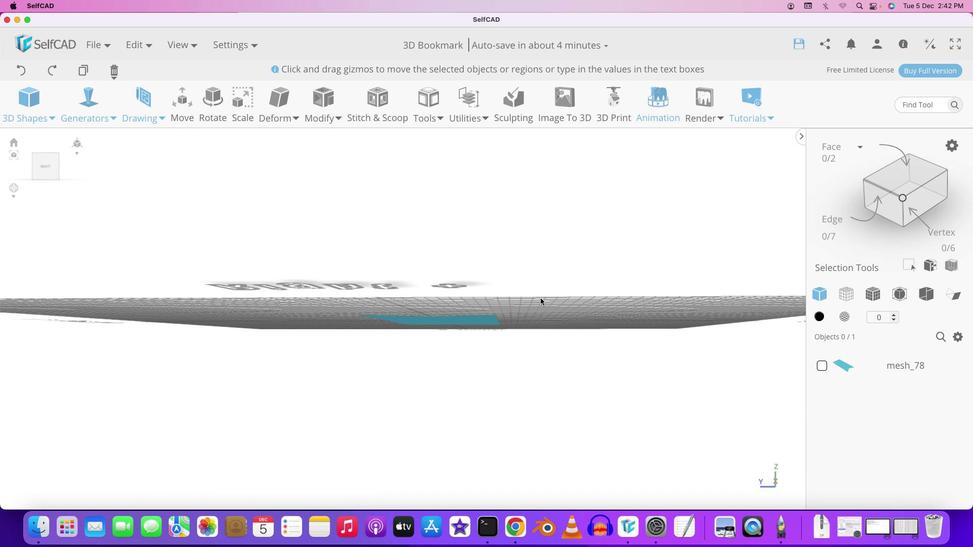 
Action: Mouse pressed left at (540, 298)
Screenshot: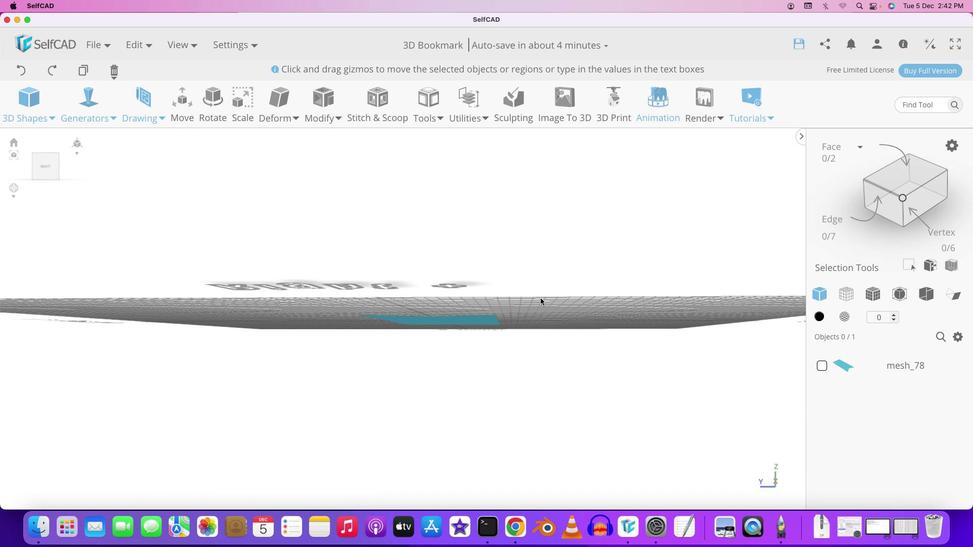 
Action: Mouse pressed left at (540, 298)
Screenshot: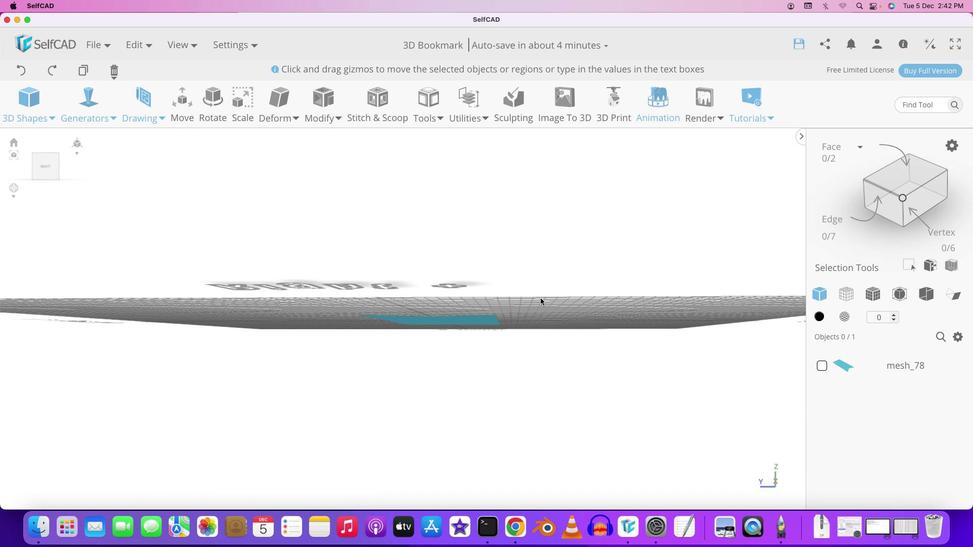 
Action: Mouse moved to (540, 298)
Screenshot: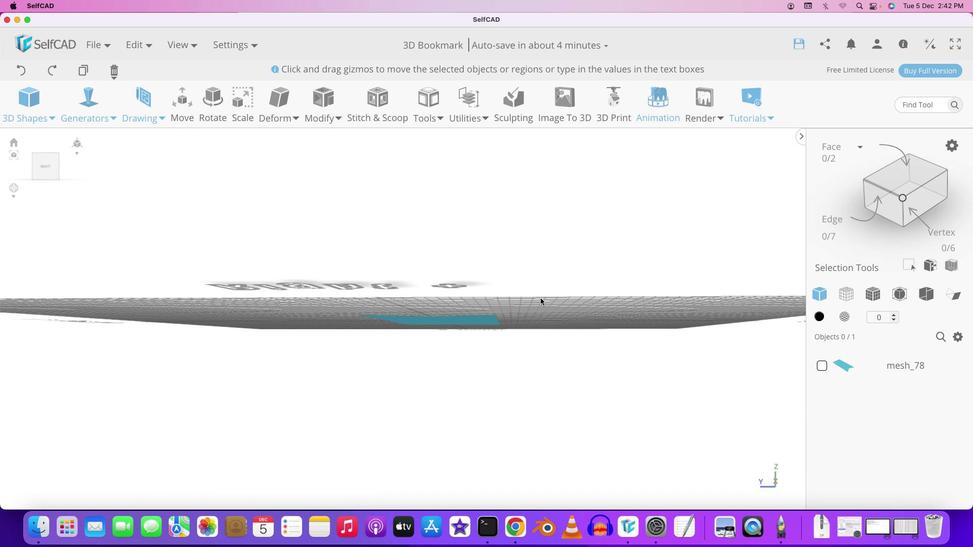 
Action: Mouse pressed left at (540, 298)
Screenshot: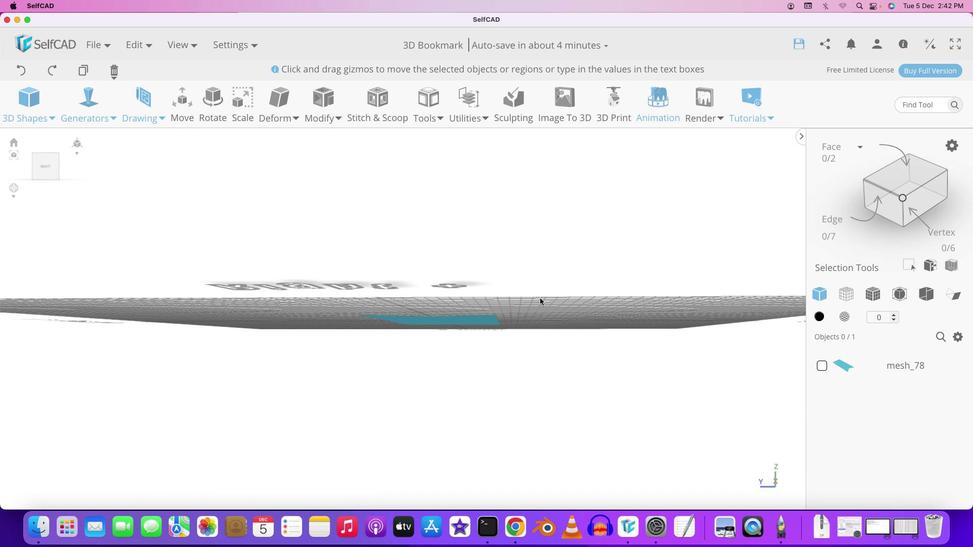 
Action: Mouse pressed left at (540, 298)
Screenshot: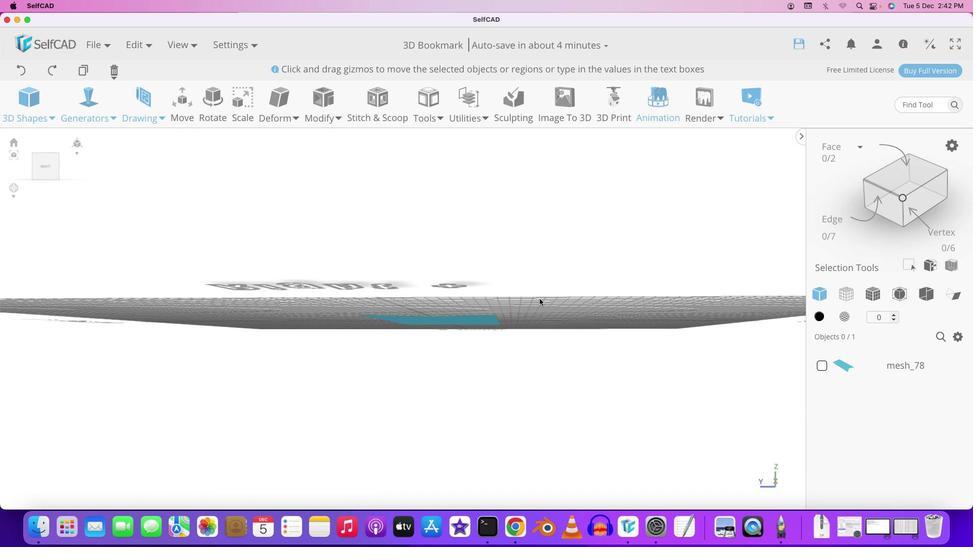 
Action: Mouse moved to (550, 334)
Screenshot: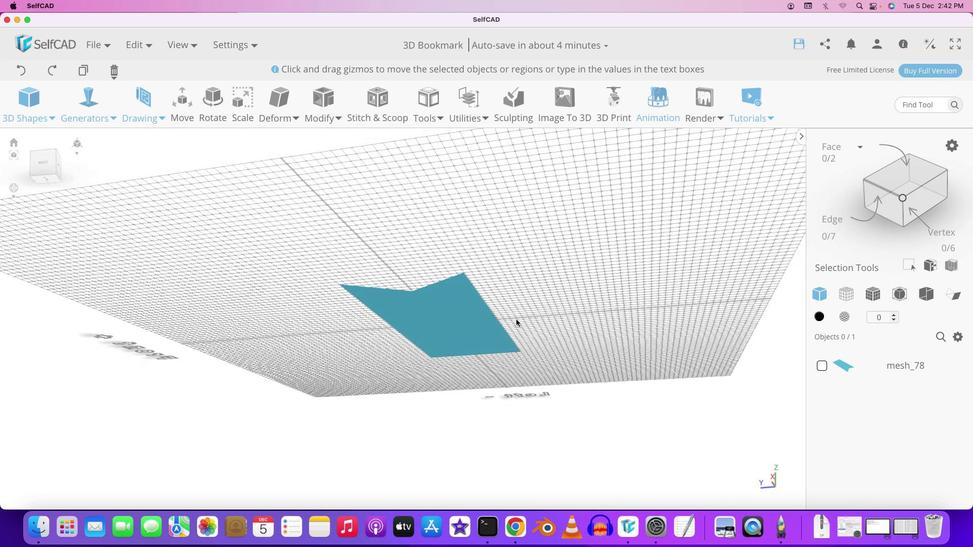 
Action: Mouse pressed left at (550, 334)
Screenshot: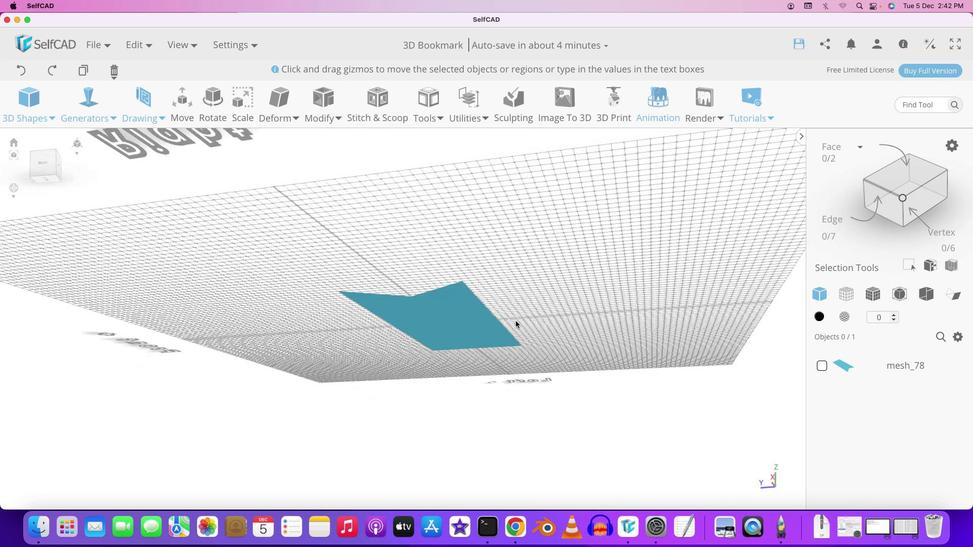 
Action: Mouse moved to (516, 371)
Screenshot: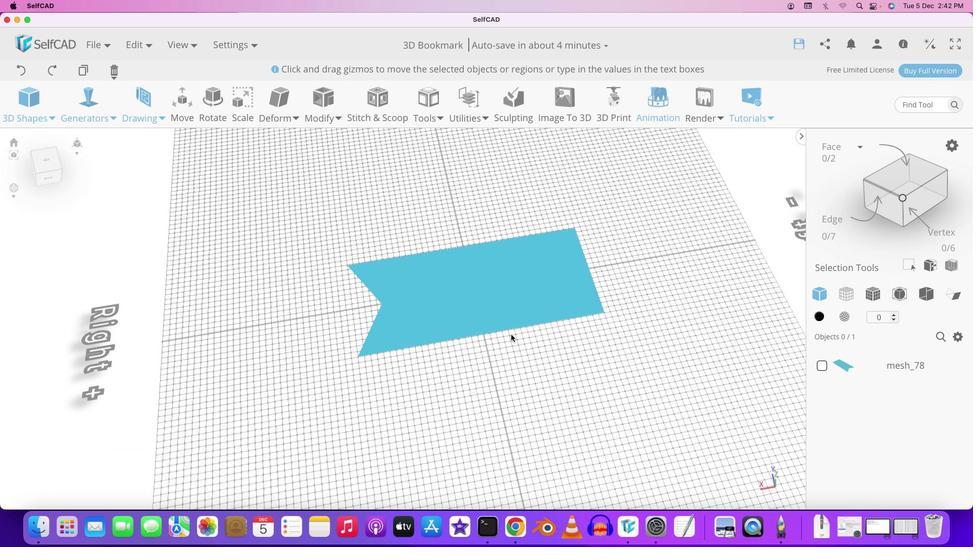 
Action: Mouse pressed left at (516, 371)
Screenshot: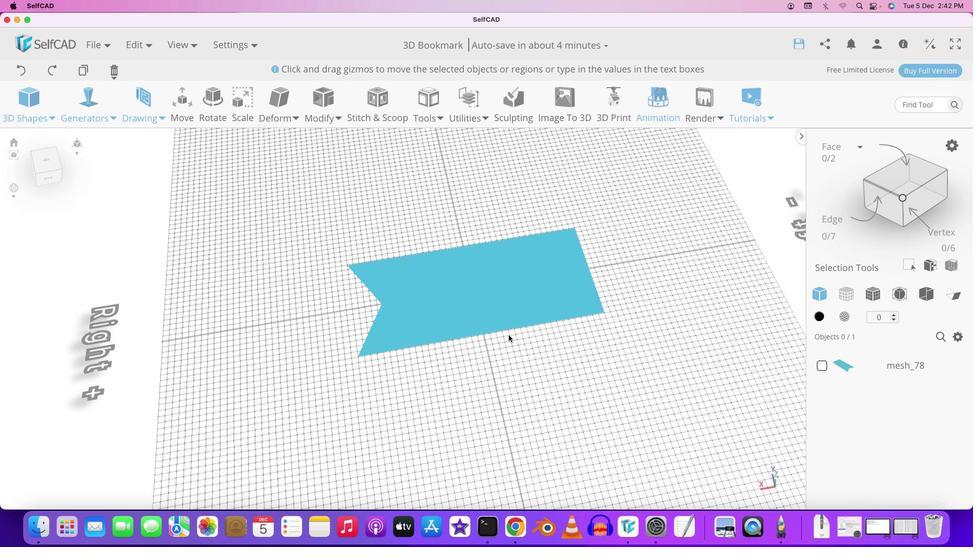 
Action: Mouse moved to (409, 367)
Screenshot: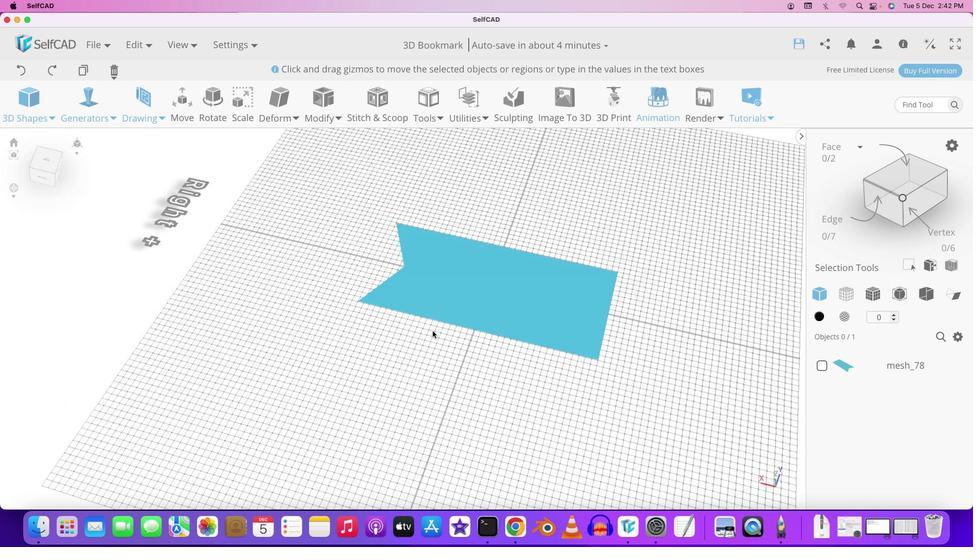 
Action: Mouse pressed left at (409, 367)
Screenshot: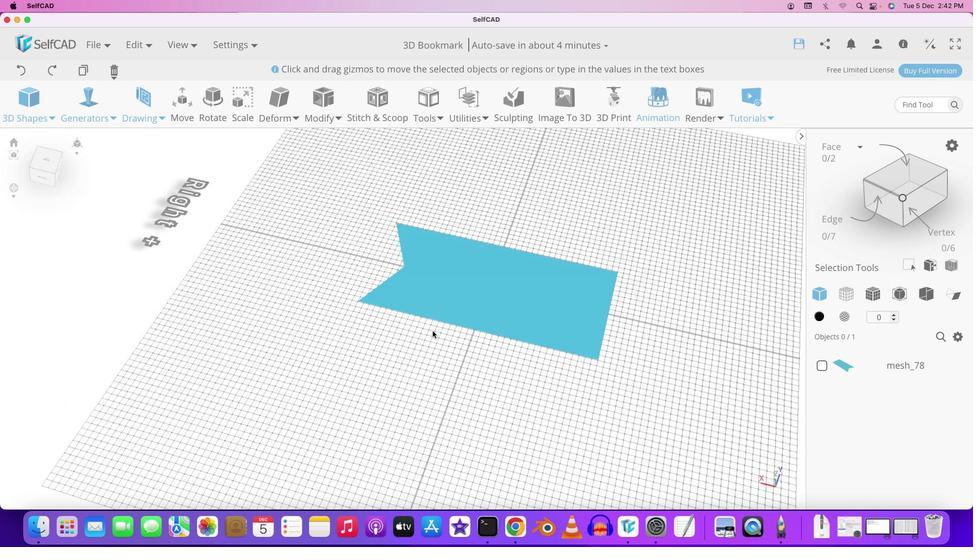 
Action: Mouse moved to (478, 345)
Screenshot: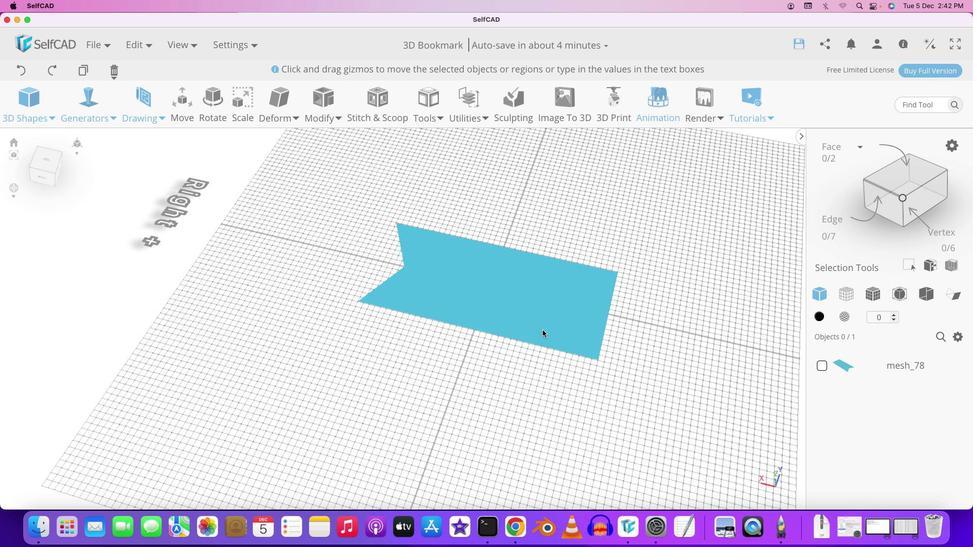 
Action: Key pressed Key.shift
Screenshot: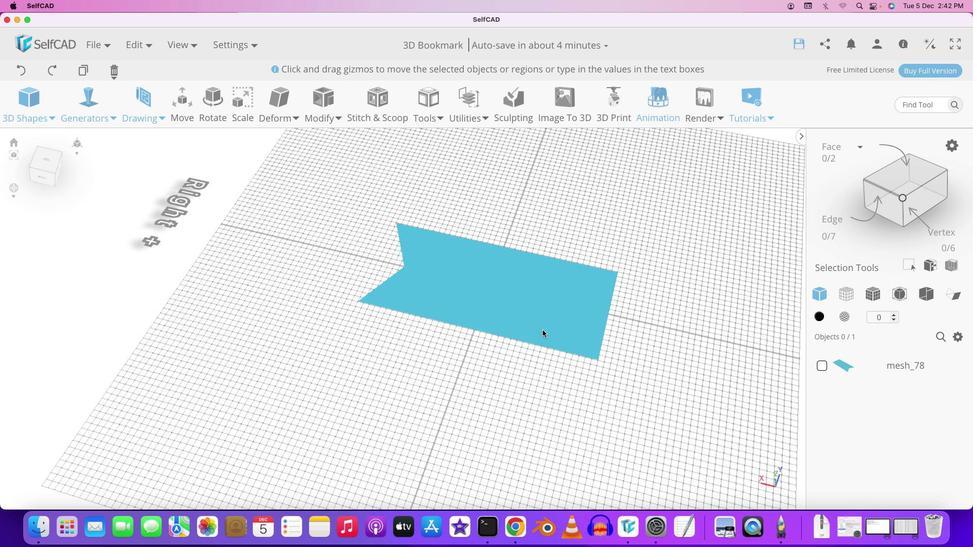 
Action: Mouse moved to (510, 334)
Screenshot: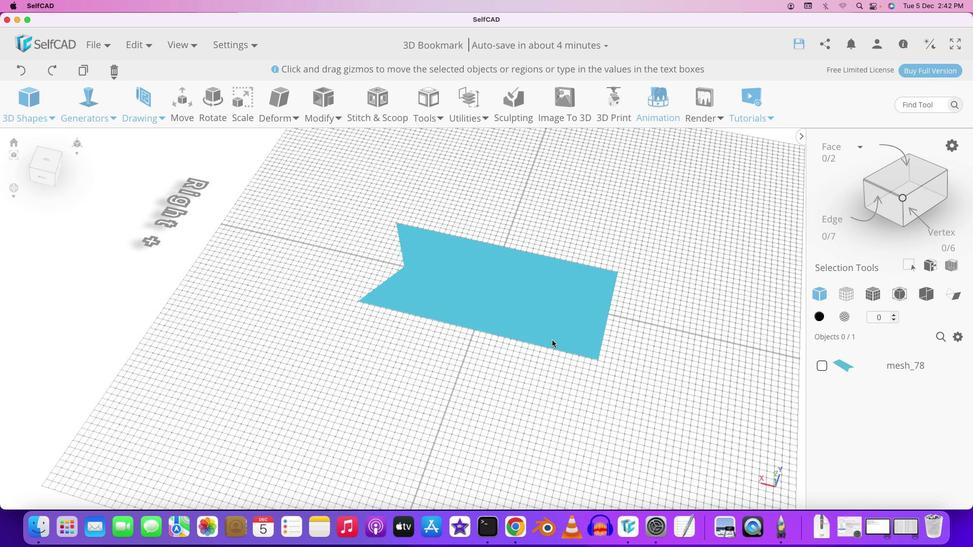 
Action: Mouse pressed left at (510, 334)
Screenshot: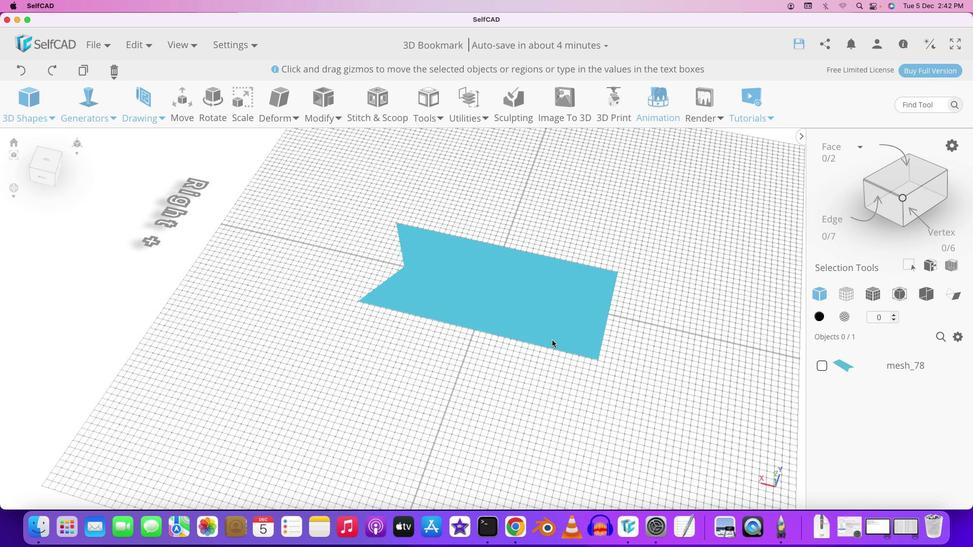 
Action: Mouse moved to (544, 350)
Screenshot: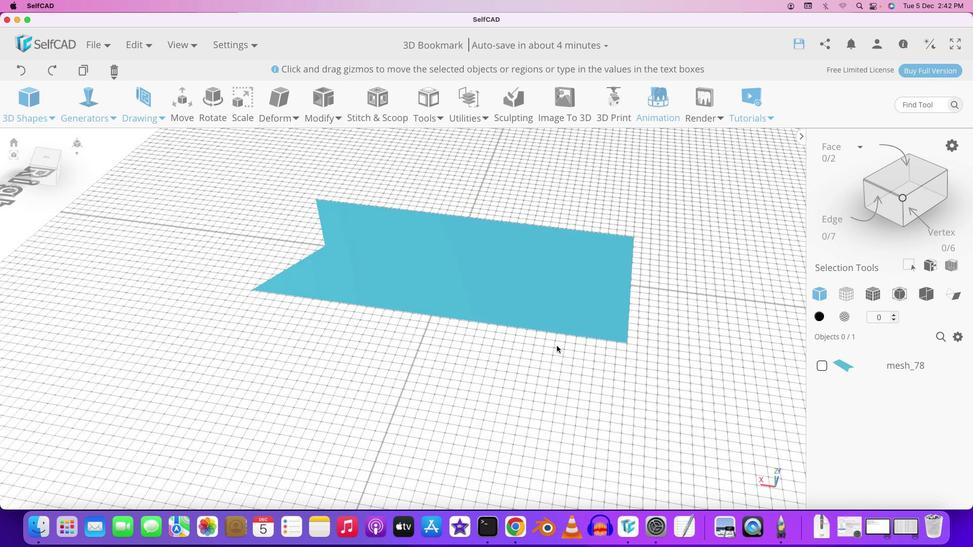 
Action: Mouse pressed left at (544, 350)
Screenshot: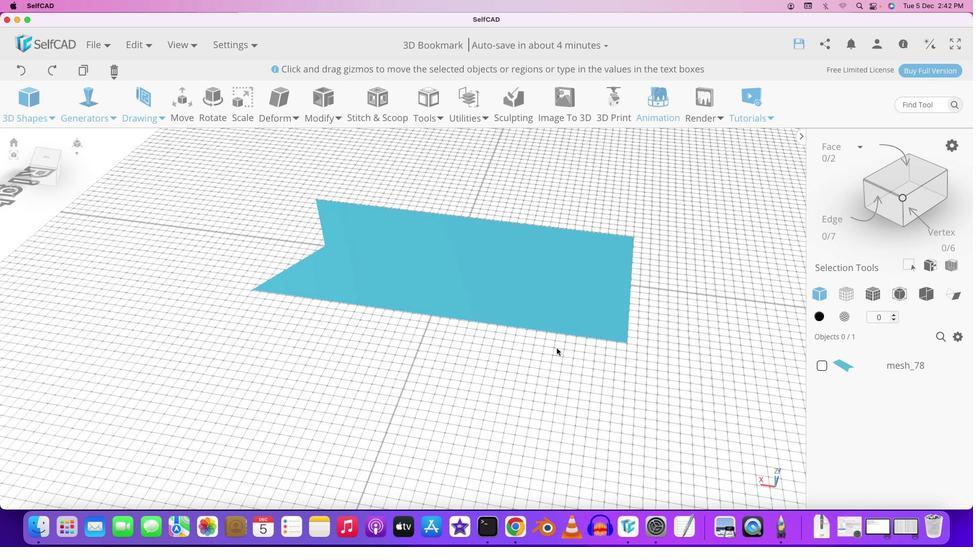 
Action: Mouse moved to (557, 335)
Screenshot: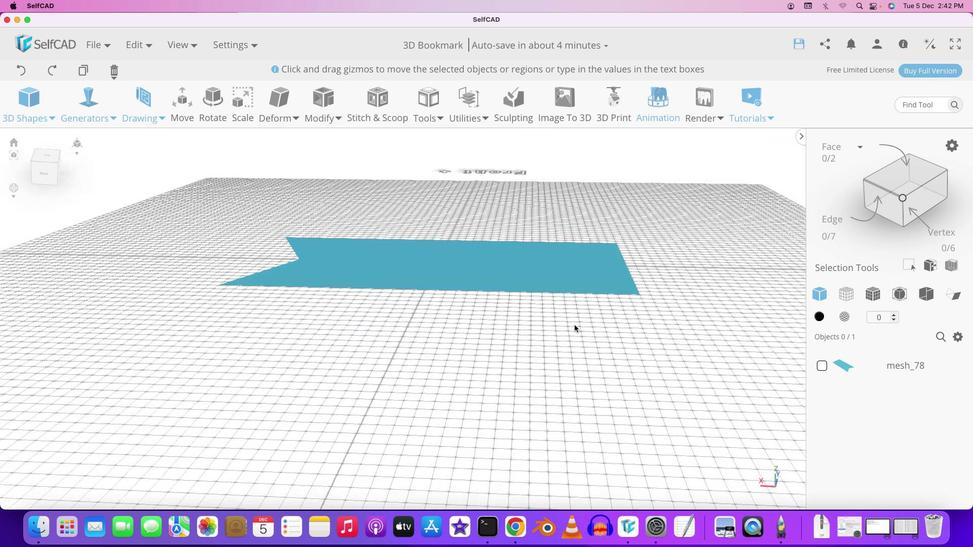 
Action: Mouse scrolled (557, 335) with delta (0, 0)
Screenshot: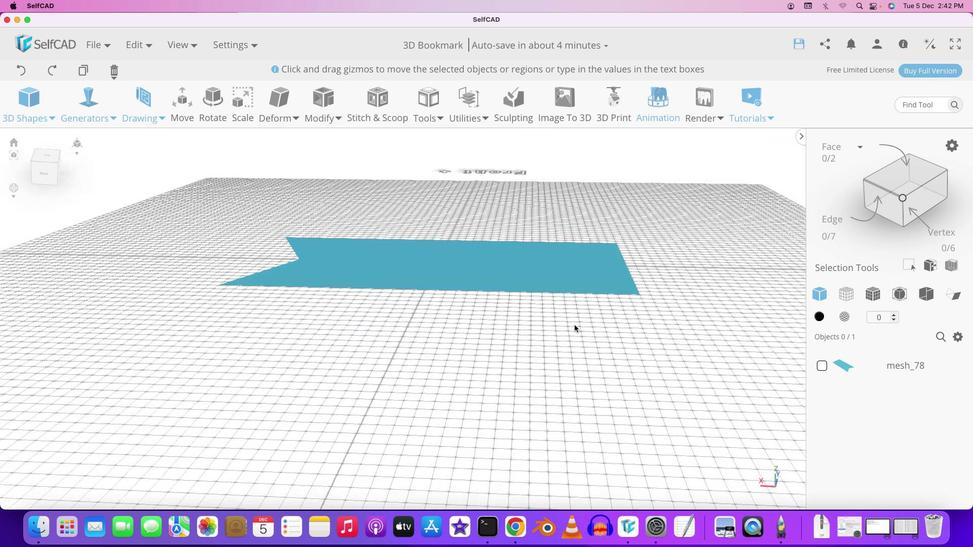
Action: Mouse moved to (557, 336)
Screenshot: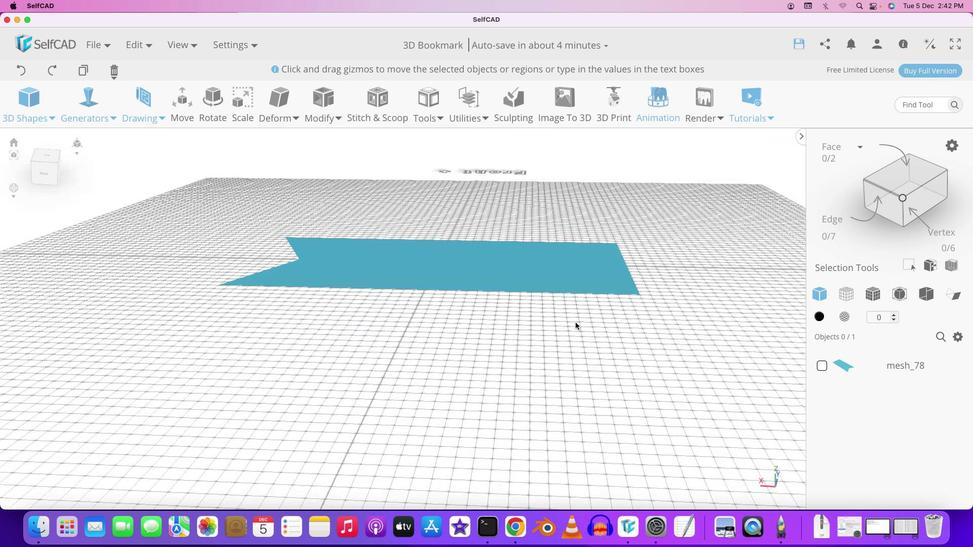 
Action: Mouse scrolled (557, 336) with delta (0, 0)
Screenshot: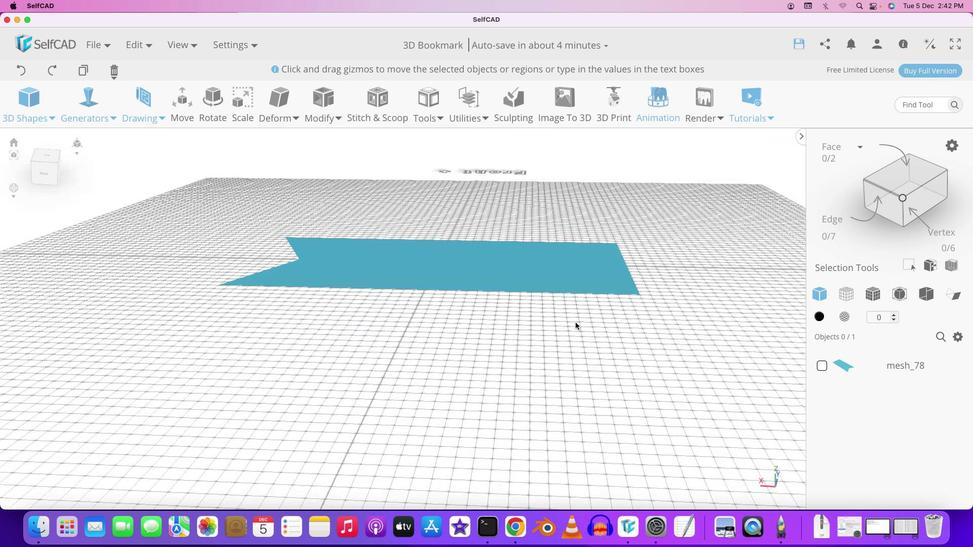 
Action: Mouse scrolled (557, 336) with delta (0, 1)
Screenshot: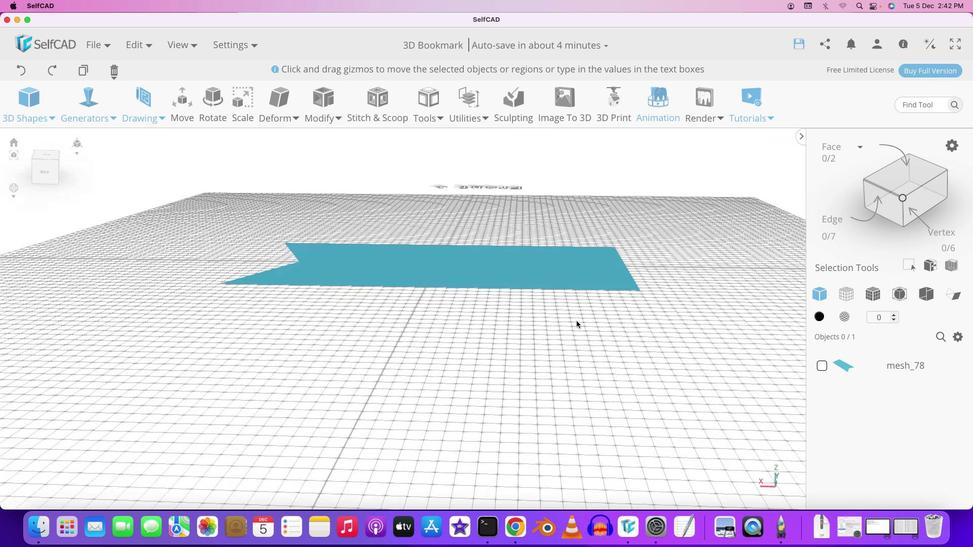 
Action: Mouse moved to (557, 337)
Screenshot: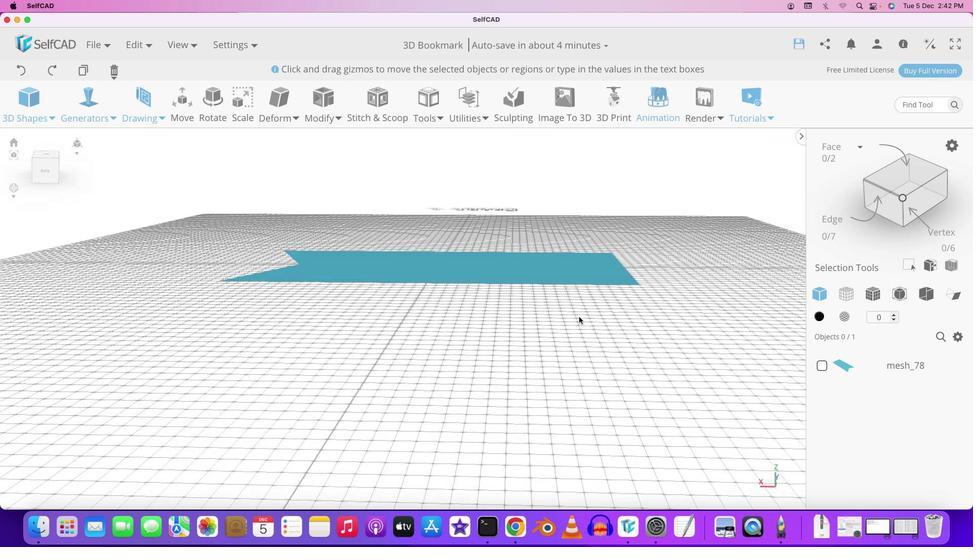
Action: Mouse scrolled (557, 337) with delta (0, 1)
Screenshot: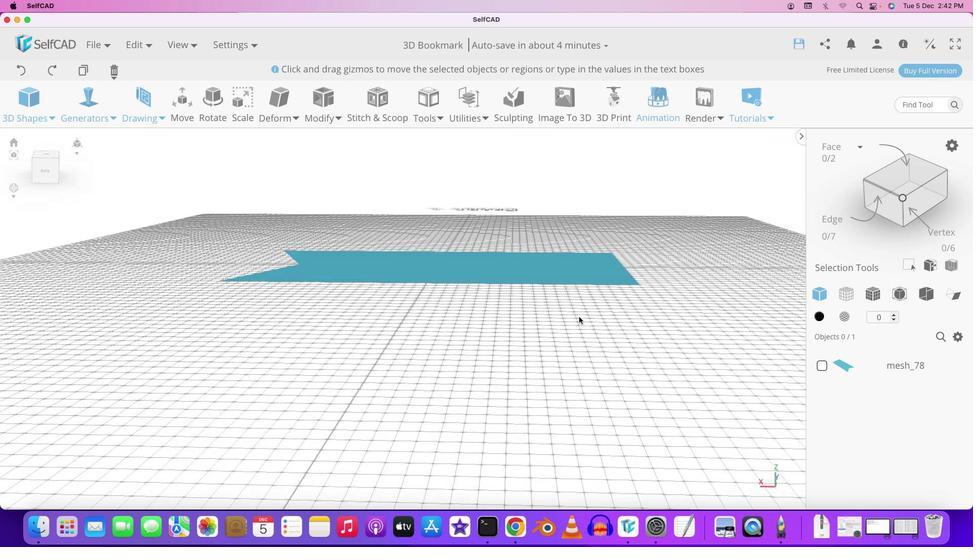
Action: Mouse moved to (557, 339)
Screenshot: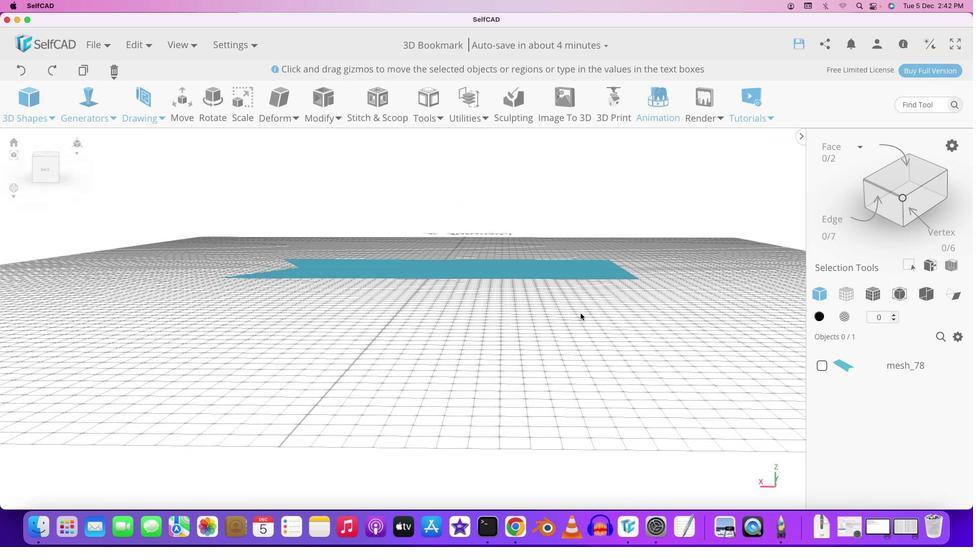 
Action: Mouse scrolled (557, 339) with delta (0, 2)
Screenshot: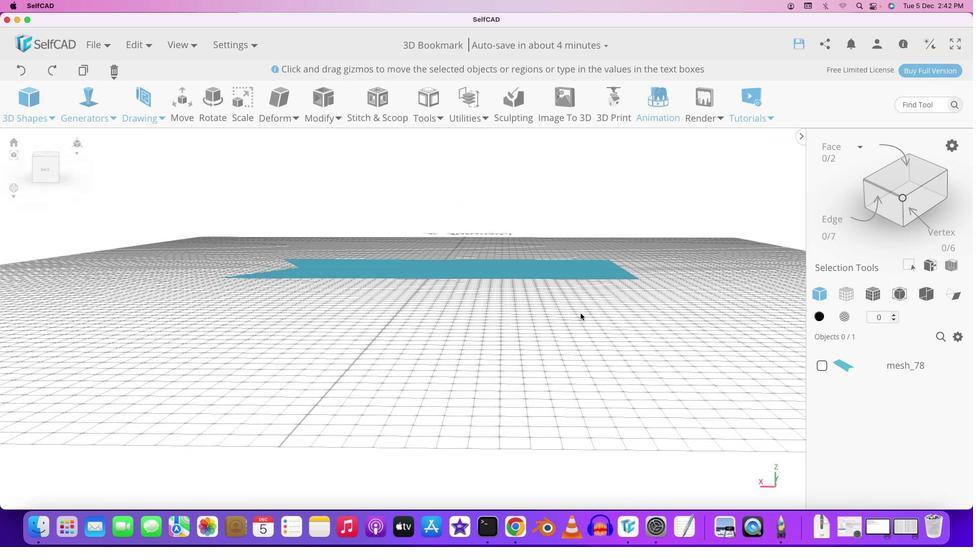 
Action: Mouse moved to (556, 352)
Screenshot: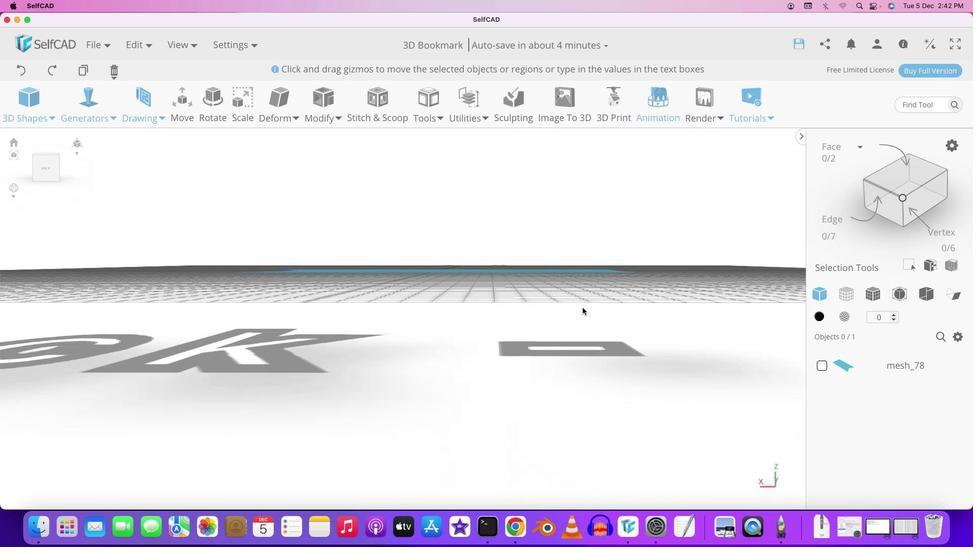 
Action: Mouse scrolled (556, 352) with delta (0, 0)
Screenshot: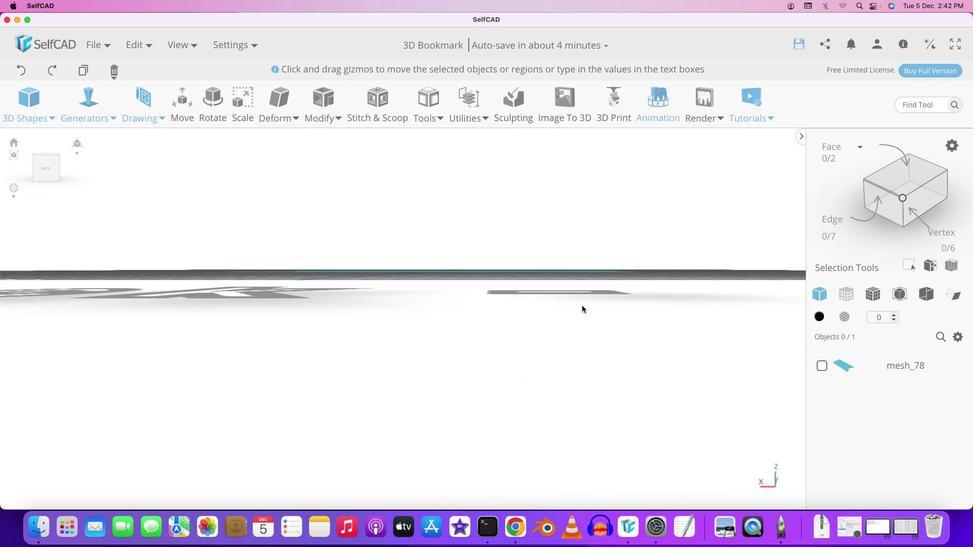 
Action: Mouse scrolled (556, 352) with delta (0, 0)
Screenshot: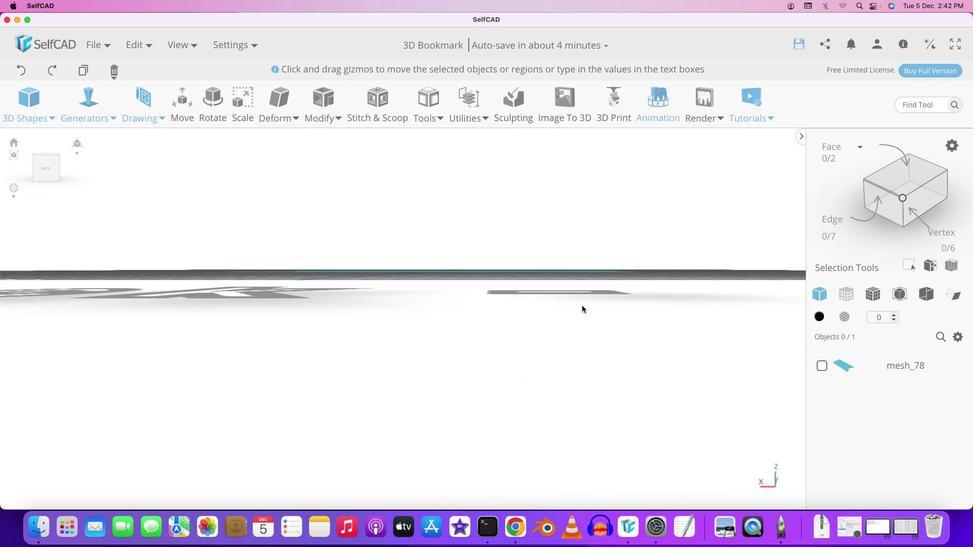 
Action: Mouse moved to (551, 353)
Screenshot: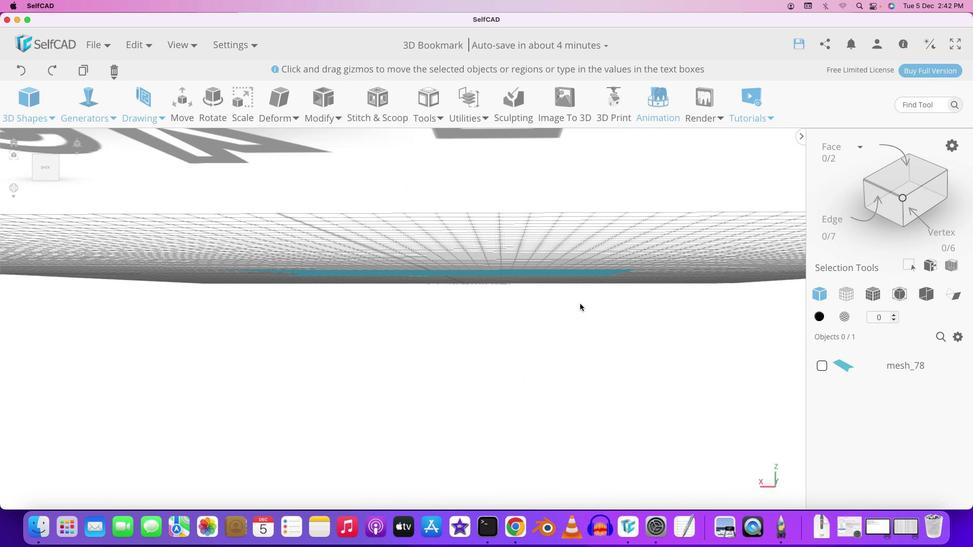 
Action: Mouse pressed left at (551, 353)
Screenshot: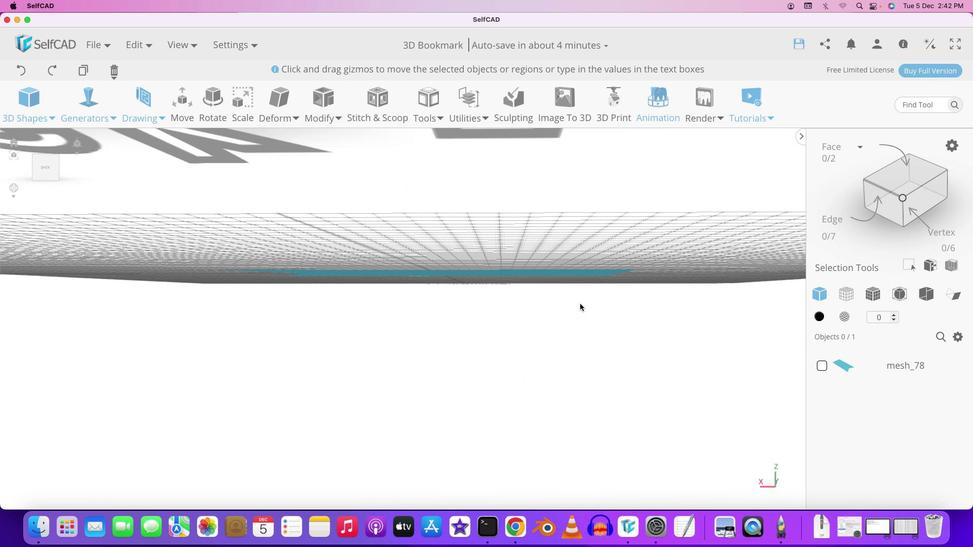 
Action: Mouse moved to (497, 395)
Screenshot: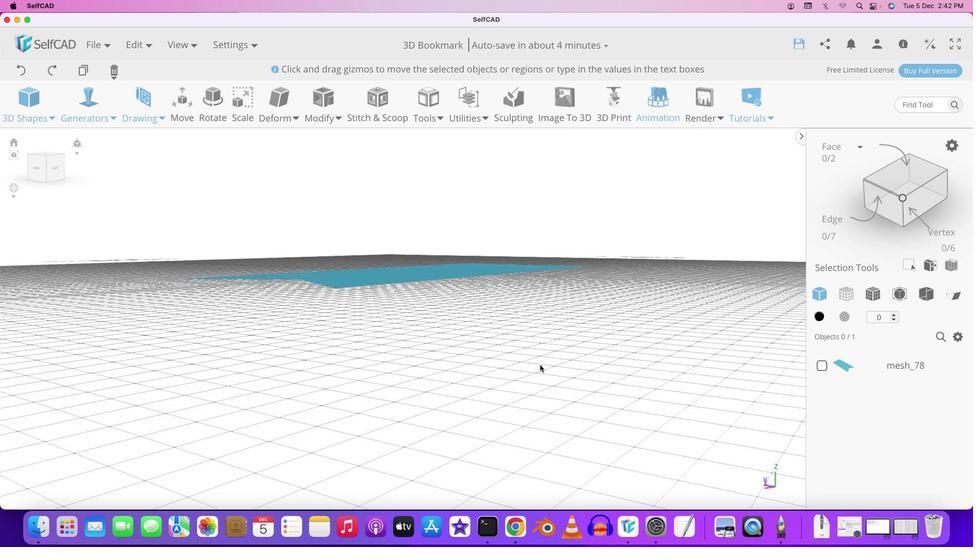 
Action: Mouse pressed left at (497, 395)
Screenshot: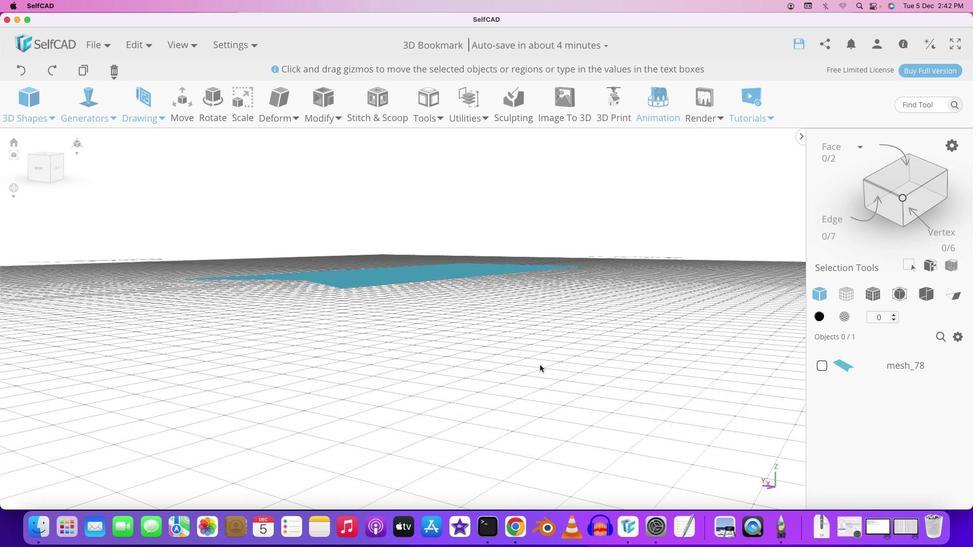 
Action: Mouse moved to (507, 365)
Screenshot: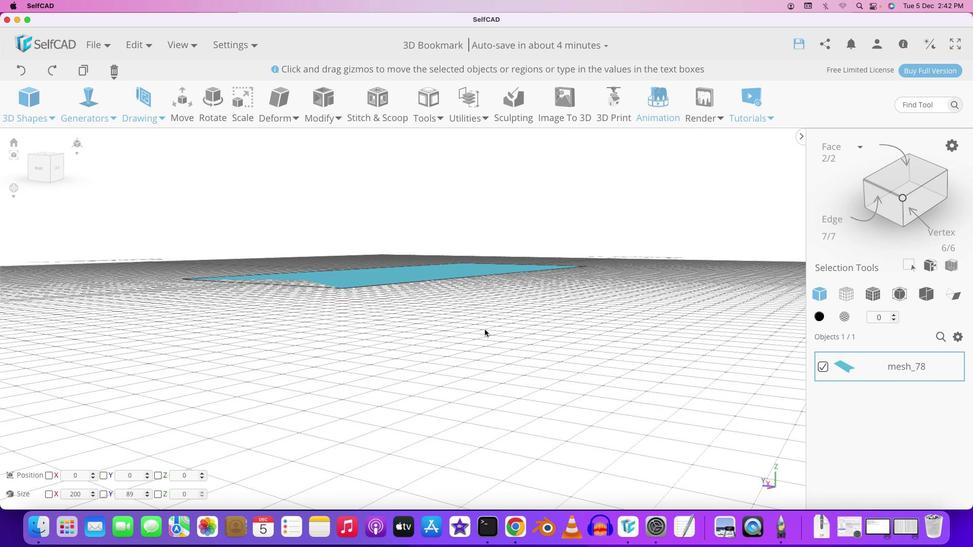 
Action: Mouse pressed left at (507, 365)
Screenshot: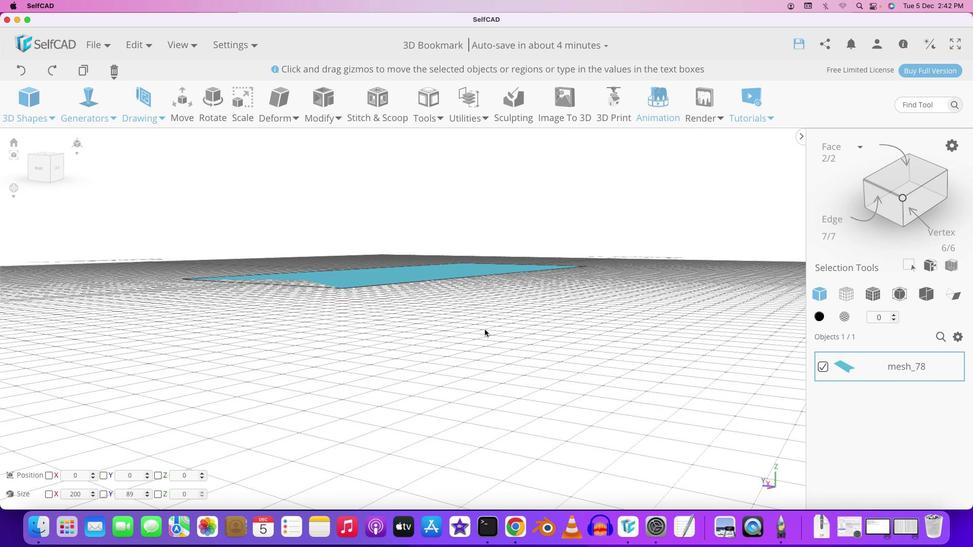 
Action: Mouse moved to (423, 278)
Screenshot: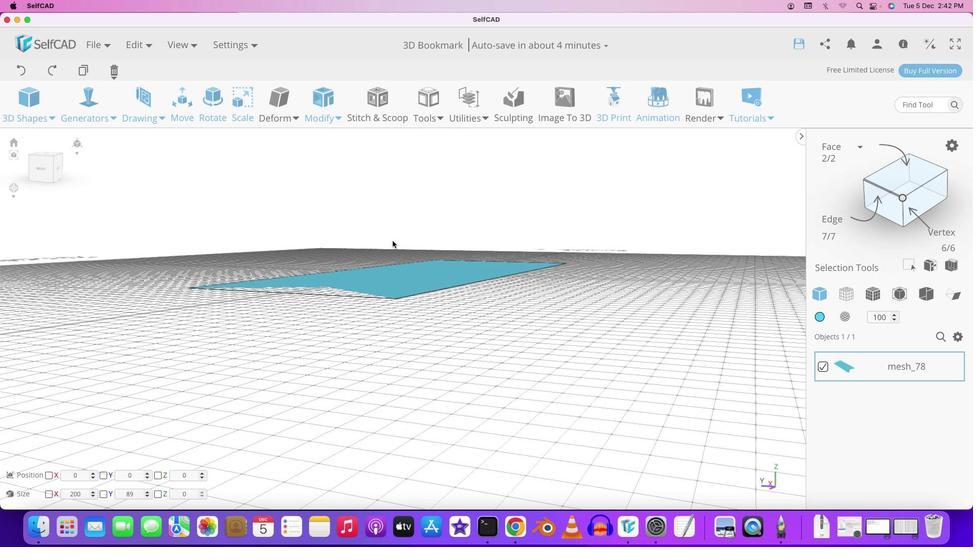 
Action: Mouse pressed left at (423, 278)
Screenshot: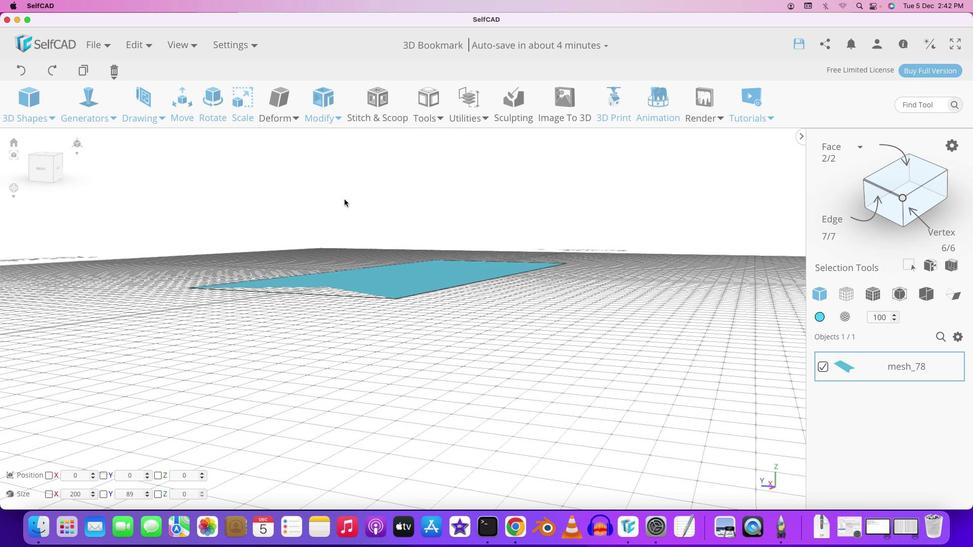 
Action: Mouse moved to (499, 336)
Screenshot: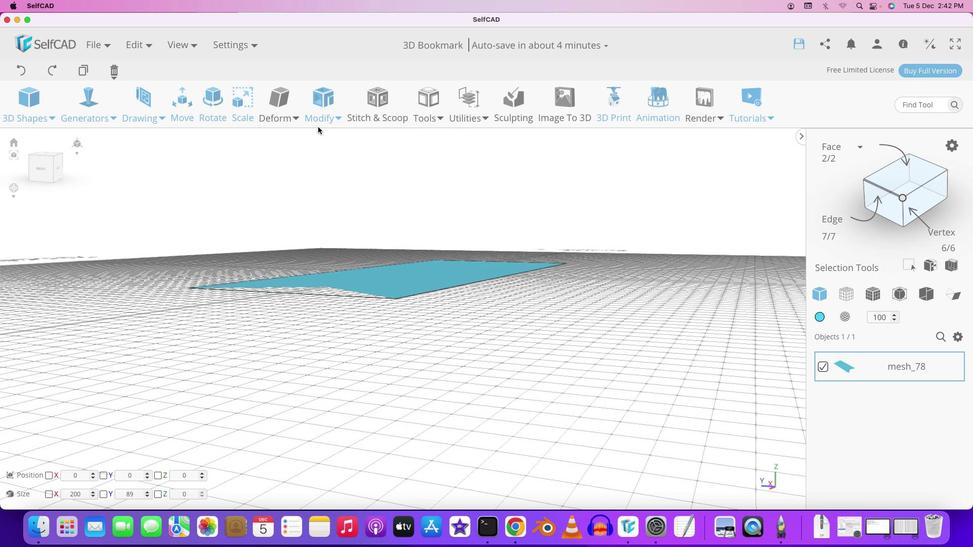 
Action: Mouse pressed left at (499, 336)
Screenshot: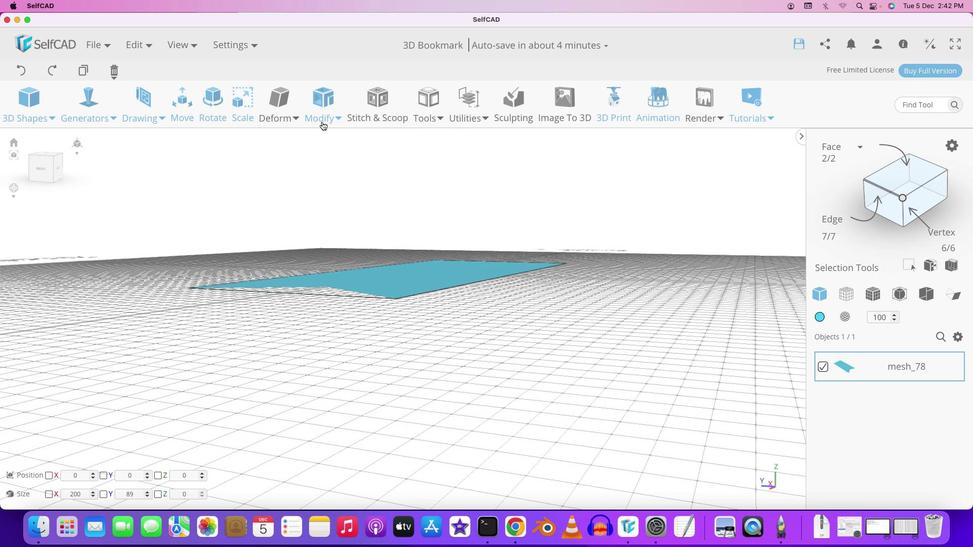 
Action: Mouse moved to (368, 212)
Screenshot: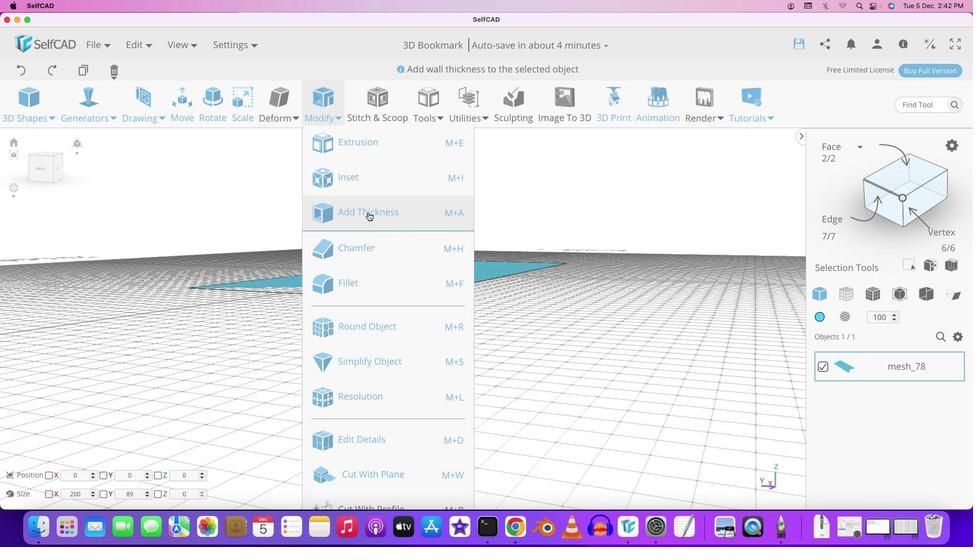 
Action: Mouse pressed left at (368, 212)
Screenshot: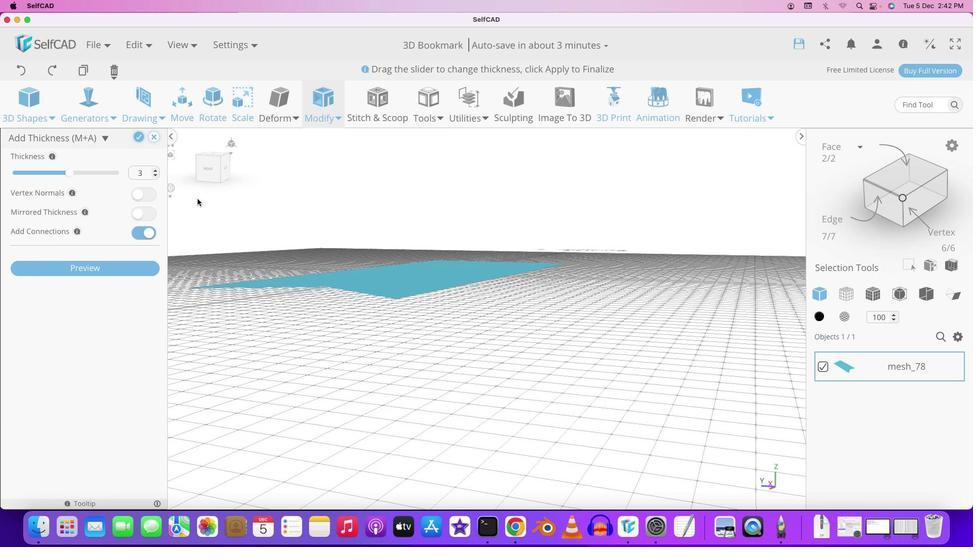 
Action: Mouse moved to (151, 176)
Screenshot: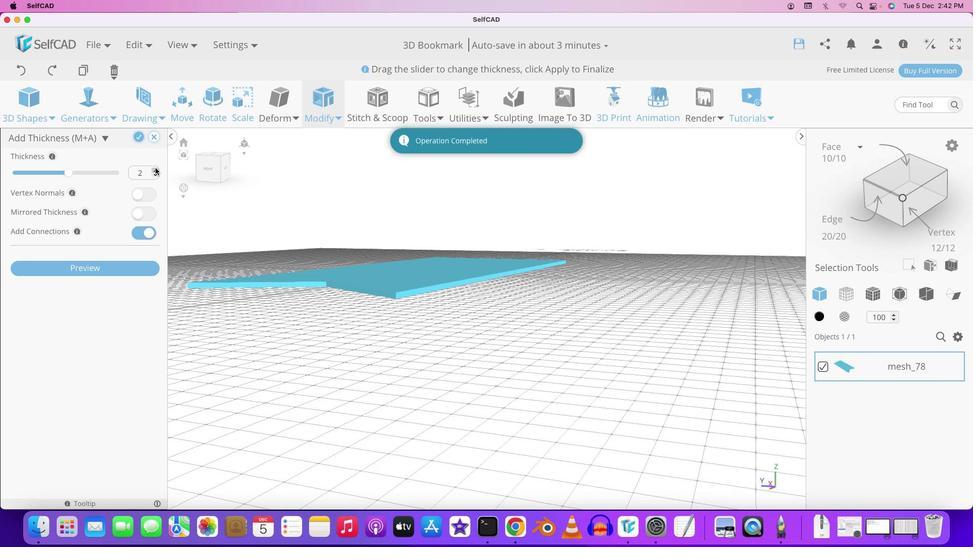 
Action: Mouse pressed left at (151, 176)
Screenshot: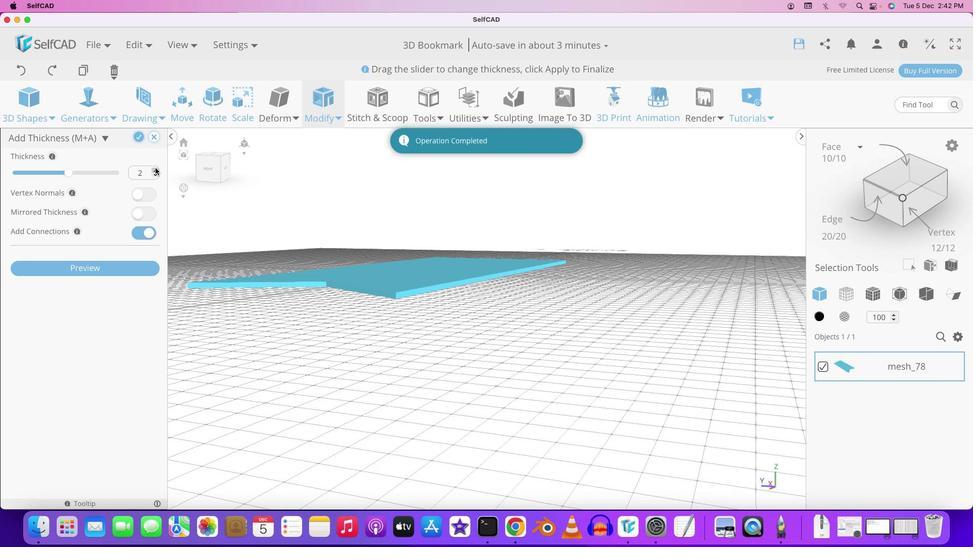 
Action: Mouse moved to (329, 320)
Screenshot: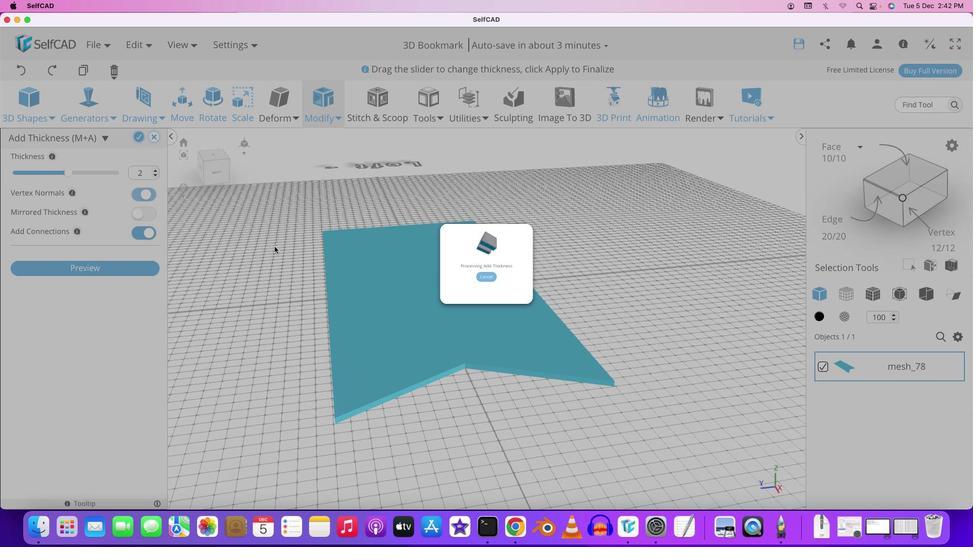 
Action: Mouse pressed left at (329, 320)
Screenshot: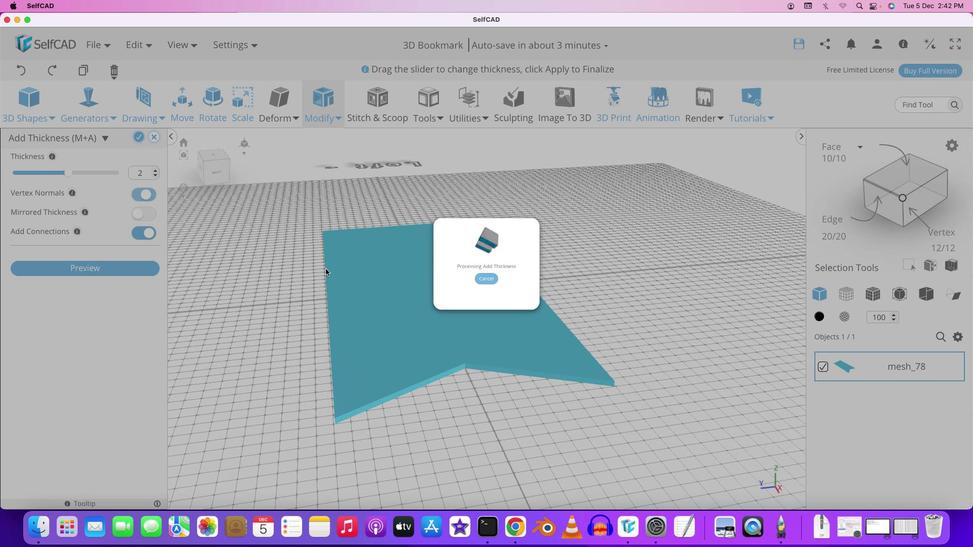 
Action: Mouse moved to (146, 193)
Screenshot: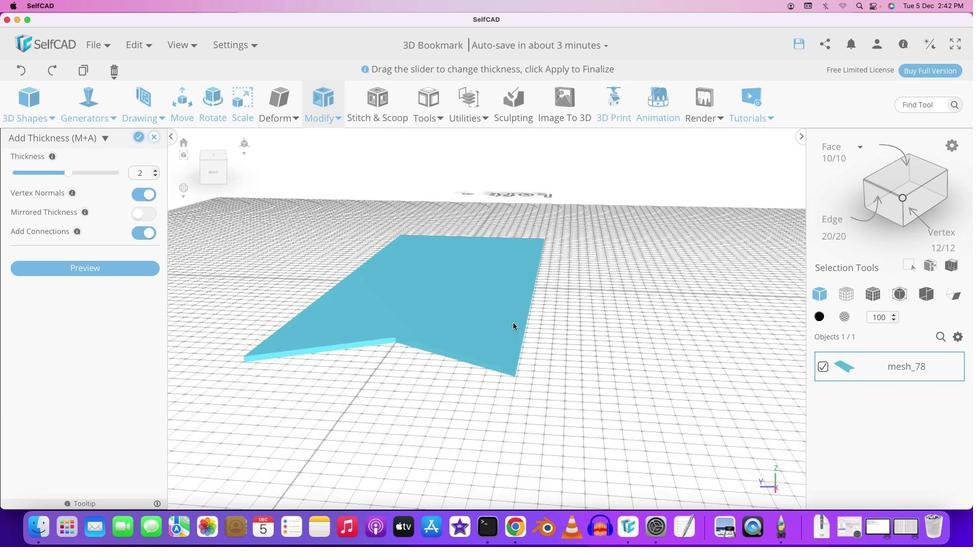 
Action: Mouse pressed left at (146, 193)
Screenshot: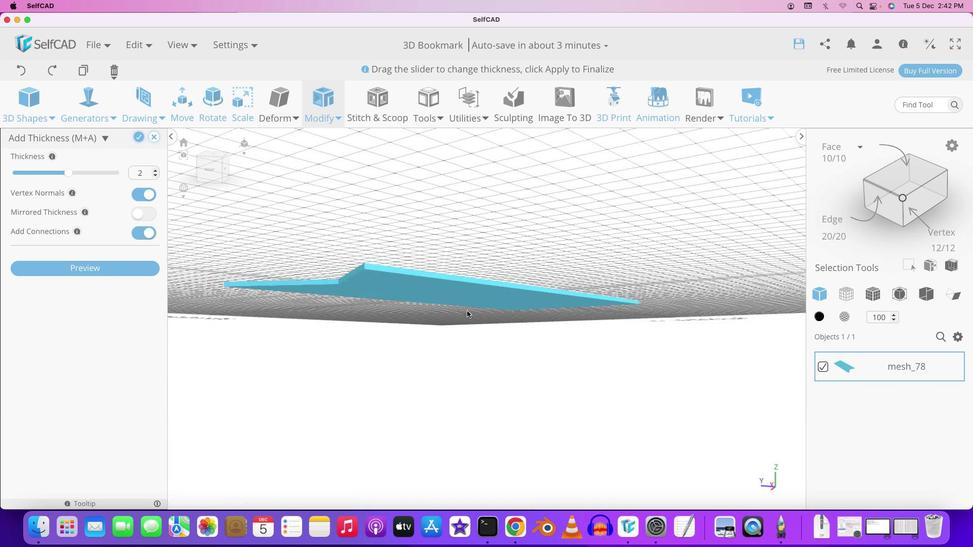 
Action: Mouse moved to (641, 348)
Screenshot: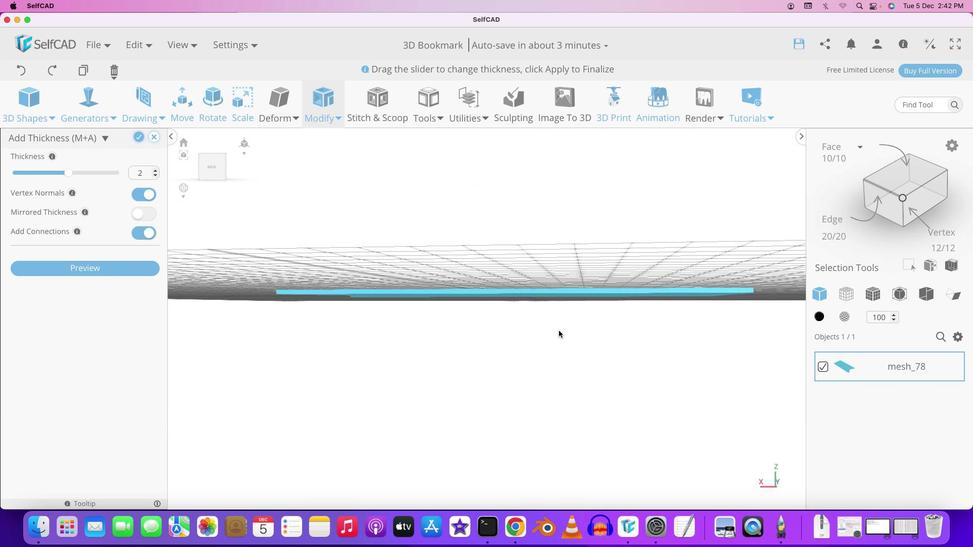 
Action: Mouse pressed left at (641, 348)
Screenshot: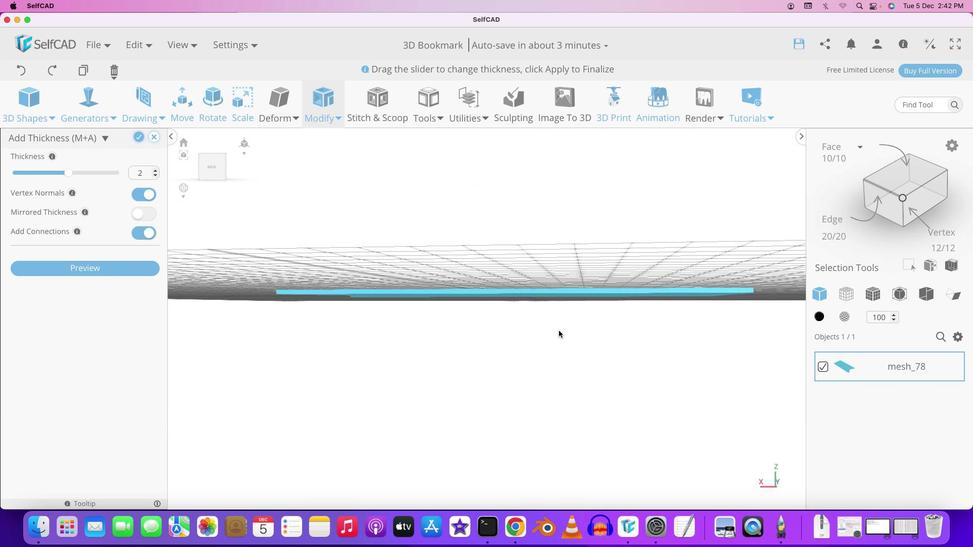 
Action: Mouse moved to (613, 325)
Screenshot: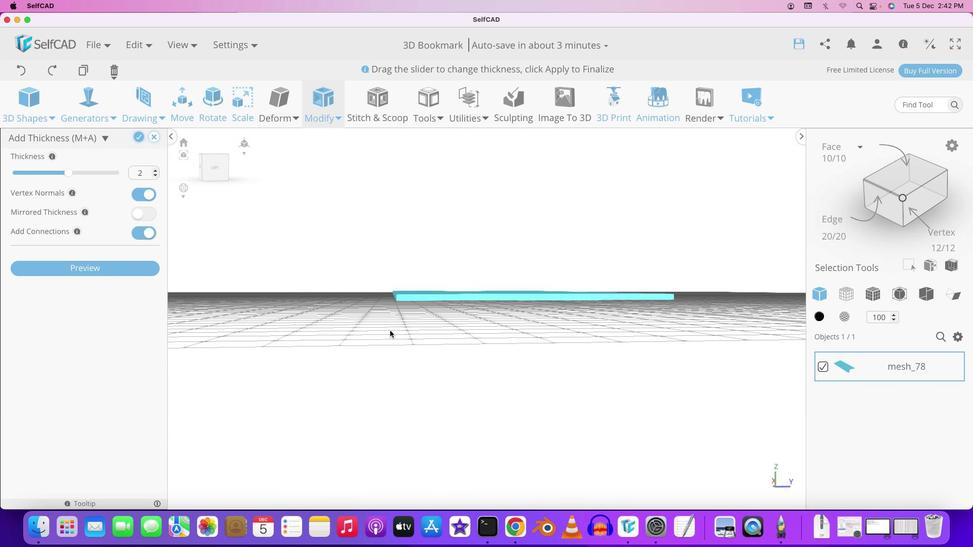 
Action: Mouse pressed left at (613, 325)
Screenshot: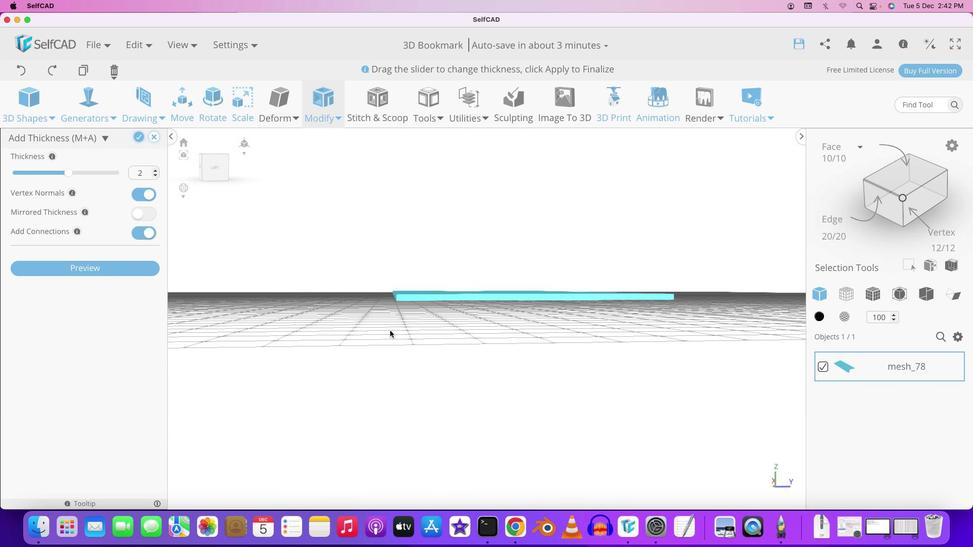 
Action: Mouse moved to (153, 174)
Screenshot: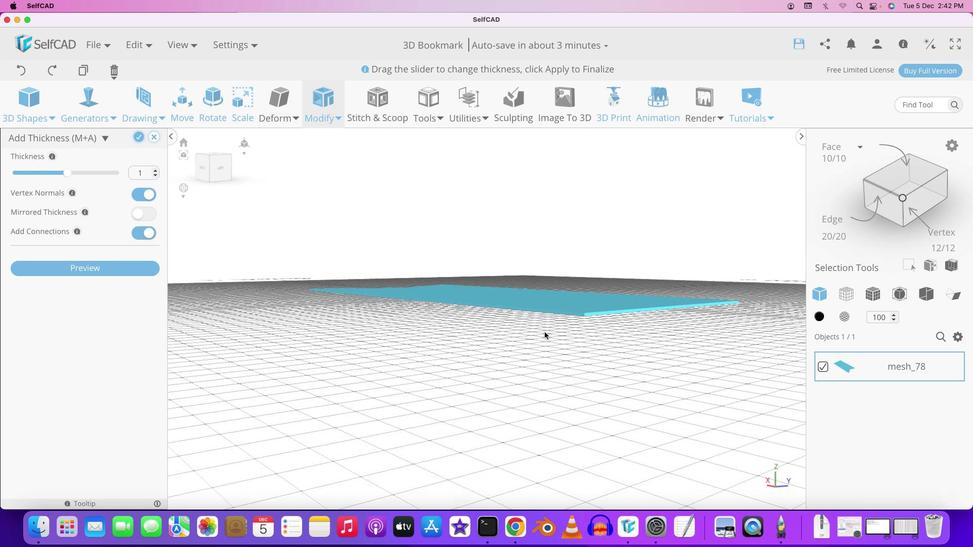 
Action: Mouse pressed left at (153, 174)
Screenshot: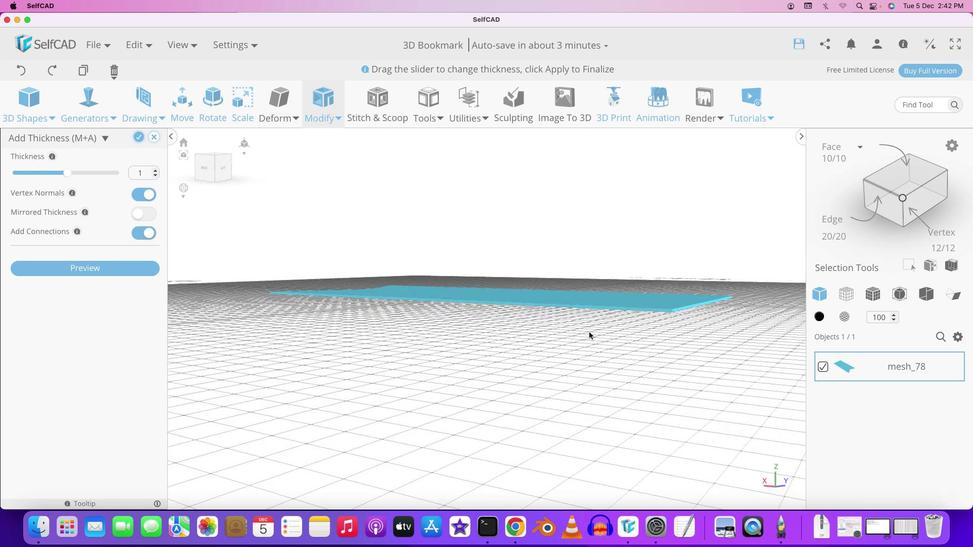 
Action: Mouse moved to (438, 329)
Screenshot: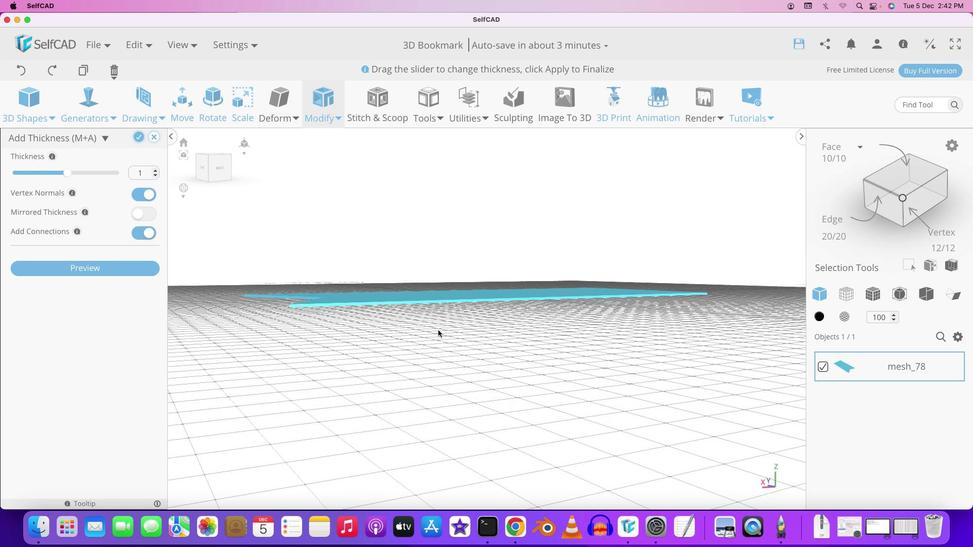 
Action: Mouse pressed left at (438, 329)
Screenshot: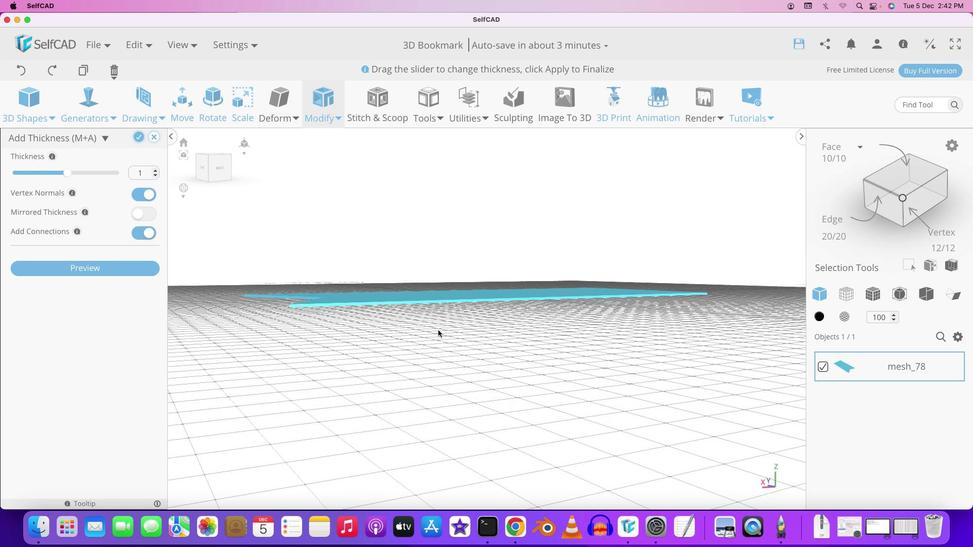 
Action: Mouse moved to (402, 324)
Screenshot: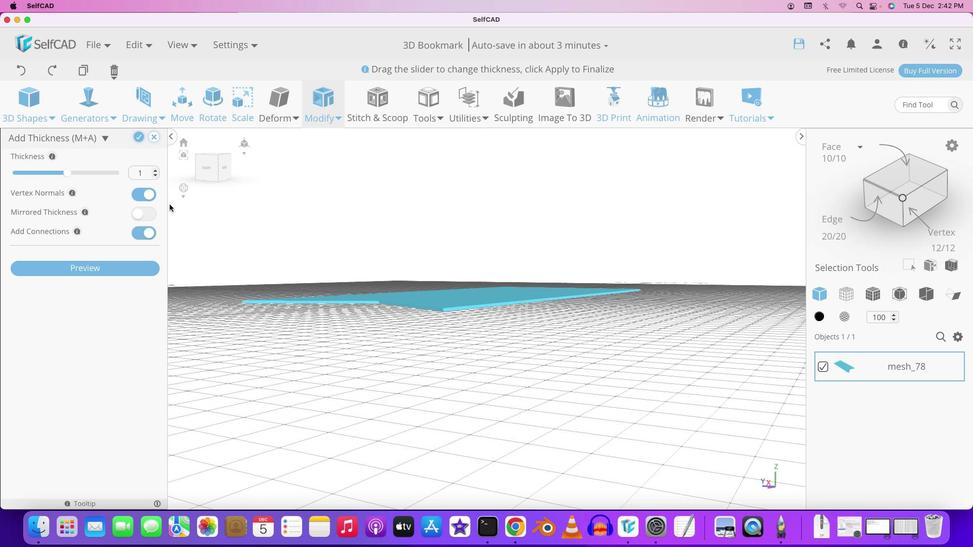 
Action: Mouse pressed left at (402, 324)
Screenshot: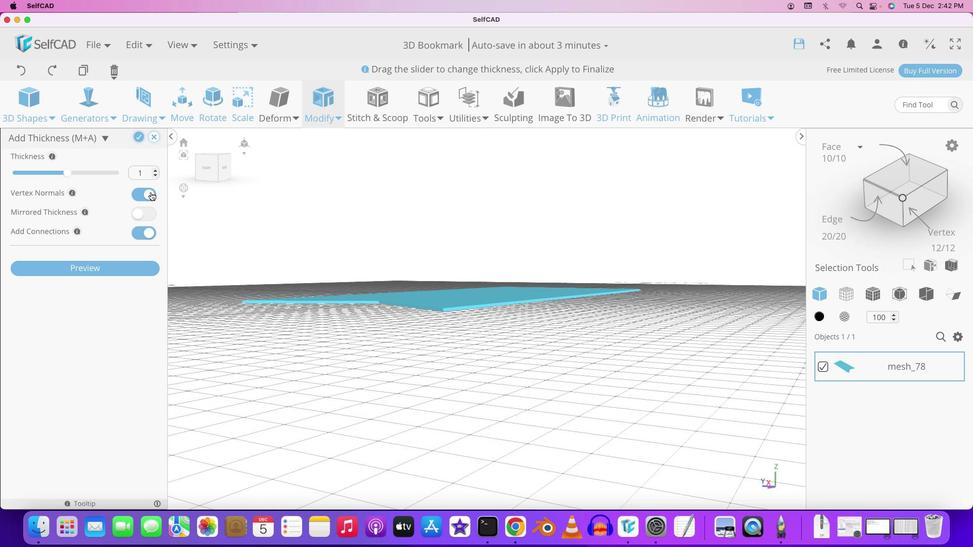 
Action: Mouse moved to (396, 330)
Screenshot: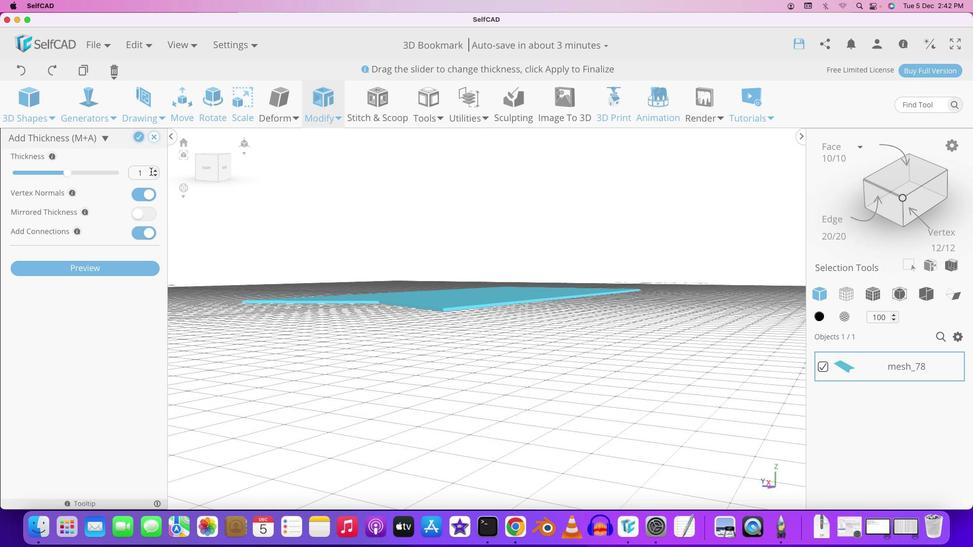 
Action: Mouse pressed left at (396, 330)
Screenshot: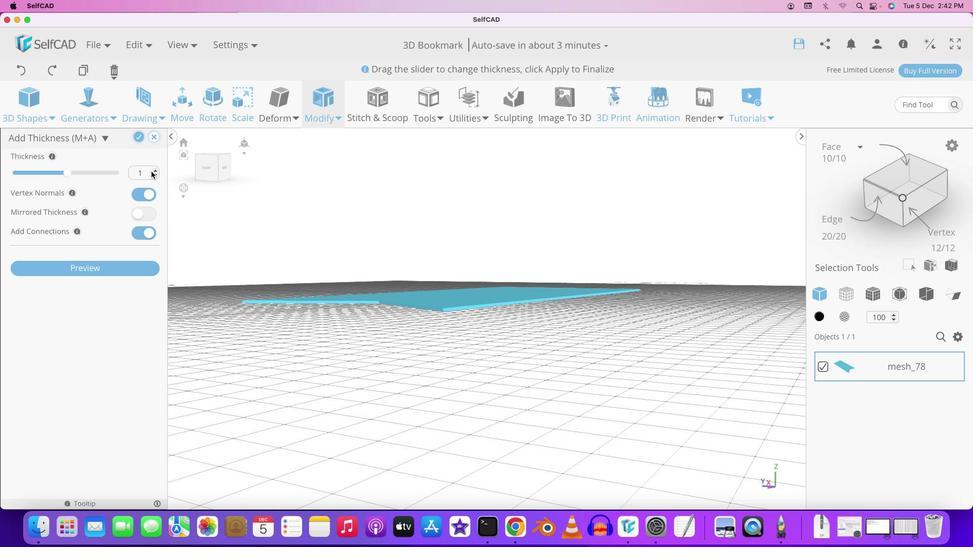 
Action: Mouse moved to (153, 171)
Screenshot: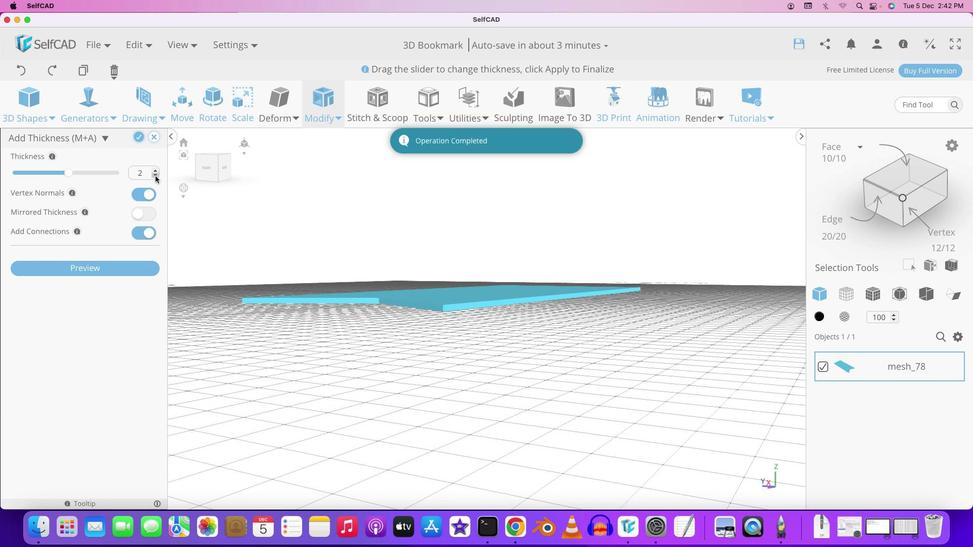 
Action: Mouse pressed left at (153, 171)
Screenshot: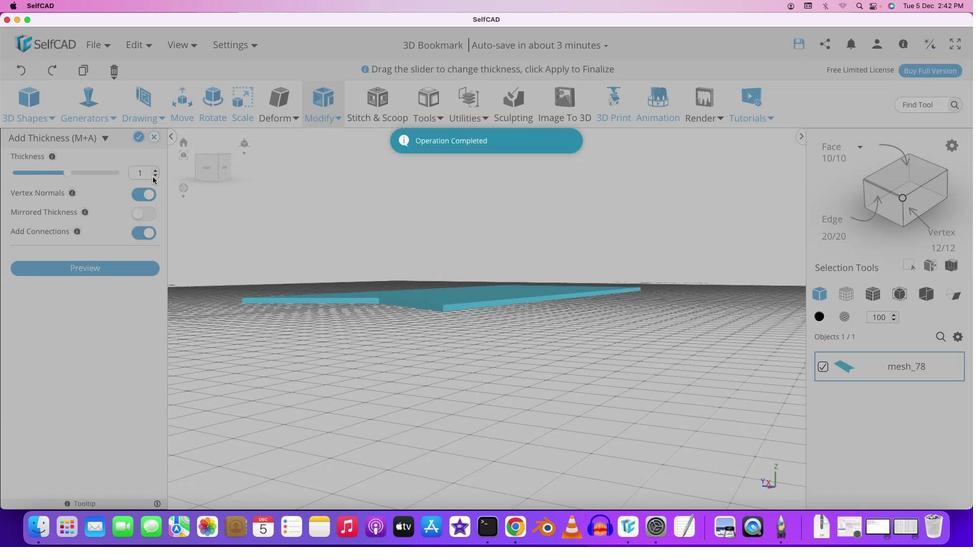 
Action: Mouse moved to (155, 176)
Screenshot: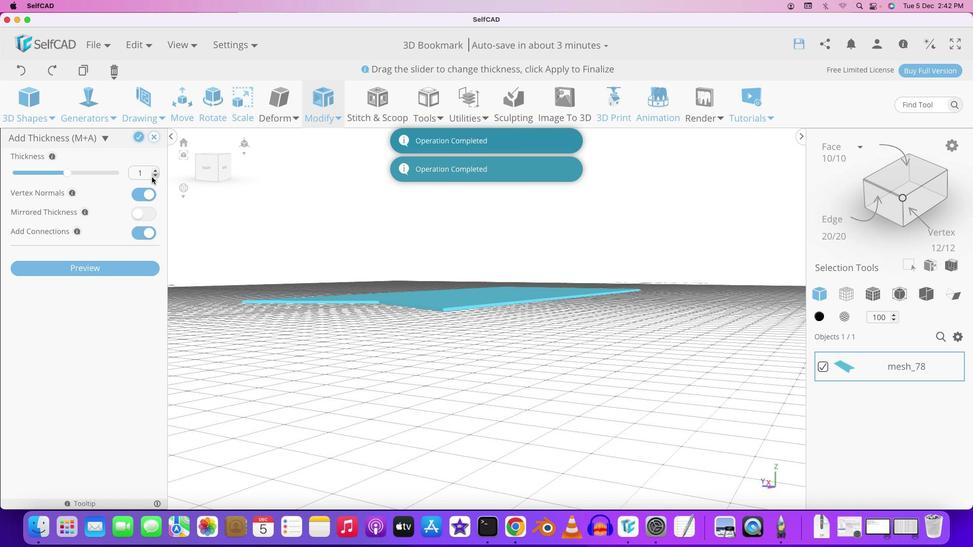 
Action: Mouse pressed left at (155, 176)
Screenshot: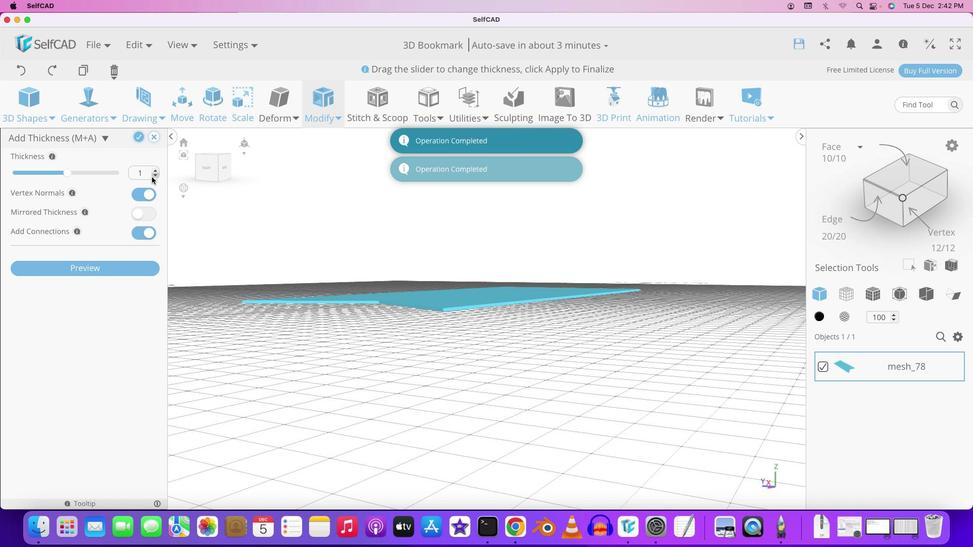 
Action: Mouse moved to (151, 177)
Screenshot: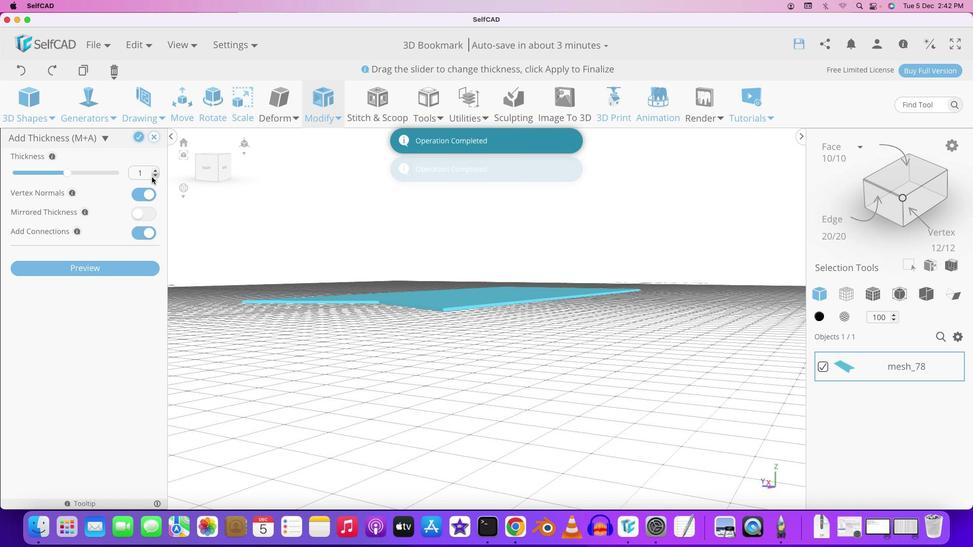 
Action: Key pressed '.''5'
Screenshot: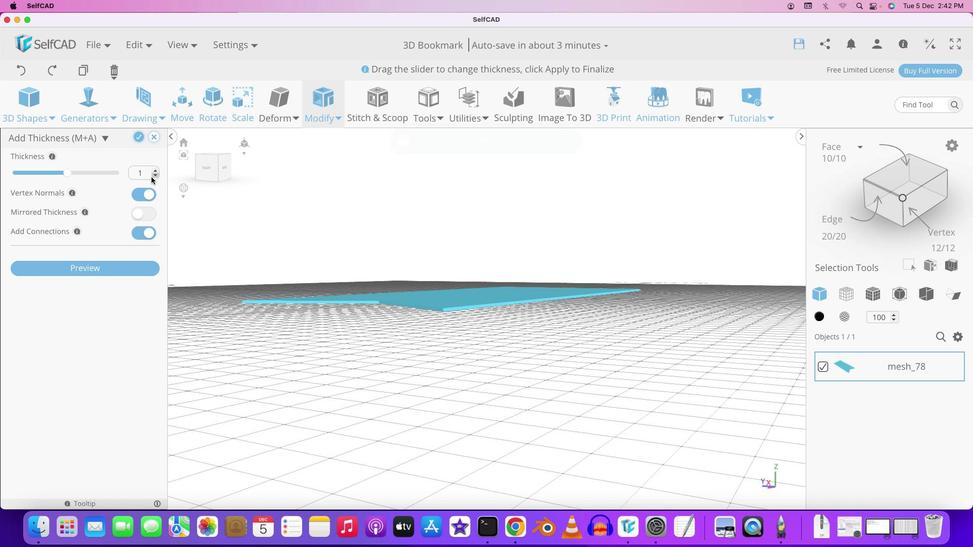 
Action: Mouse moved to (148, 174)
Screenshot: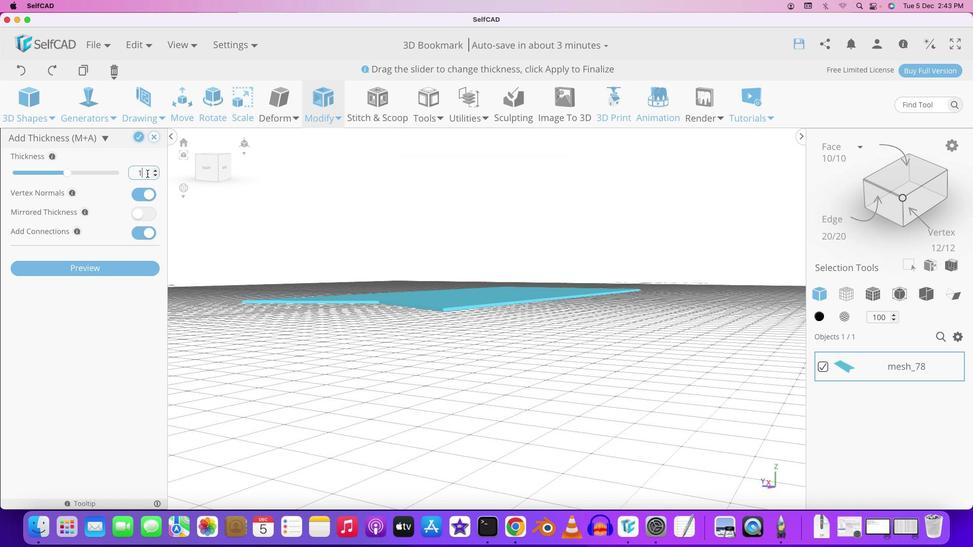 
Action: Mouse pressed left at (148, 174)
Screenshot: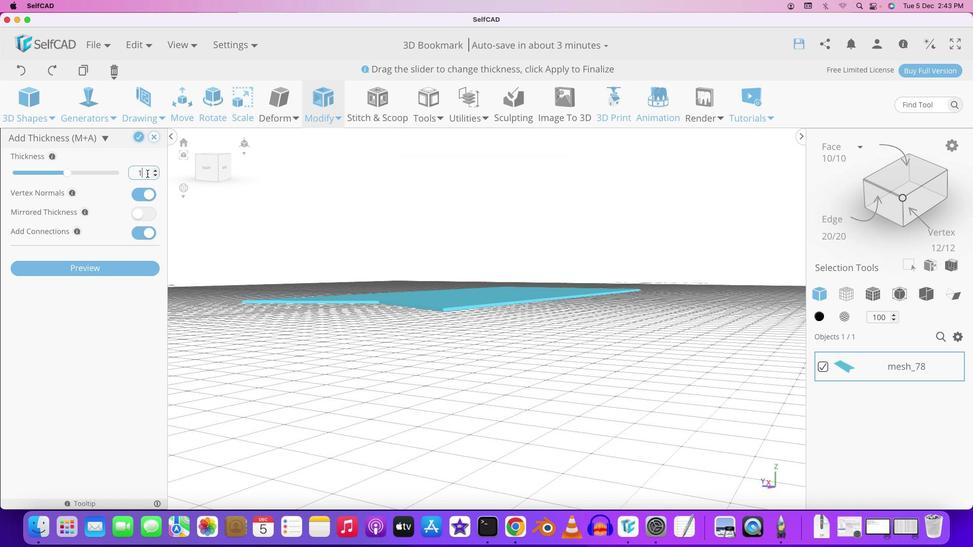 
Action: Mouse moved to (147, 173)
Screenshot: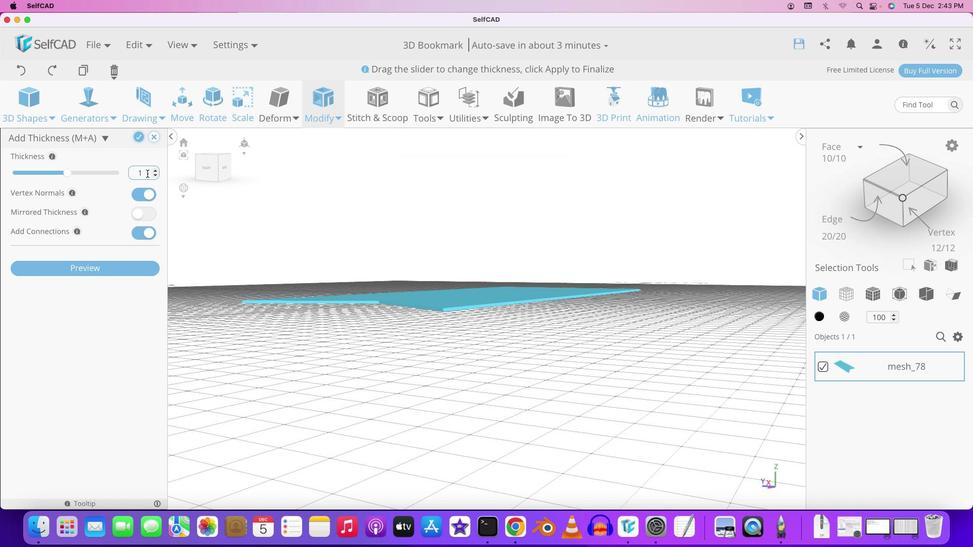 
Action: Mouse pressed left at (147, 173)
Screenshot: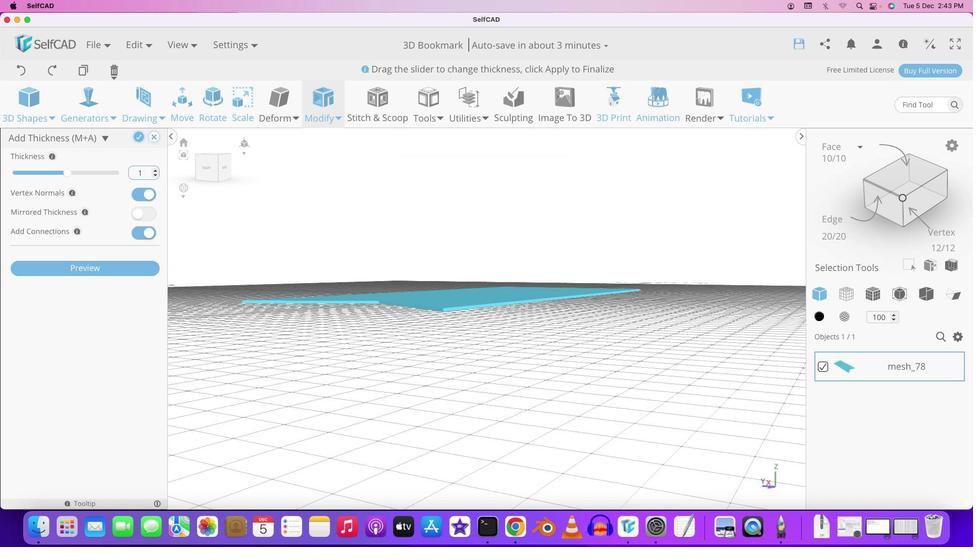 
Action: Key pressed '.''5'Key.enter
Screenshot: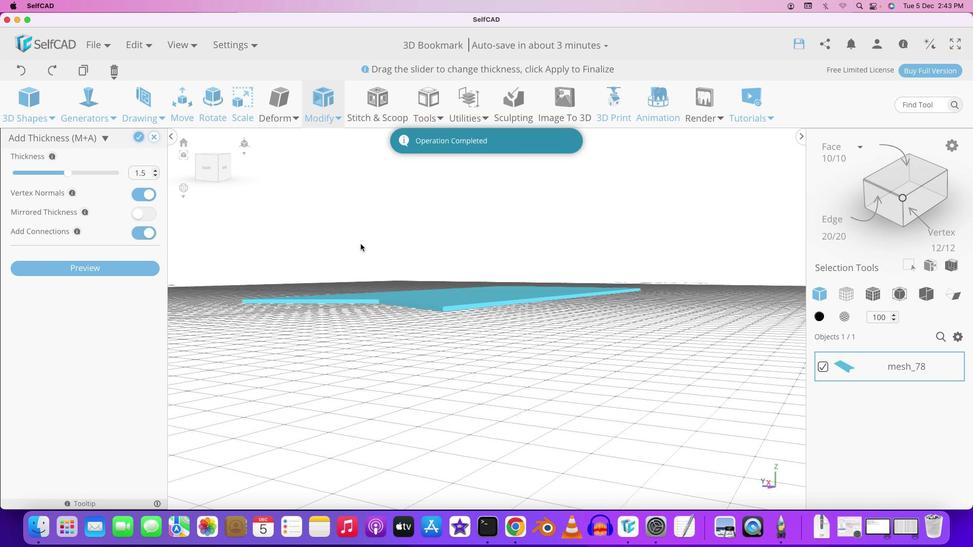 
Action: Mouse moved to (367, 282)
Screenshot: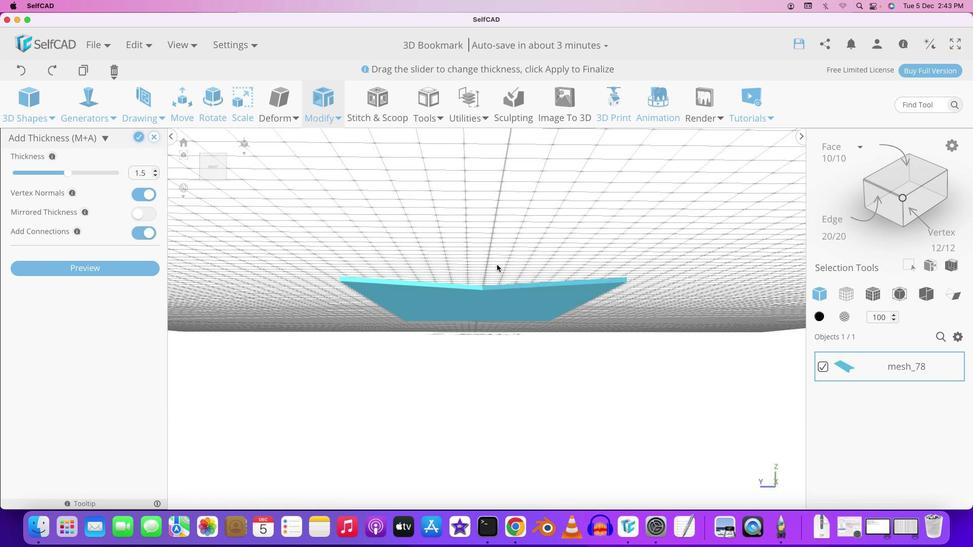 
Action: Mouse pressed left at (367, 282)
Screenshot: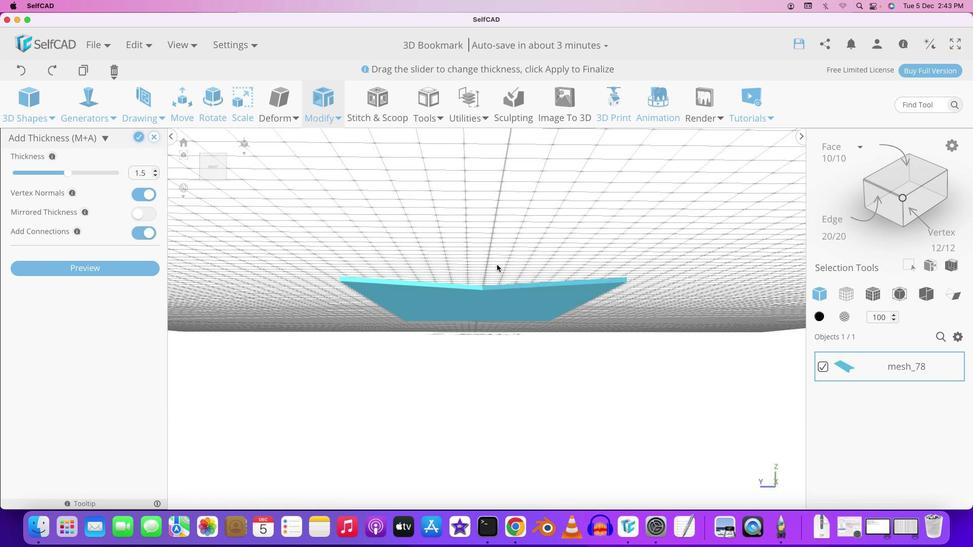 
Action: Mouse moved to (451, 313)
Screenshot: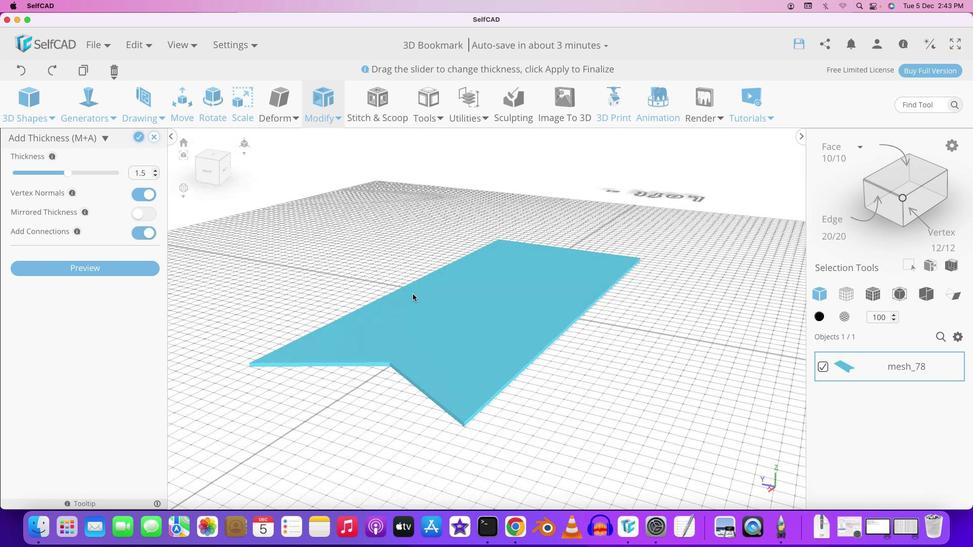 
Action: Mouse pressed left at (451, 313)
Screenshot: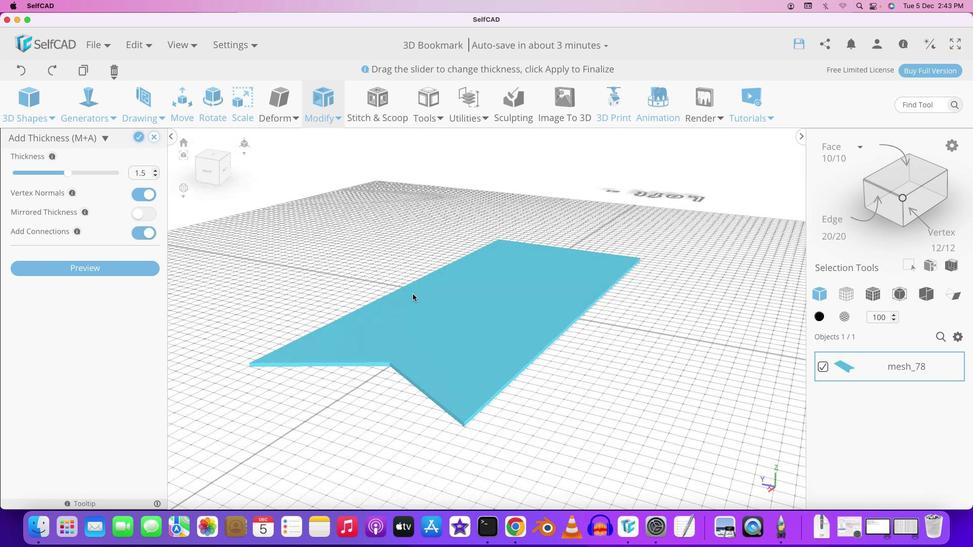 
Action: Mouse moved to (534, 308)
Screenshot: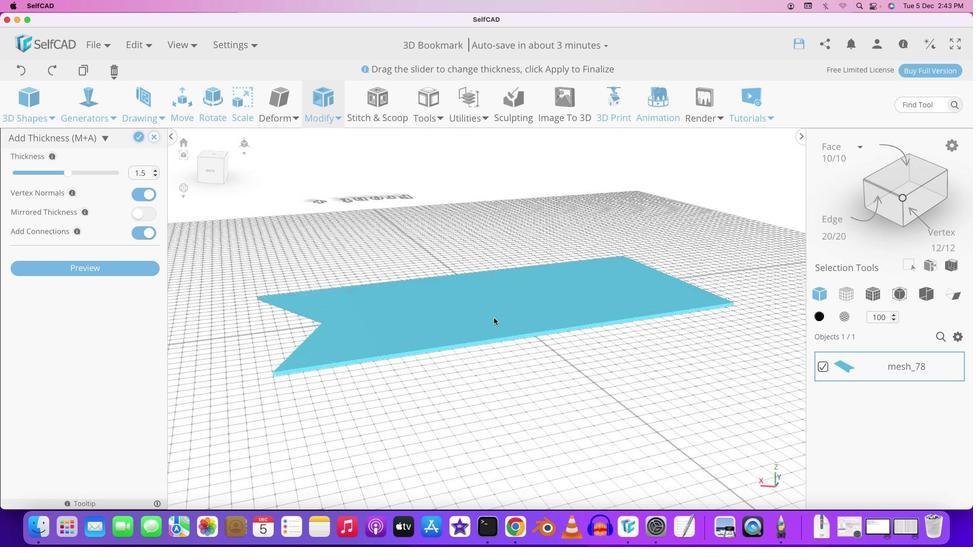 
Action: Mouse pressed left at (534, 308)
Screenshot: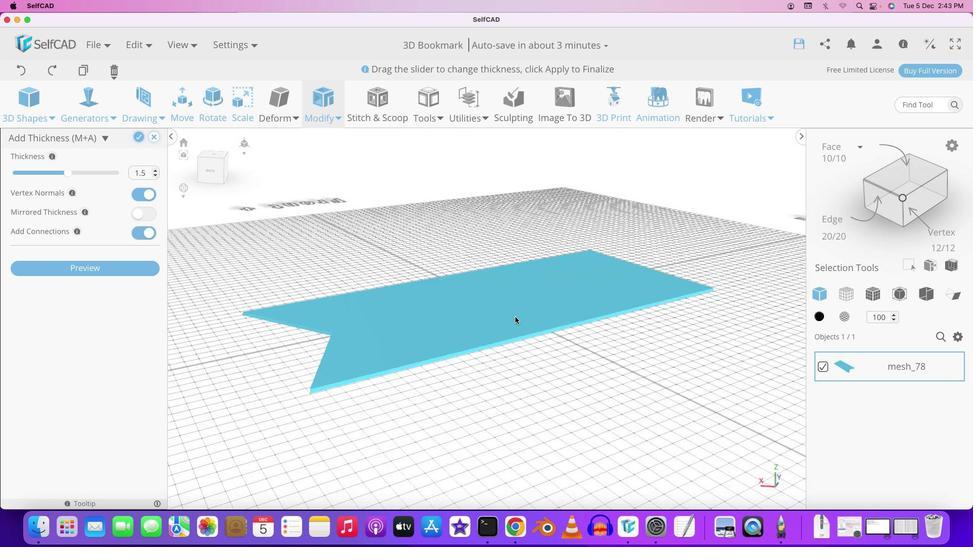 
Action: Mouse moved to (451, 313)
Screenshot: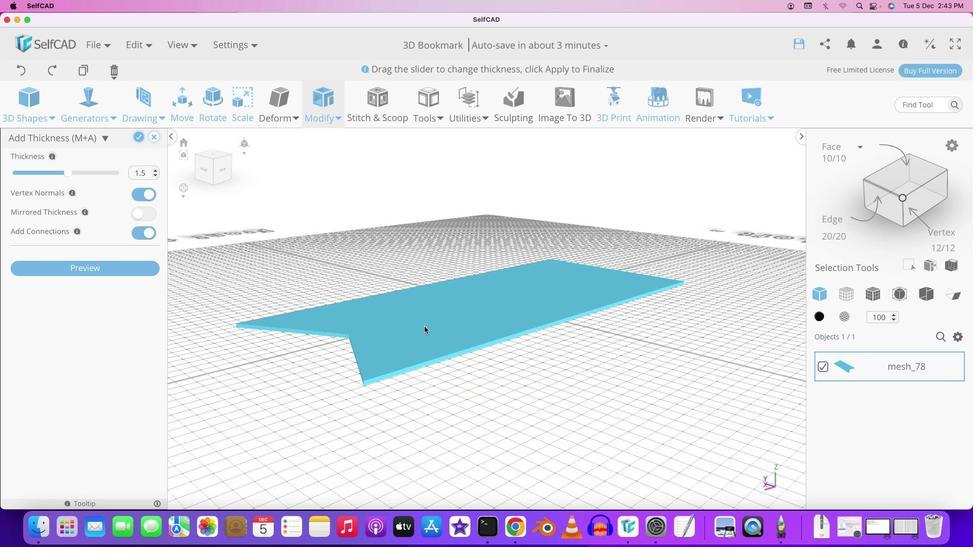 
Action: Mouse pressed left at (451, 313)
Screenshot: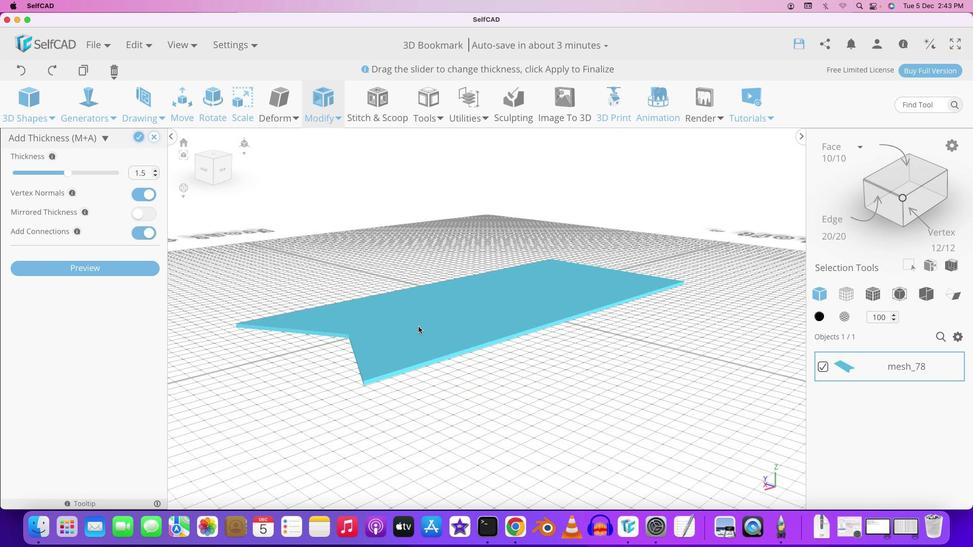 
Action: Mouse moved to (416, 327)
Screenshot: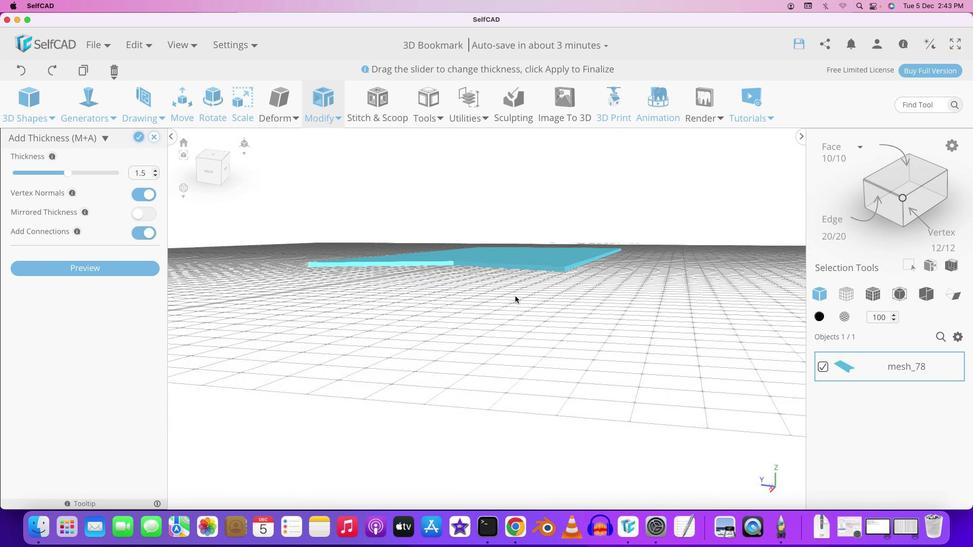 
Action: Mouse pressed left at (416, 327)
Screenshot: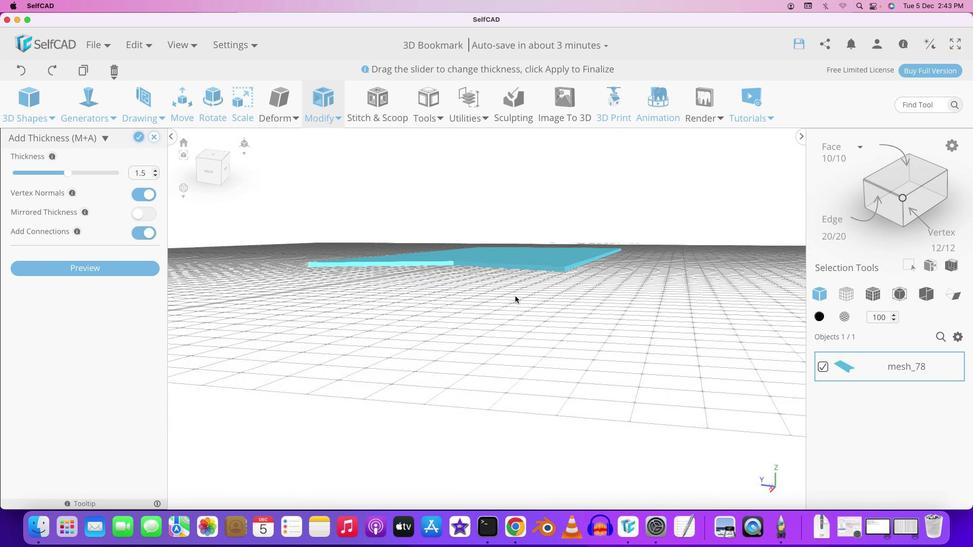 
Action: Mouse moved to (477, 339)
Screenshot: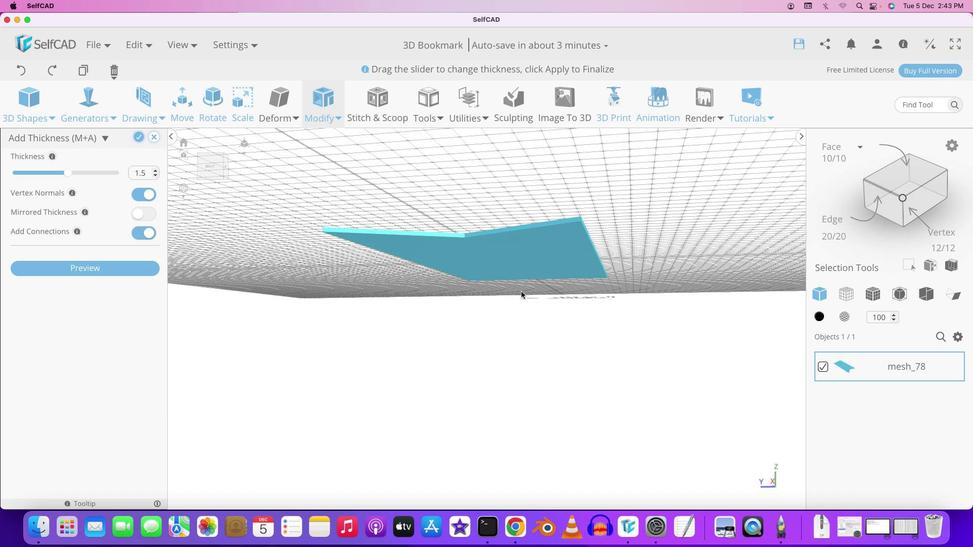 
Action: Key pressed Key.shift
Screenshot: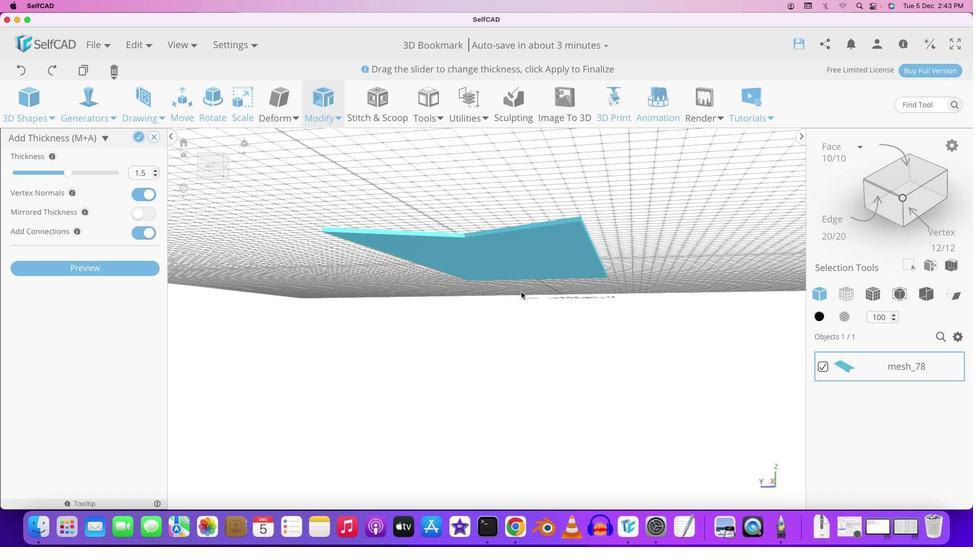 
Action: Mouse moved to (469, 345)
Screenshot: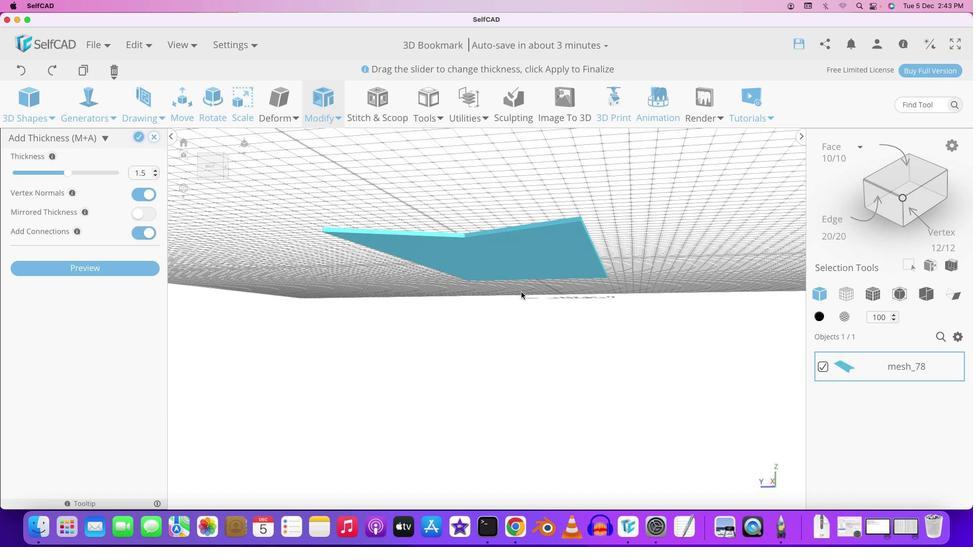 
Action: Mouse pressed left at (469, 345)
Screenshot: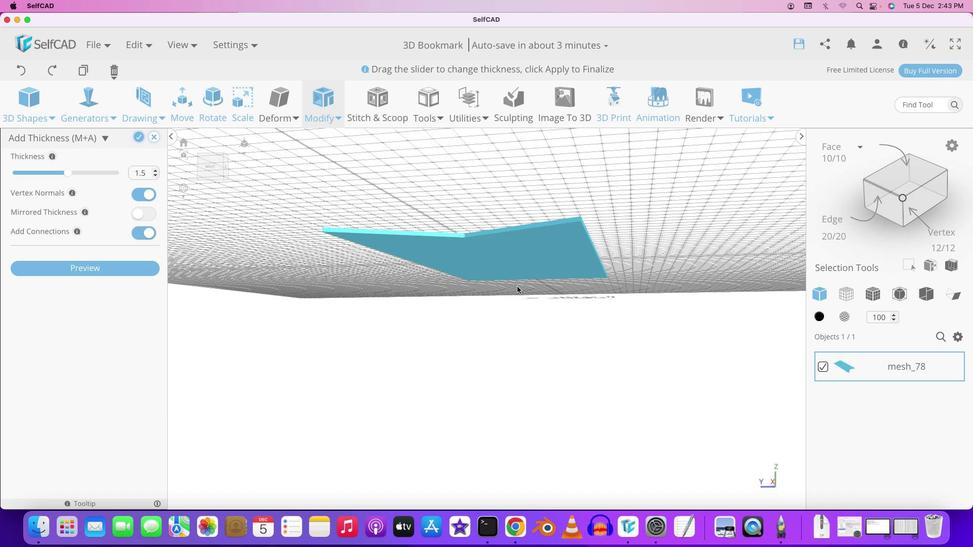 
Action: Mouse moved to (502, 317)
Screenshot: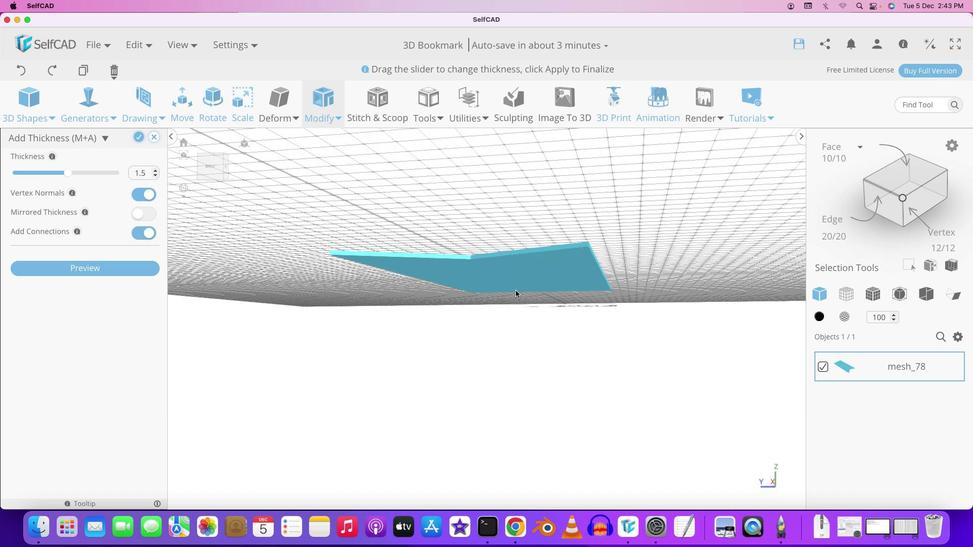 
Action: Mouse pressed left at (502, 317)
Screenshot: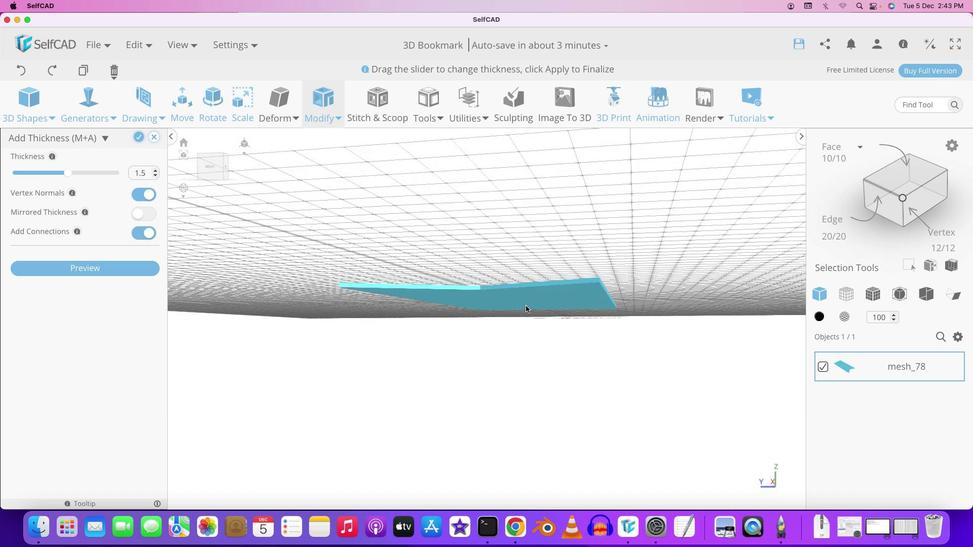 
Action: Mouse moved to (508, 279)
Screenshot: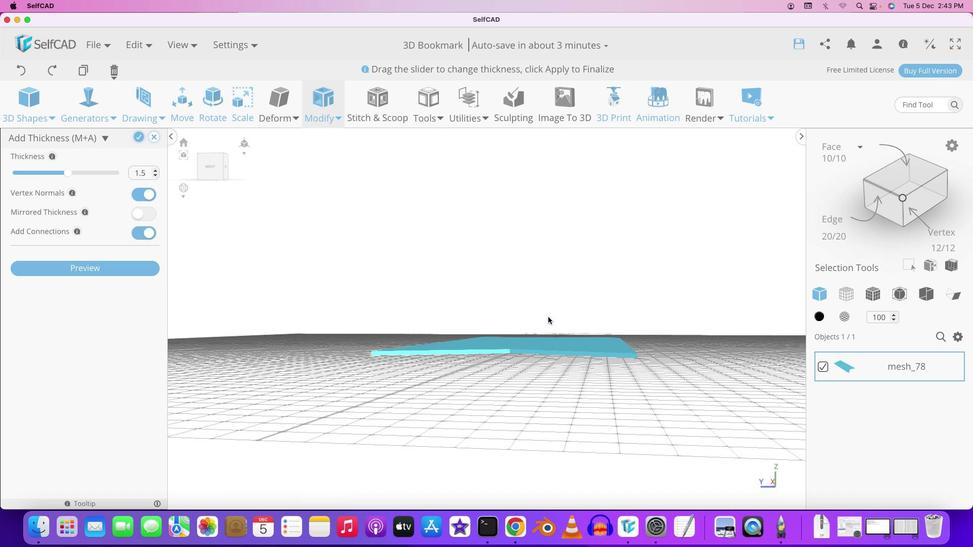 
Action: Key pressed Key.shift
Screenshot: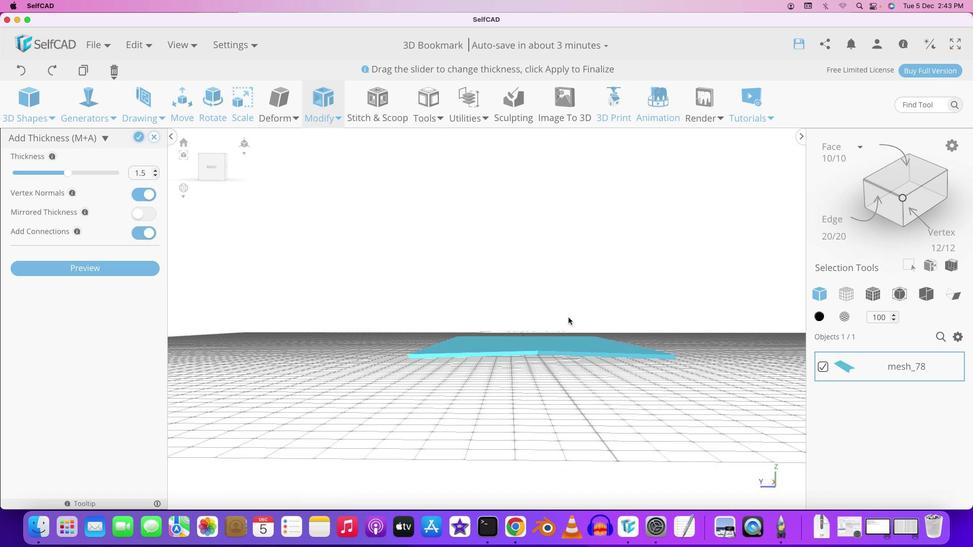 
Action: Mouse moved to (507, 279)
Screenshot: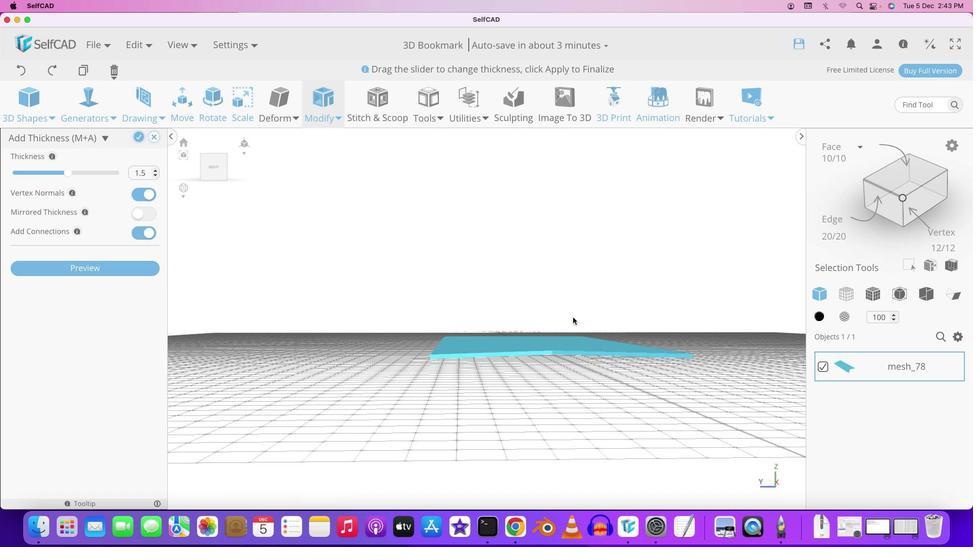 
Action: Mouse pressed left at (507, 279)
Screenshot: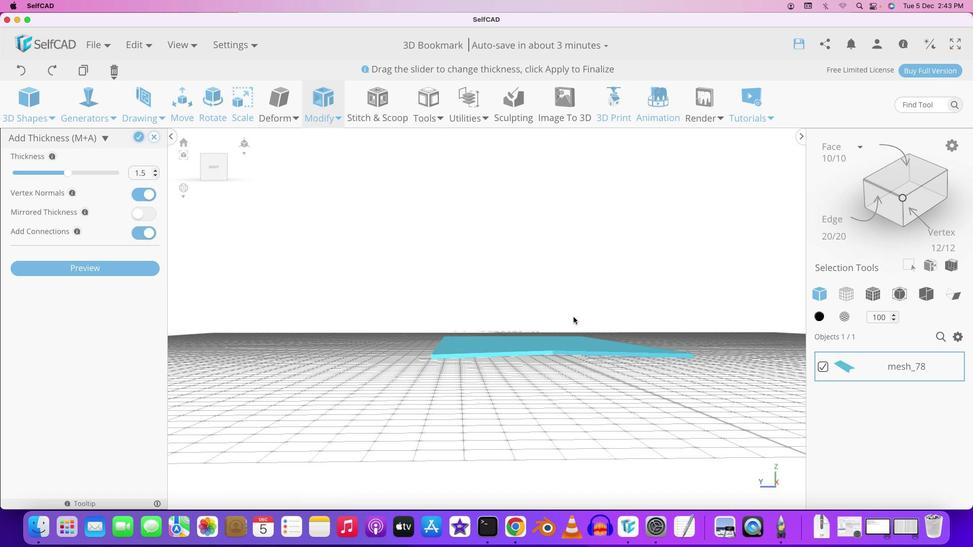 
Action: Mouse moved to (529, 315)
Screenshot: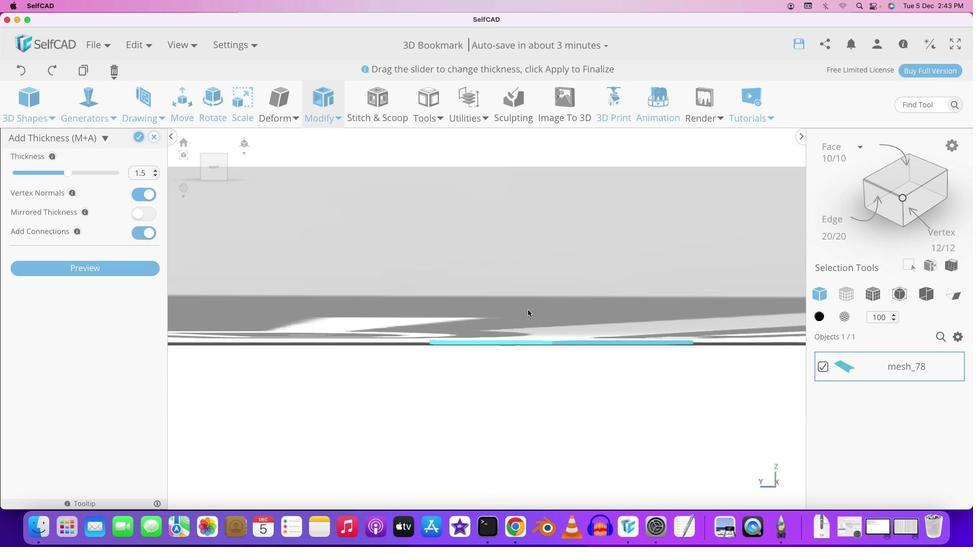 
Action: Mouse pressed left at (529, 315)
Screenshot: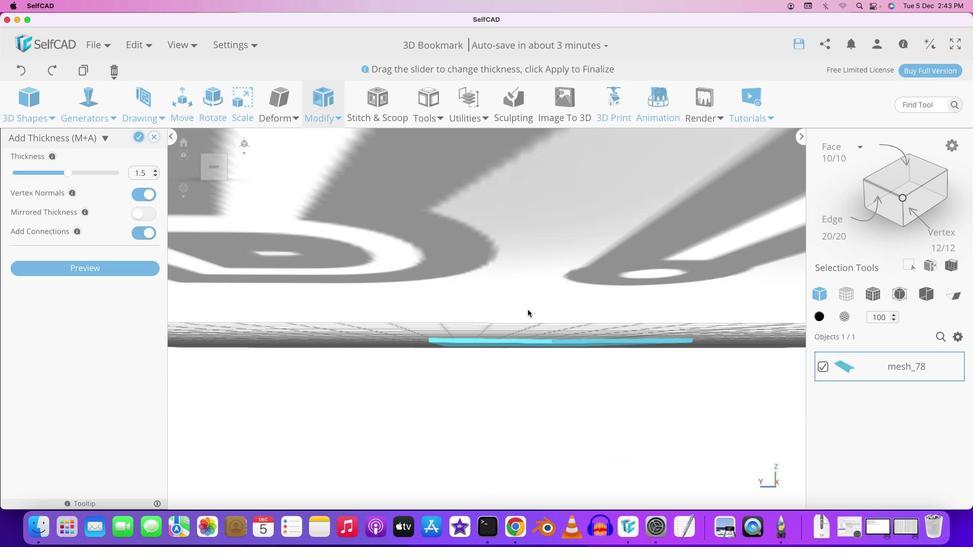 
Action: Mouse moved to (529, 313)
Screenshot: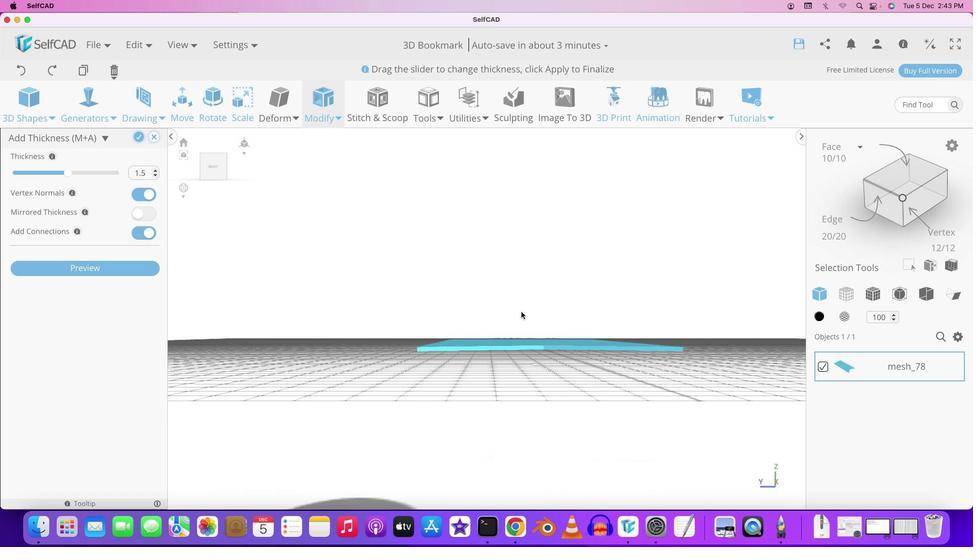 
Action: Mouse pressed left at (529, 313)
Screenshot: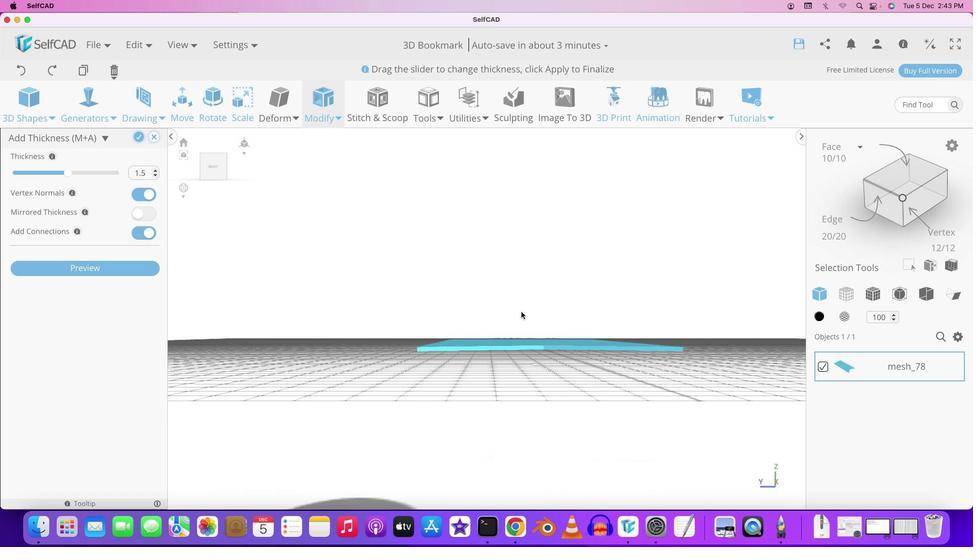 
Action: Mouse moved to (589, 326)
Screenshot: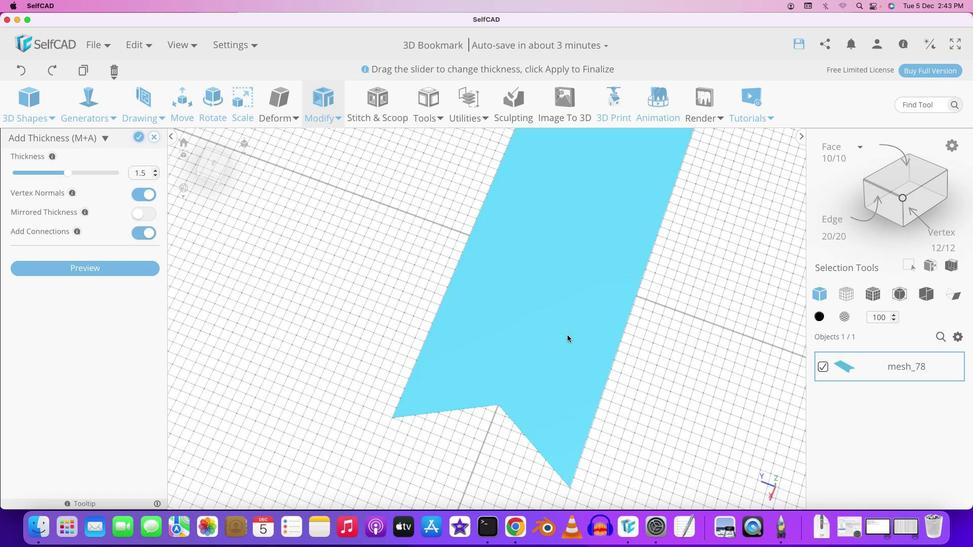 
Action: Mouse pressed left at (589, 326)
Screenshot: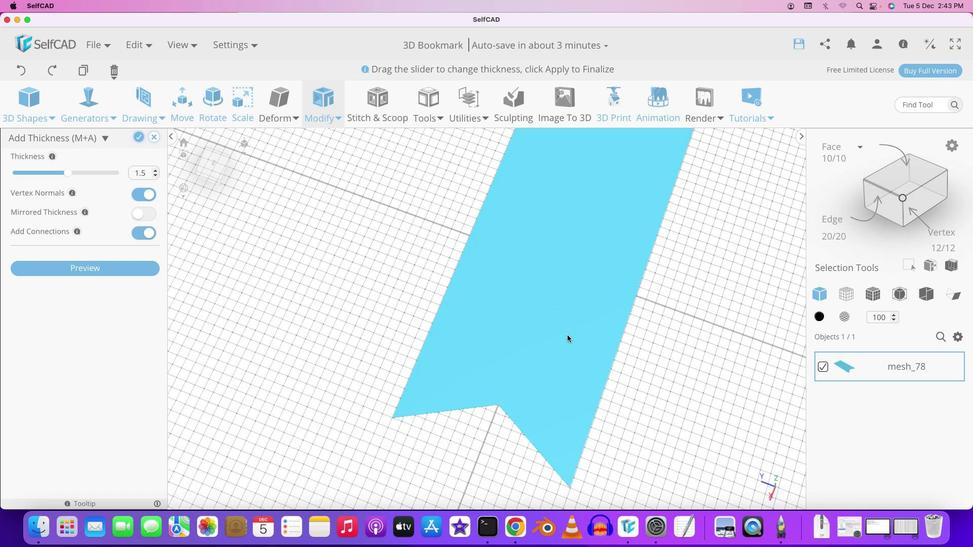 
Action: Mouse moved to (528, 382)
Screenshot: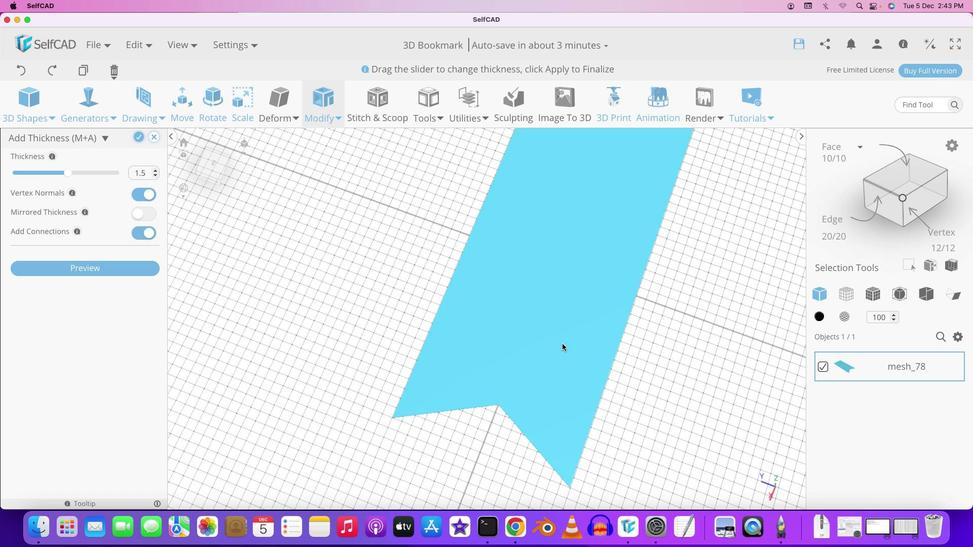 
Action: Key pressed Key.shift
Screenshot: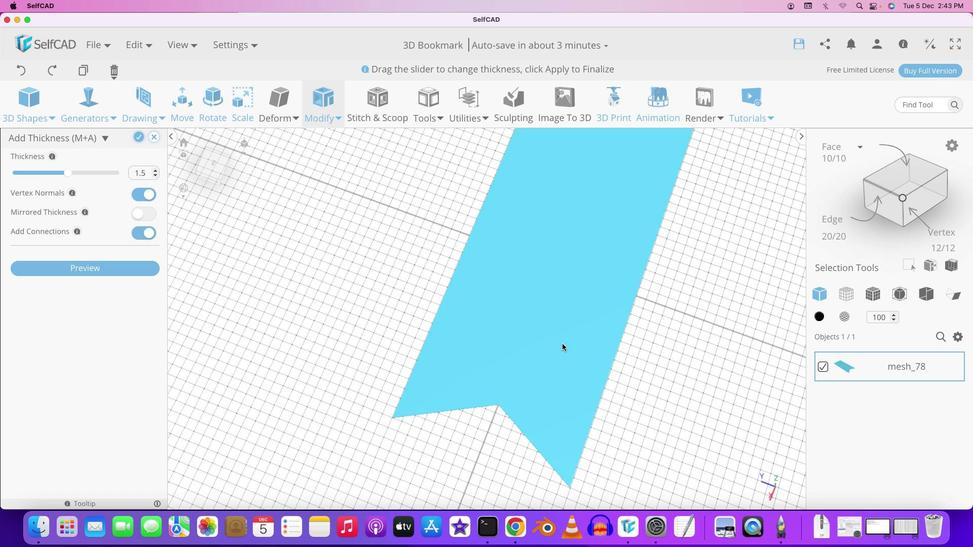 
Action: Mouse moved to (530, 381)
Screenshot: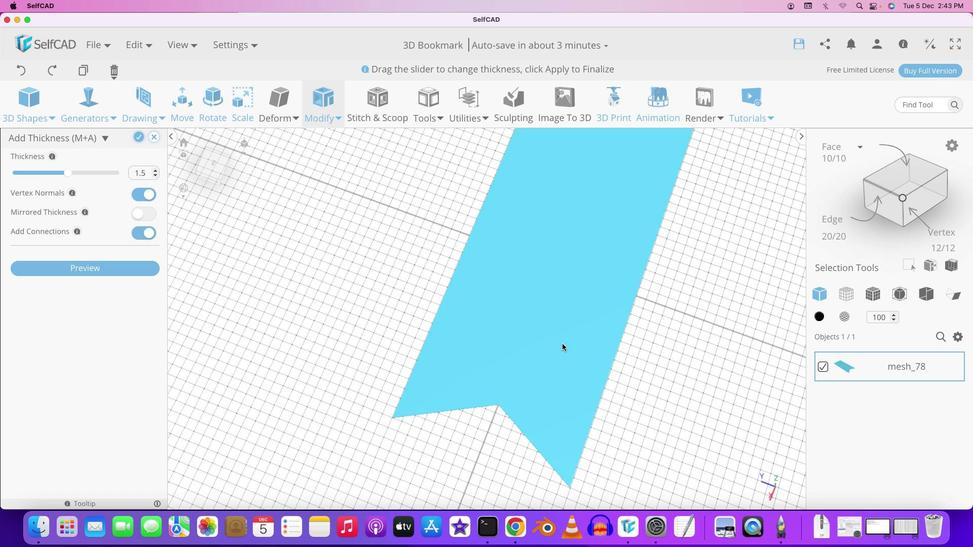 
Action: Mouse pressed left at (530, 381)
Screenshot: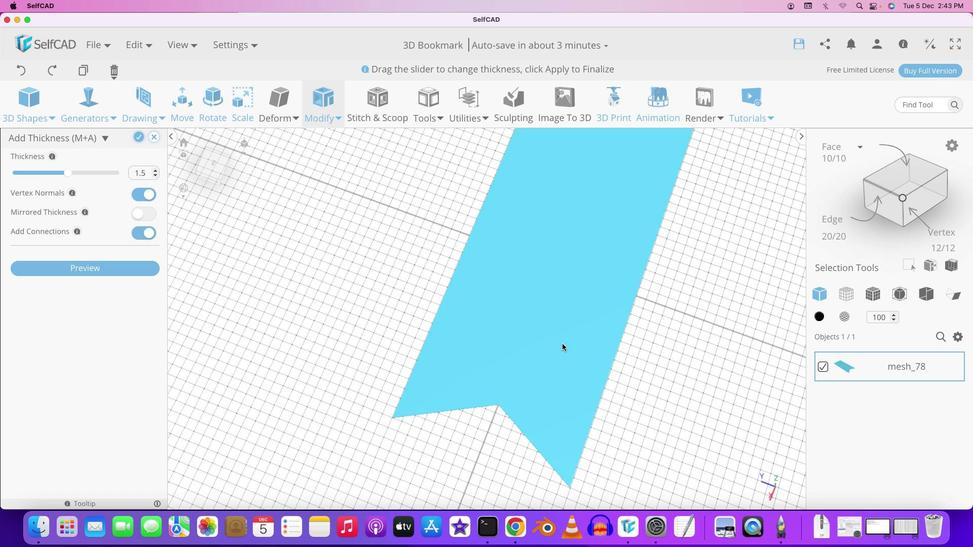
Action: Mouse moved to (570, 358)
Screenshot: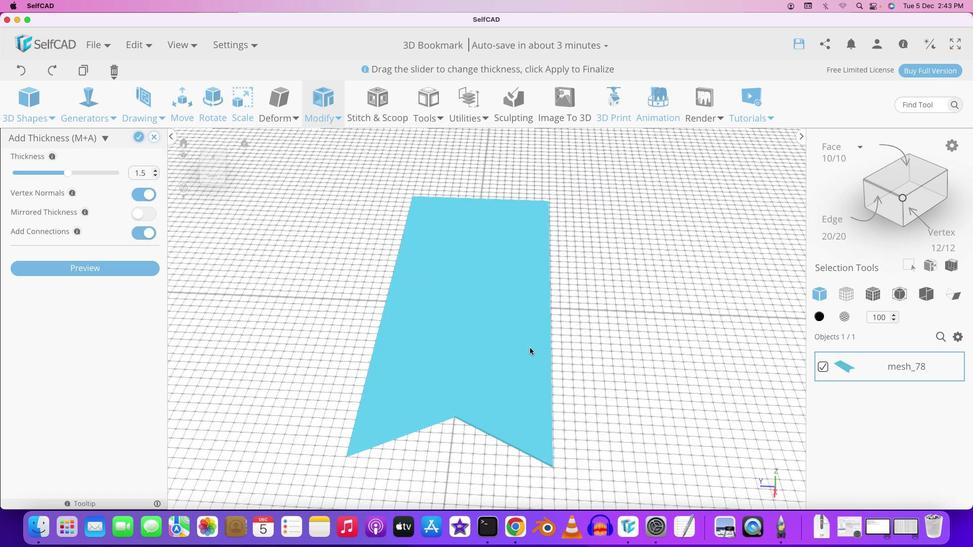 
Action: Mouse pressed left at (570, 358)
Screenshot: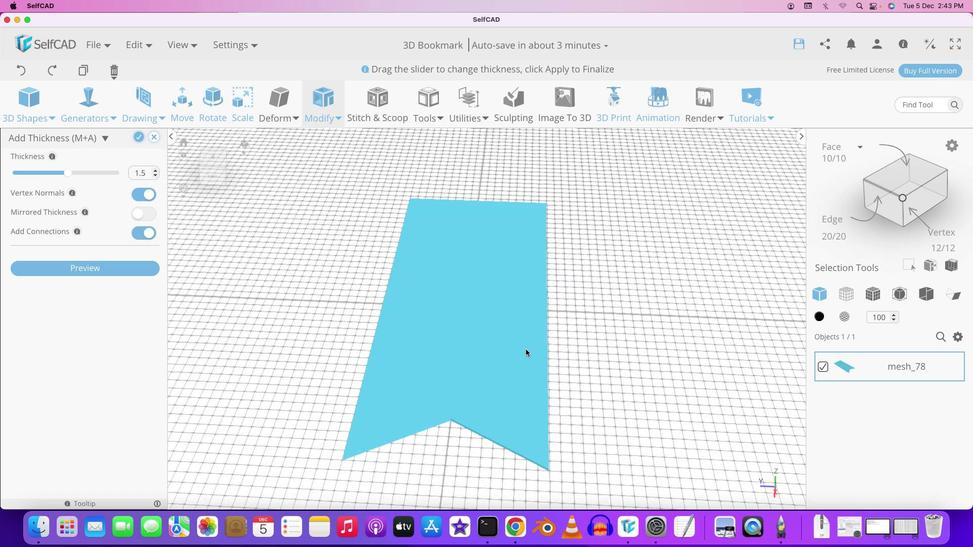 
Action: Mouse moved to (620, 322)
Screenshot: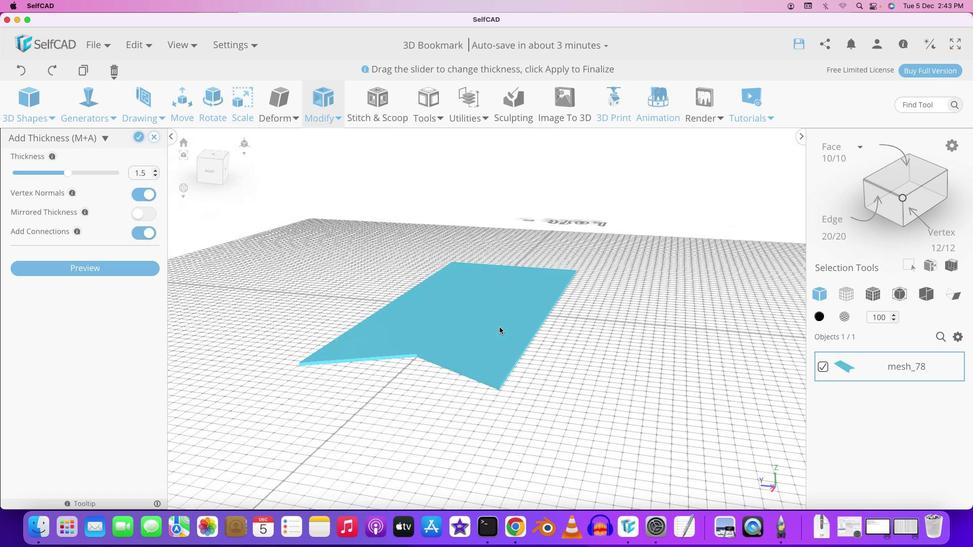 
Action: Key pressed Key.shift
Screenshot: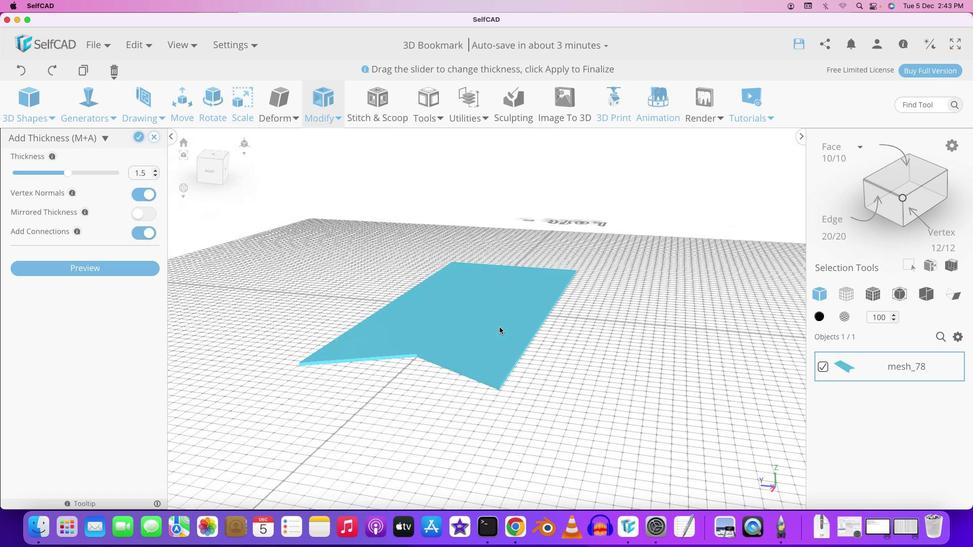 
Action: Mouse moved to (616, 323)
Screenshot: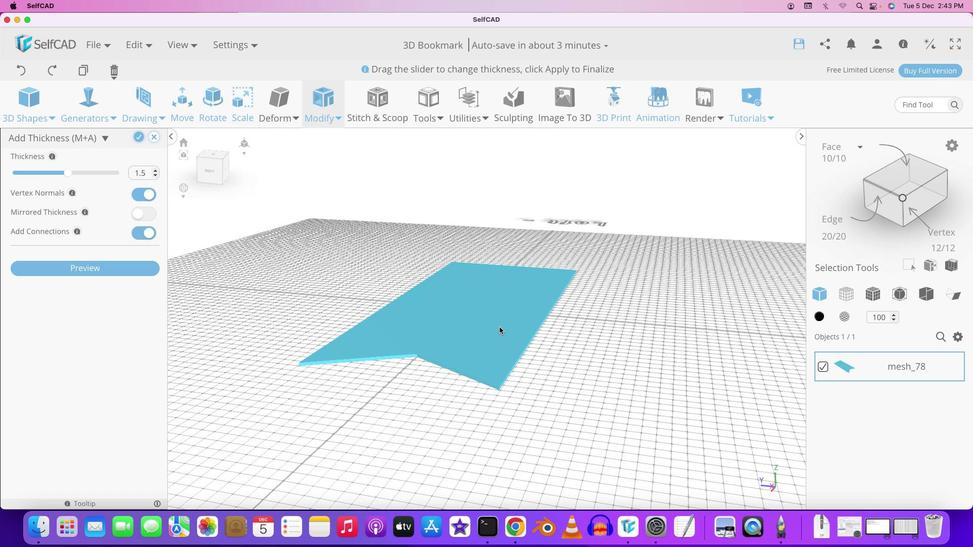 
Action: Mouse pressed left at (616, 323)
Screenshot: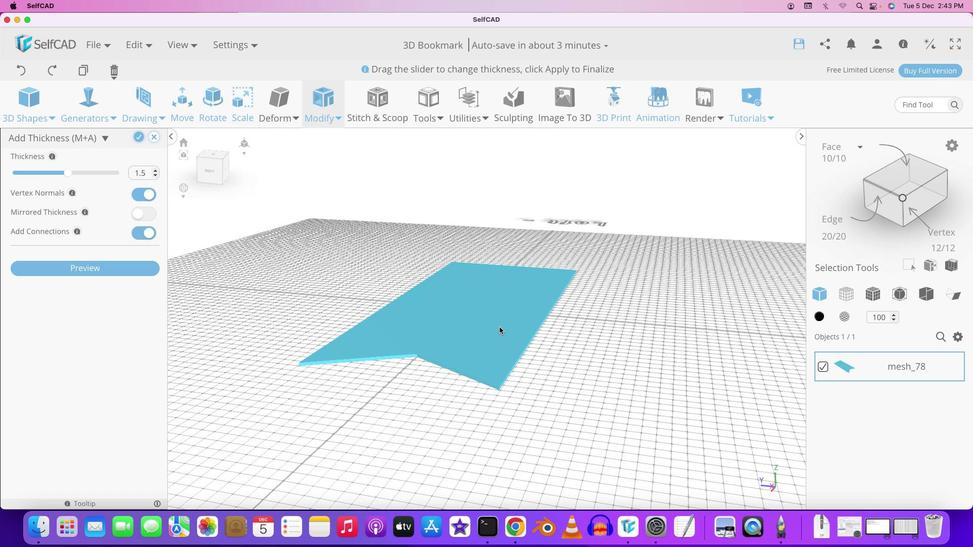 
Action: Mouse moved to (536, 358)
Screenshot: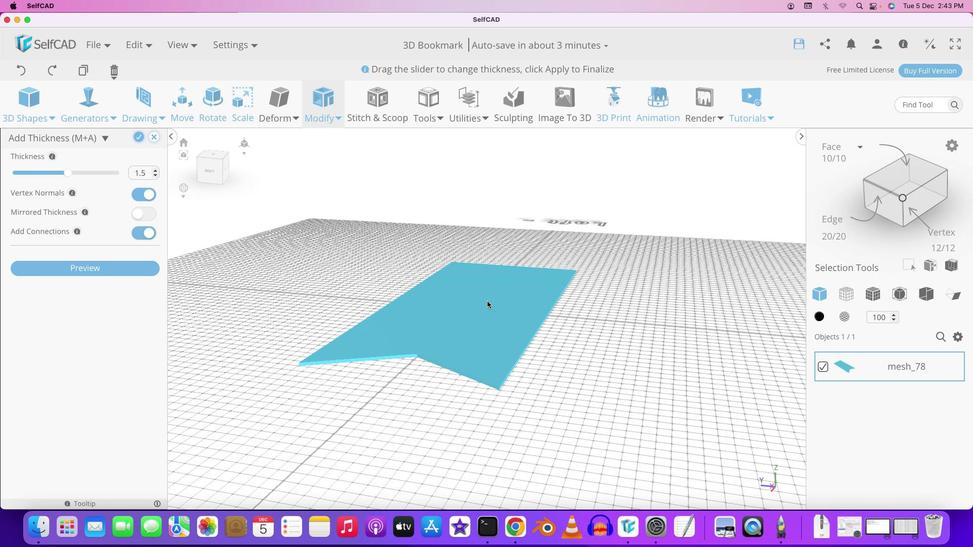 
Action: Mouse pressed left at (536, 358)
Screenshot: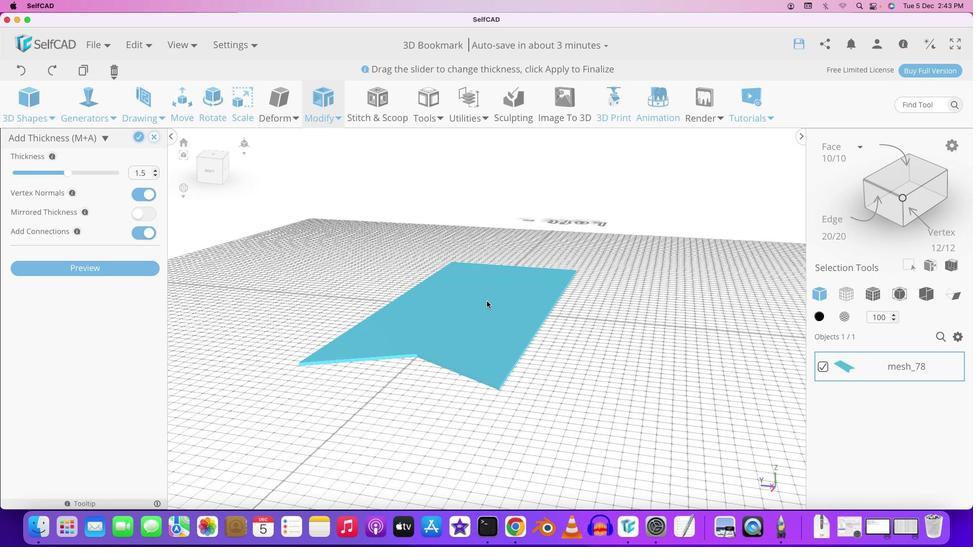 
Action: Mouse moved to (137, 136)
Screenshot: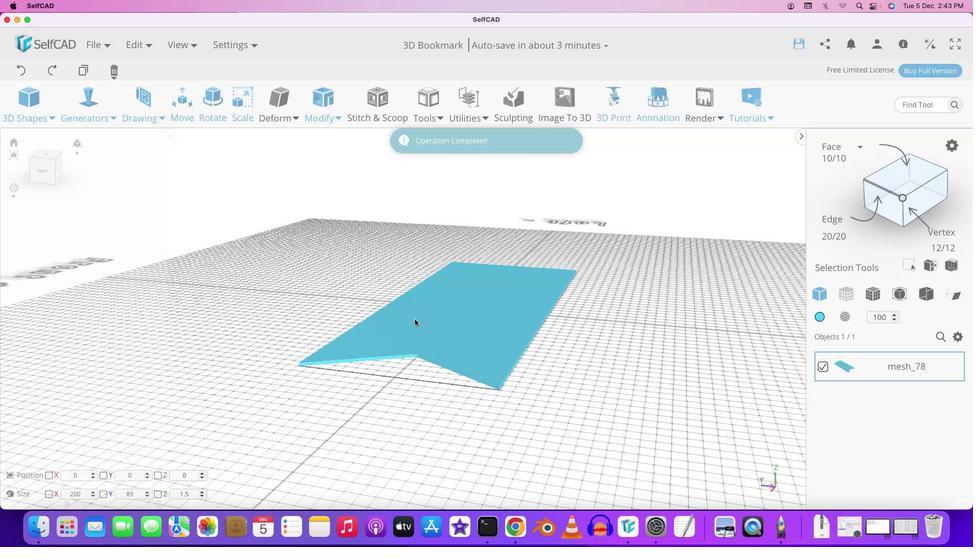 
Action: Mouse pressed left at (137, 136)
Screenshot: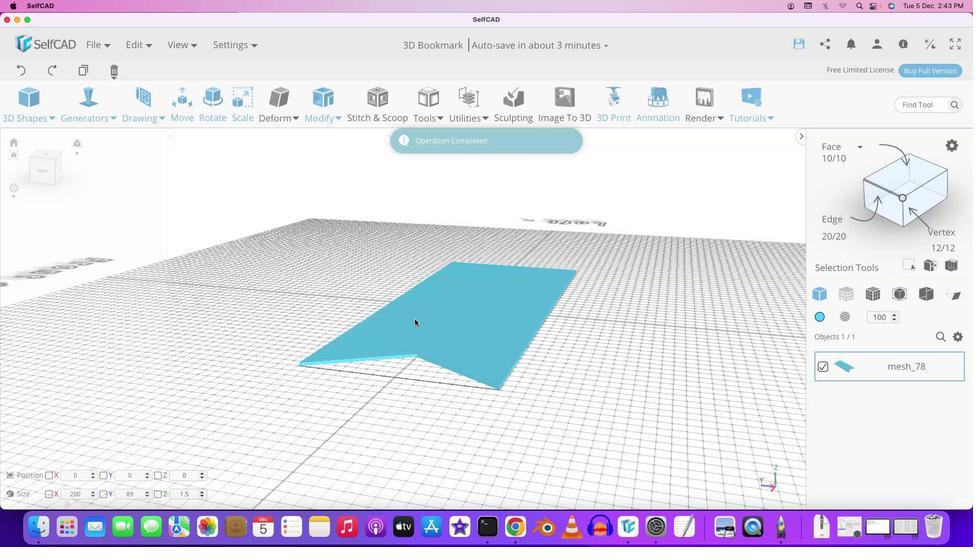 
Action: Mouse moved to (549, 368)
Screenshot: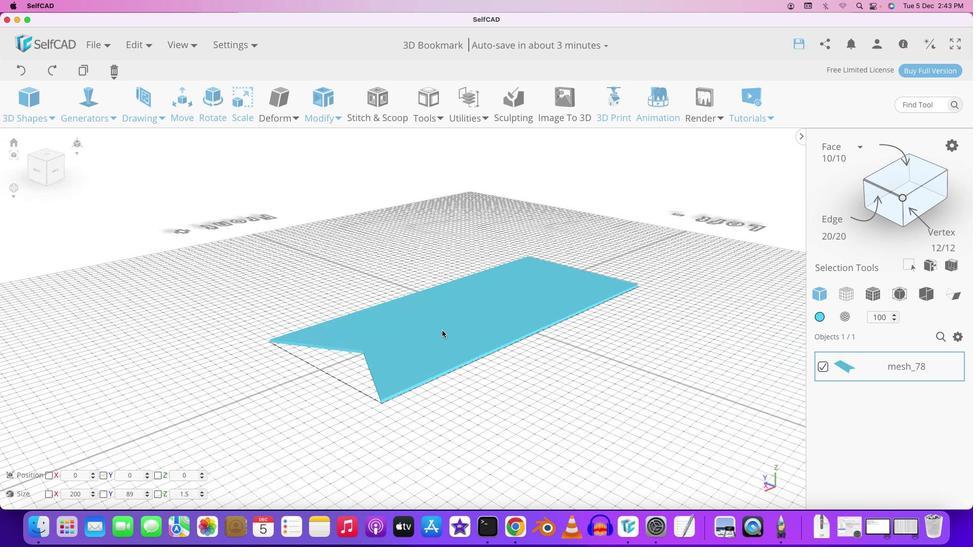 
Action: Mouse pressed left at (549, 368)
Screenshot: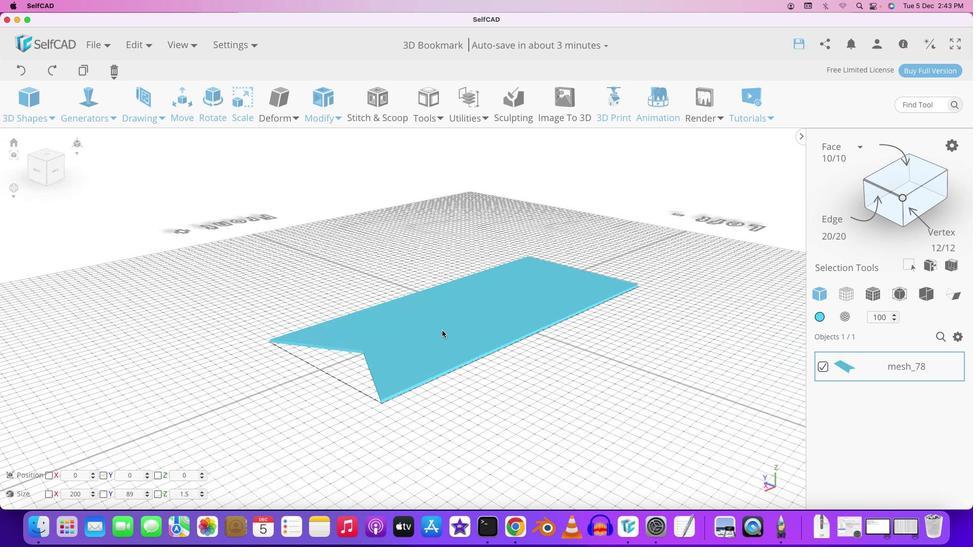 
Action: Mouse moved to (433, 304)
Screenshot: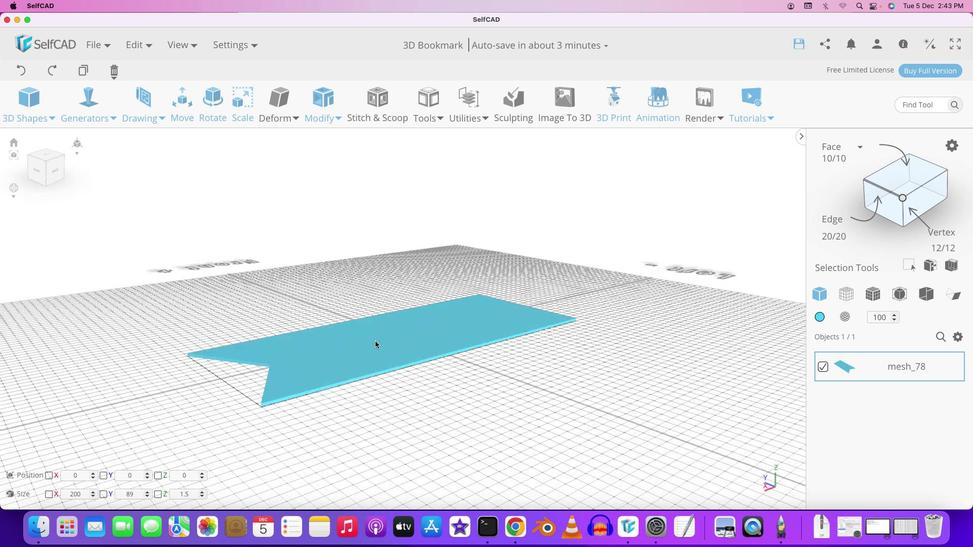 
Action: Mouse pressed left at (433, 304)
Screenshot: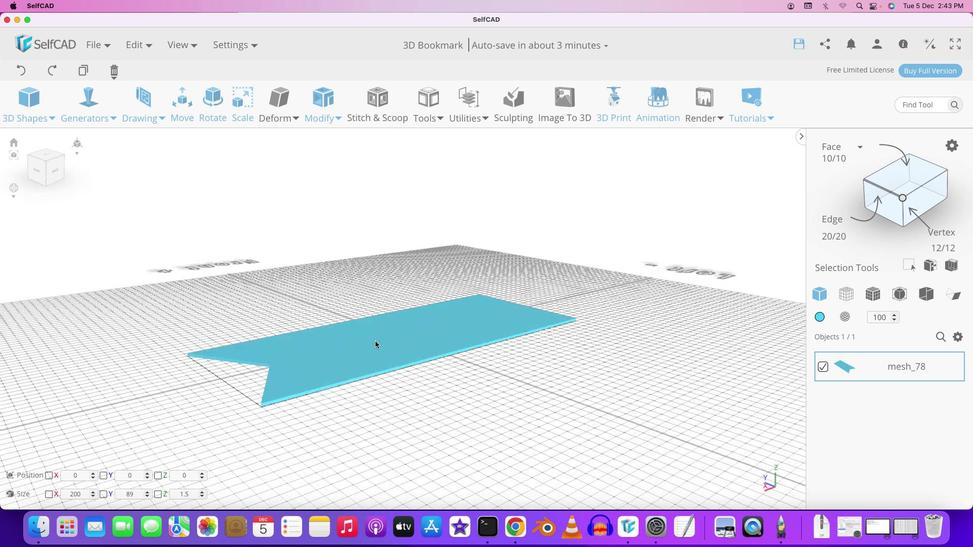 
Action: Mouse moved to (507, 337)
Screenshot: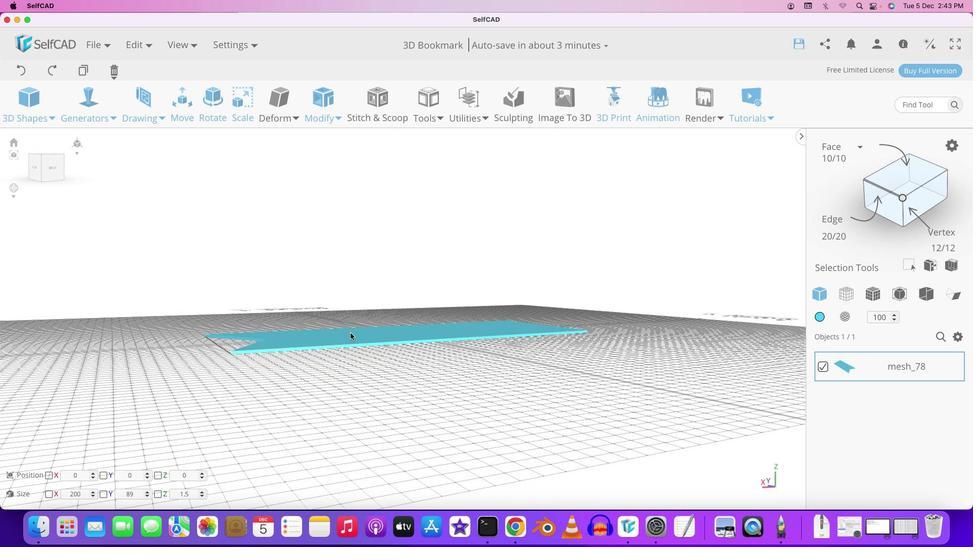 
Action: Key pressed Key.shift
Screenshot: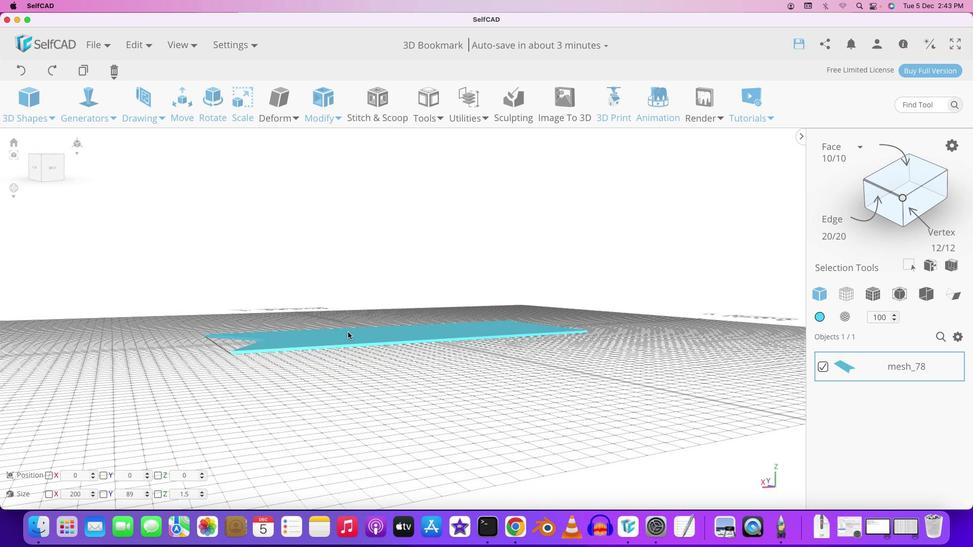 
Action: Mouse moved to (505, 337)
Screenshot: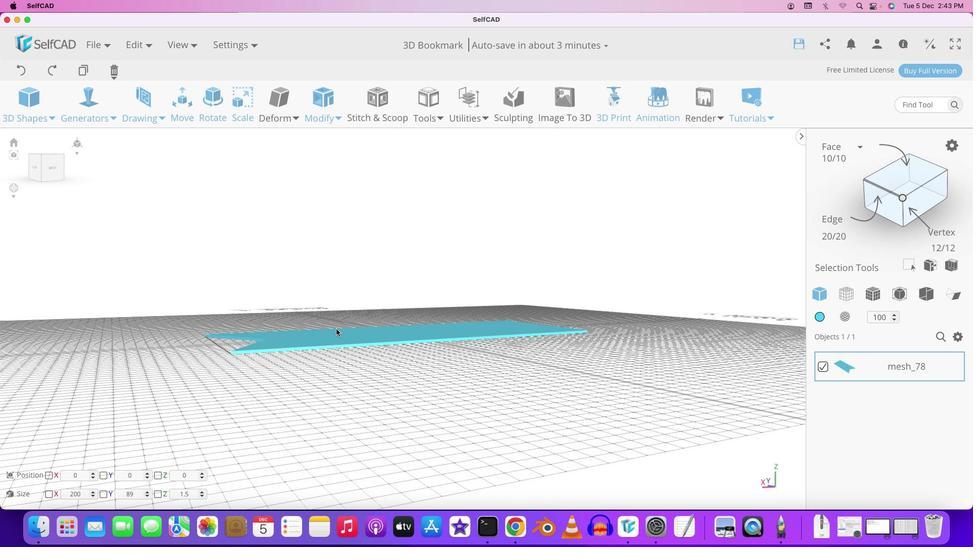 
Action: Mouse pressed left at (505, 337)
Screenshot: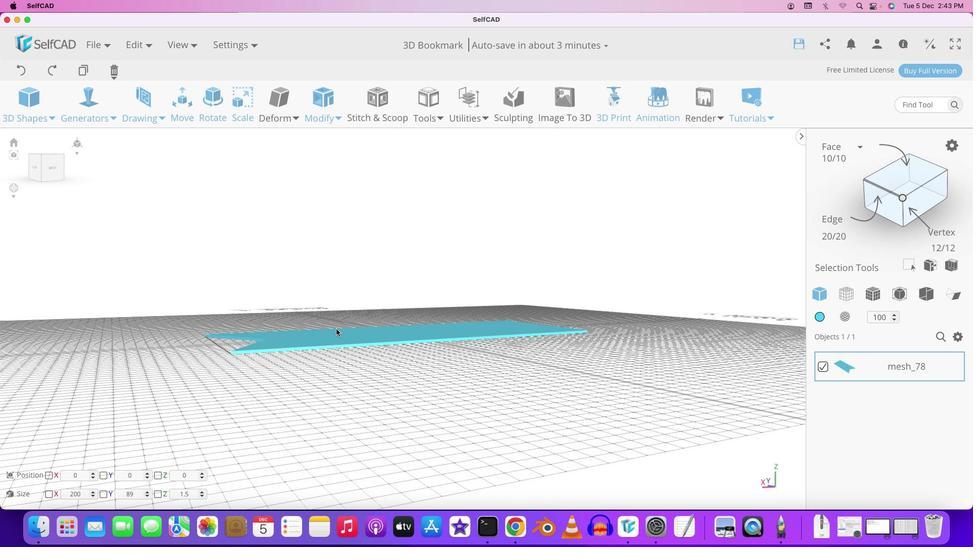 
Action: Mouse moved to (398, 355)
Screenshot: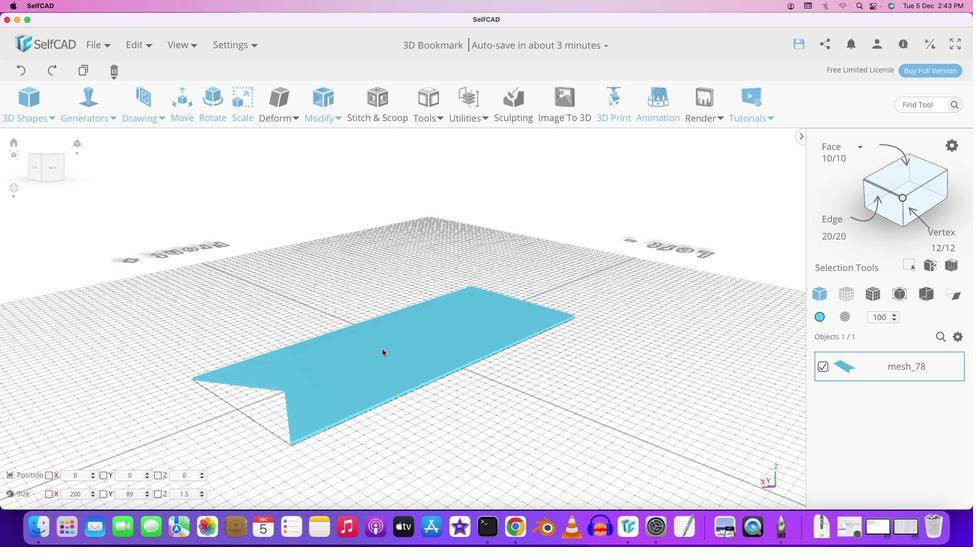 
Action: Mouse pressed left at (398, 355)
Screenshot: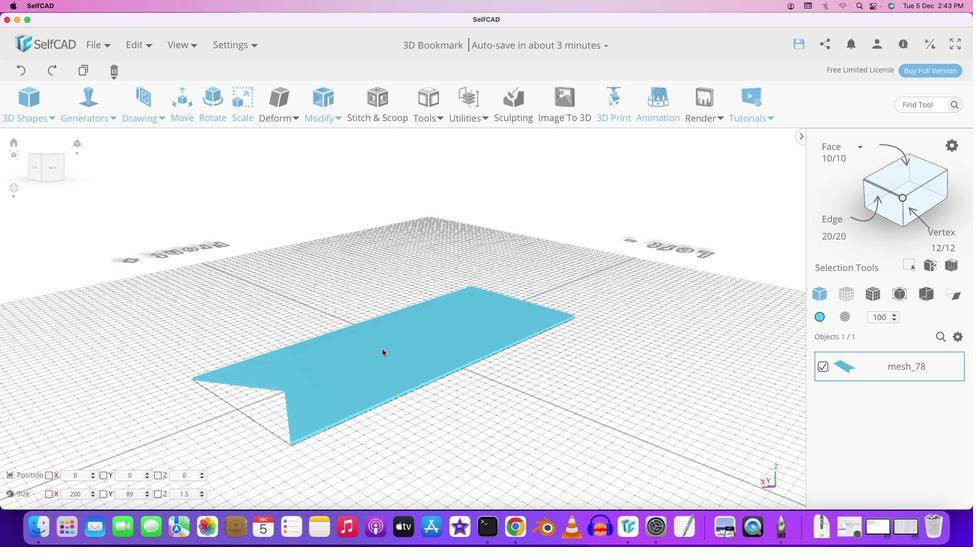 
Action: Mouse moved to (319, 324)
Screenshot: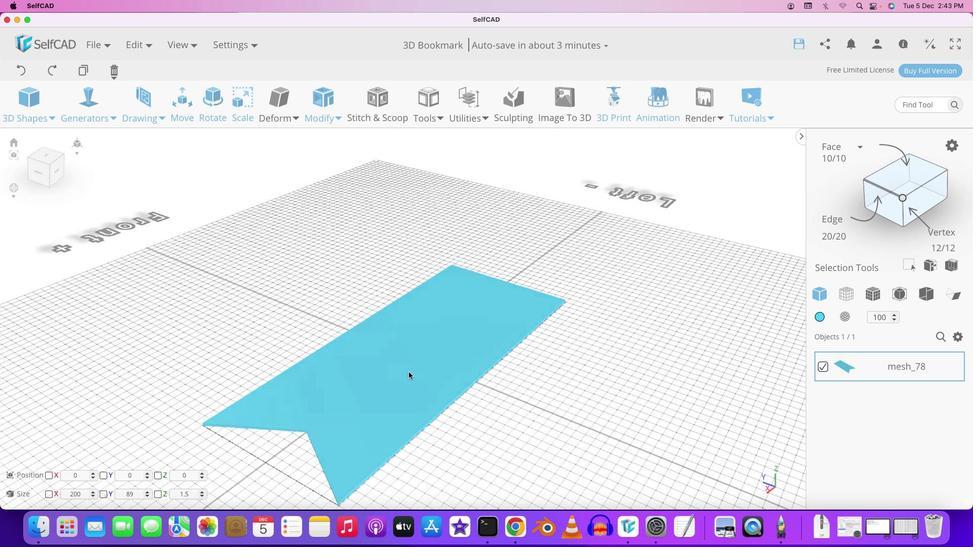 
Action: Mouse pressed left at (319, 324)
Screenshot: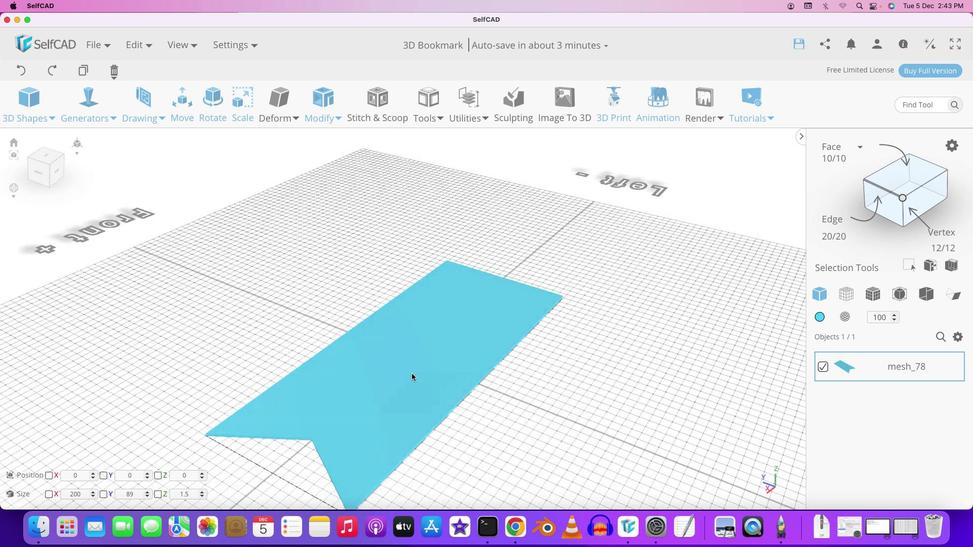 
Action: Mouse moved to (392, 363)
Screenshot: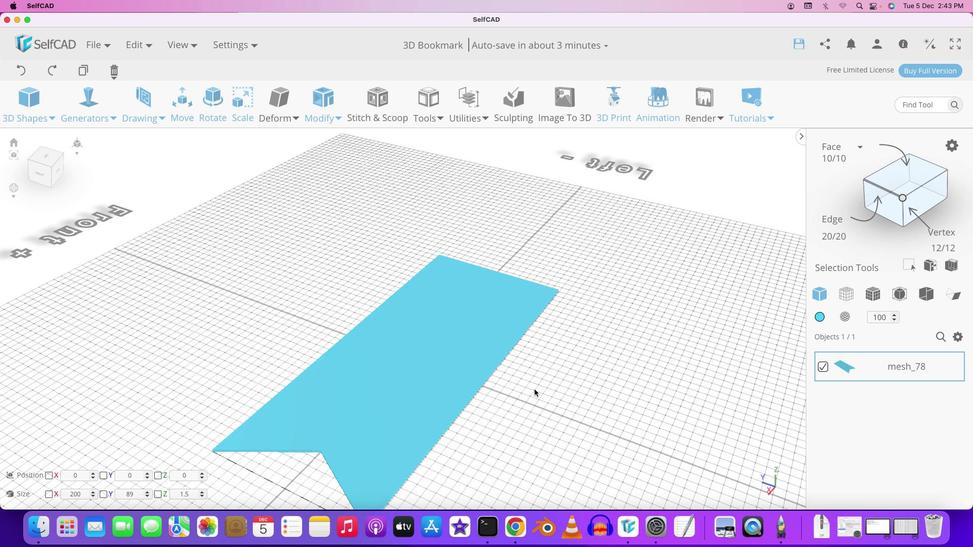 
Action: Mouse pressed left at (392, 363)
Screenshot: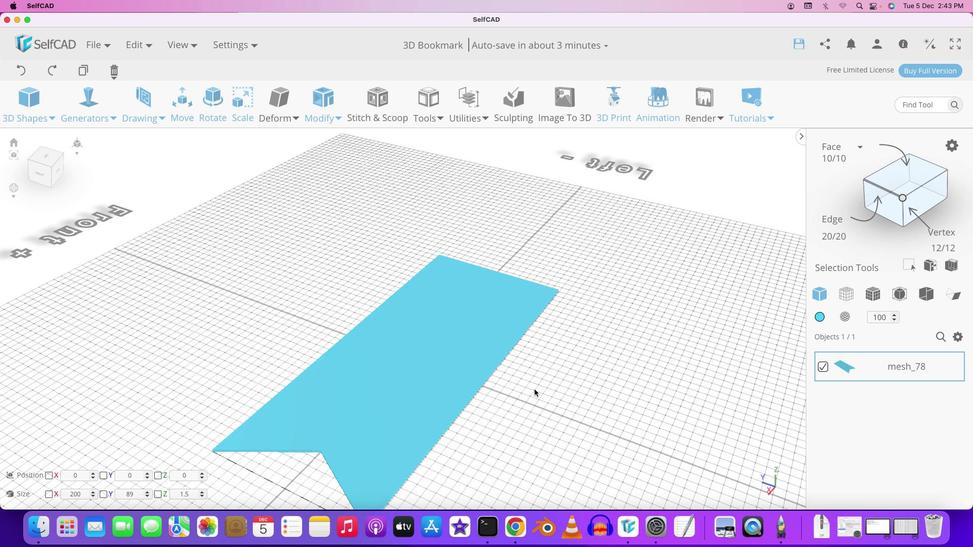 
Action: Mouse moved to (541, 387)
Screenshot: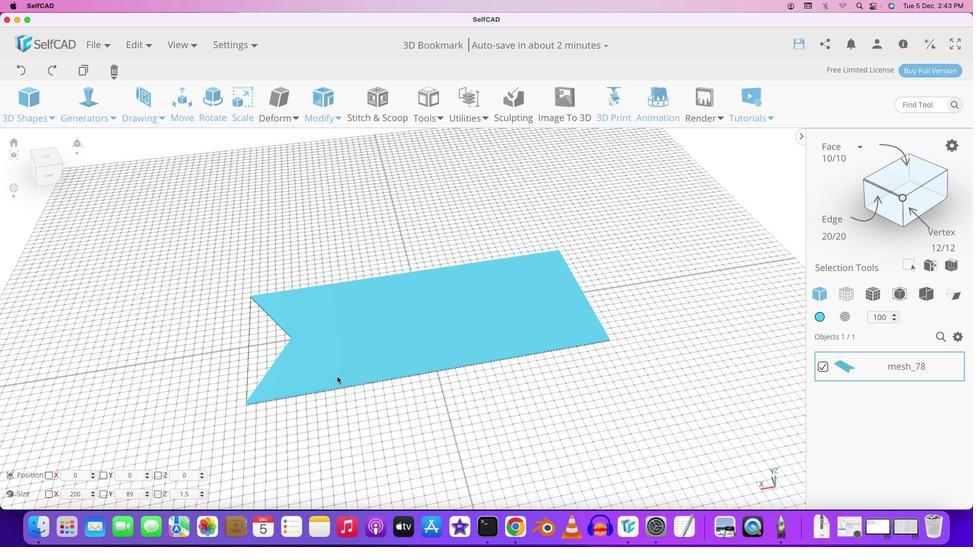 
Action: Mouse pressed left at (541, 387)
Screenshot: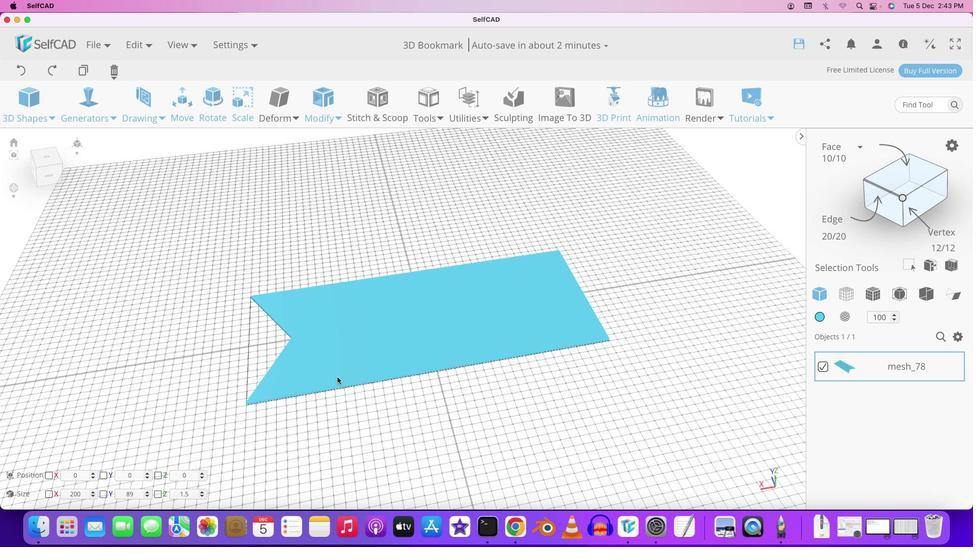 
Action: Mouse moved to (337, 377)
Screenshot: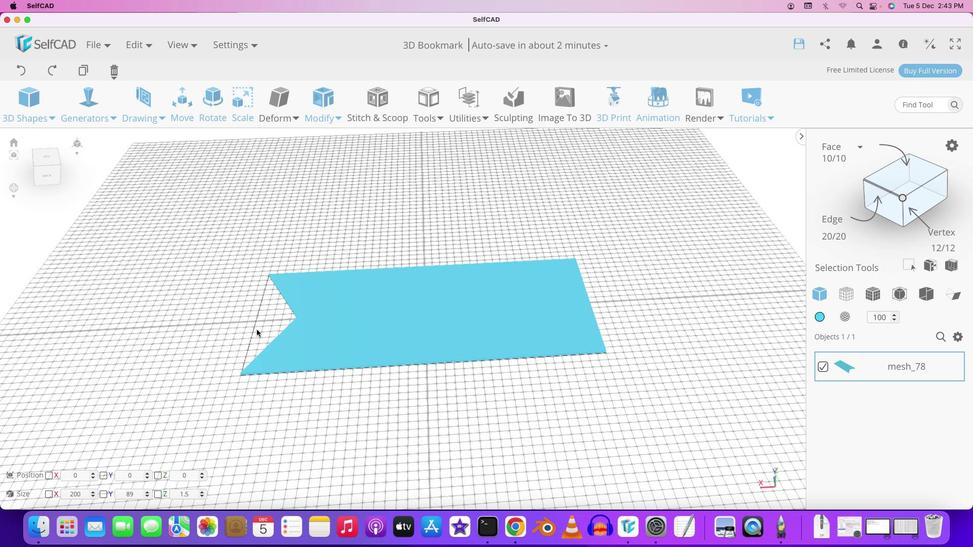 
Action: Mouse pressed left at (337, 377)
Screenshot: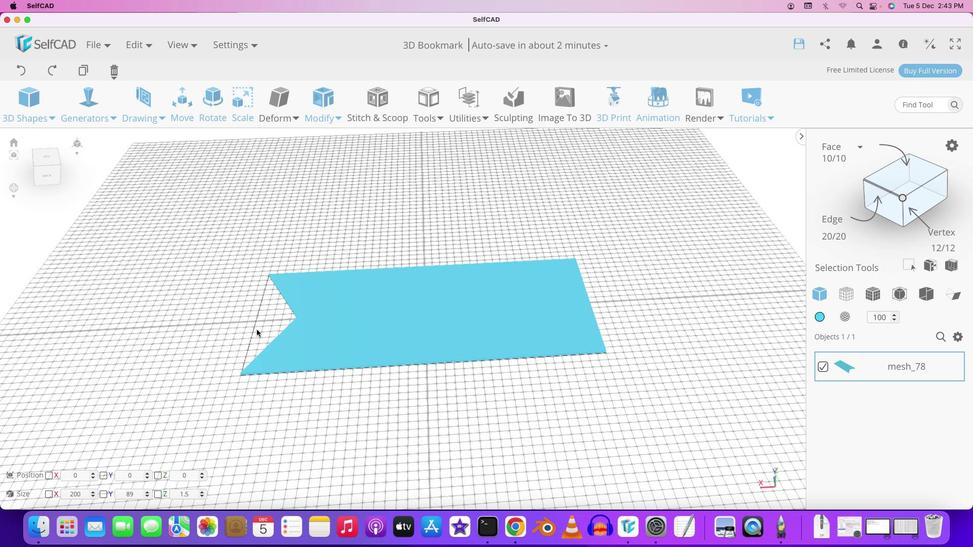 
Action: Mouse moved to (208, 153)
Screenshot: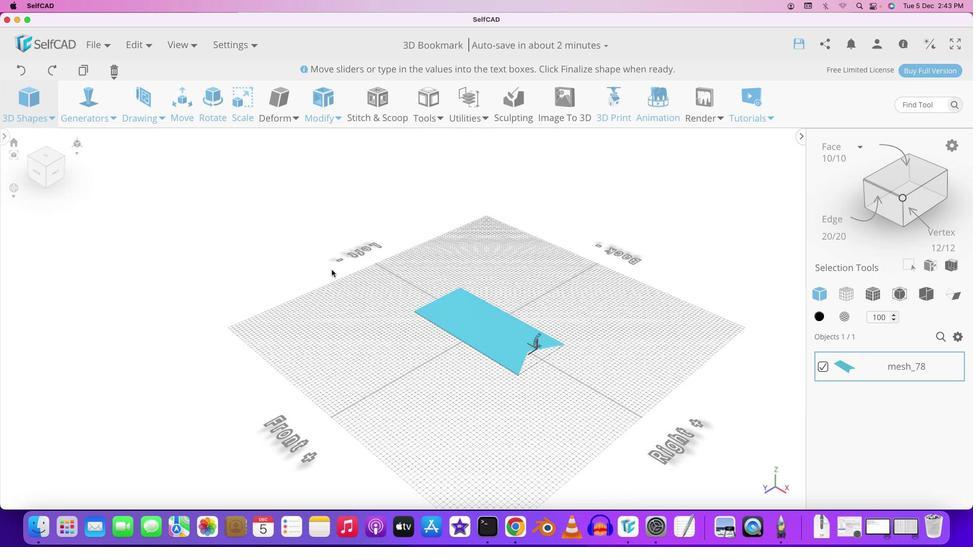 
Action: Mouse pressed left at (208, 153)
